 Task: Find connections with filter location Mascara with filter topic #Designwith filter profile language French with filter current company Entropik with filter school Gautam Buddha University with filter industry Utilities with filter service category Relocation with filter keywords title Shareholders
Action: Mouse moved to (670, 82)
Screenshot: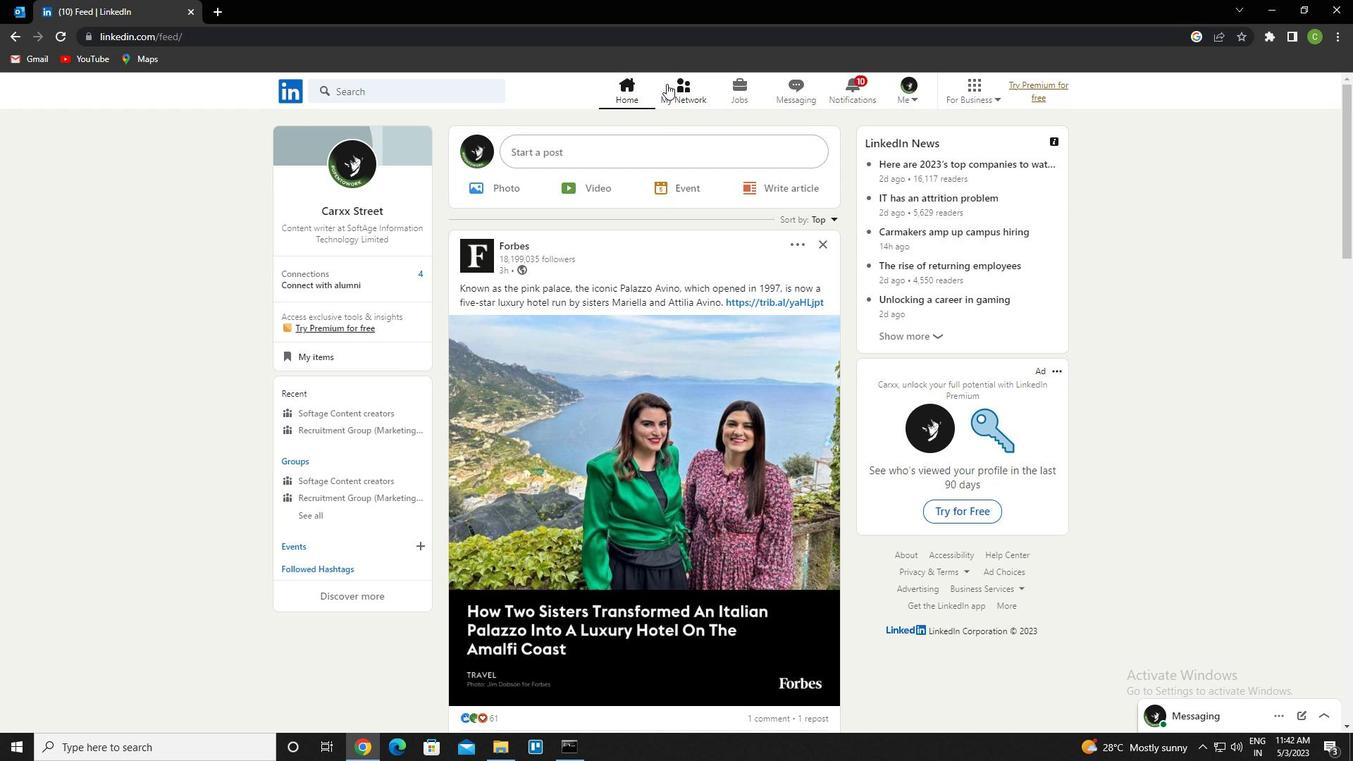 
Action: Mouse pressed left at (670, 82)
Screenshot: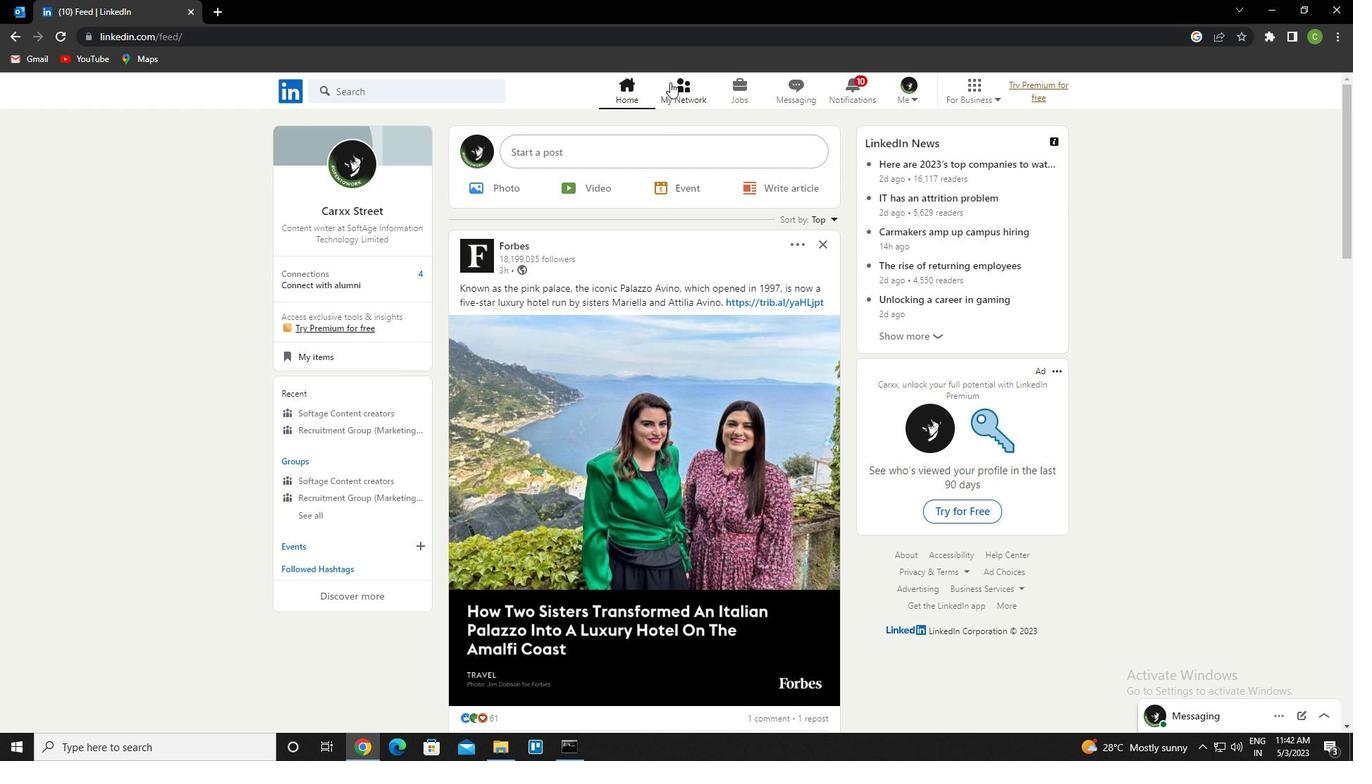 
Action: Mouse moved to (393, 176)
Screenshot: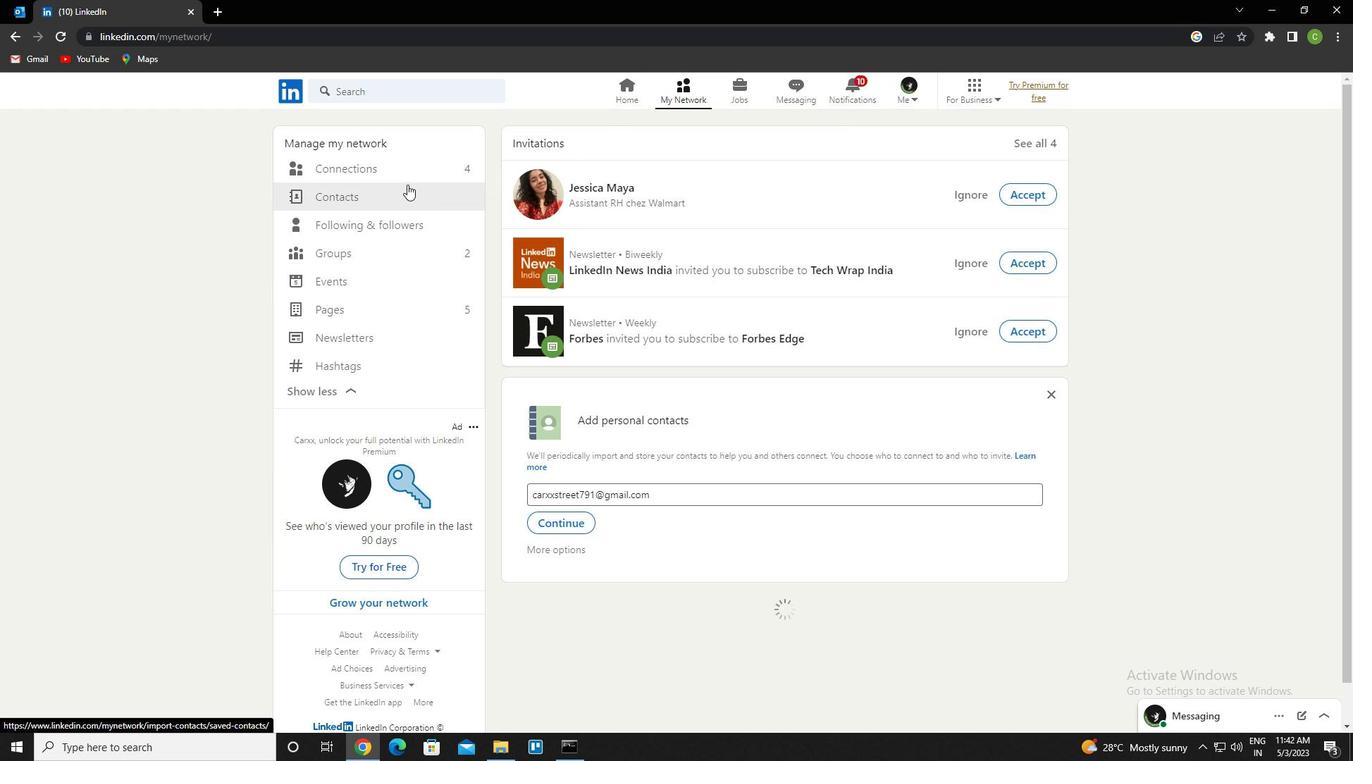 
Action: Mouse pressed left at (393, 176)
Screenshot: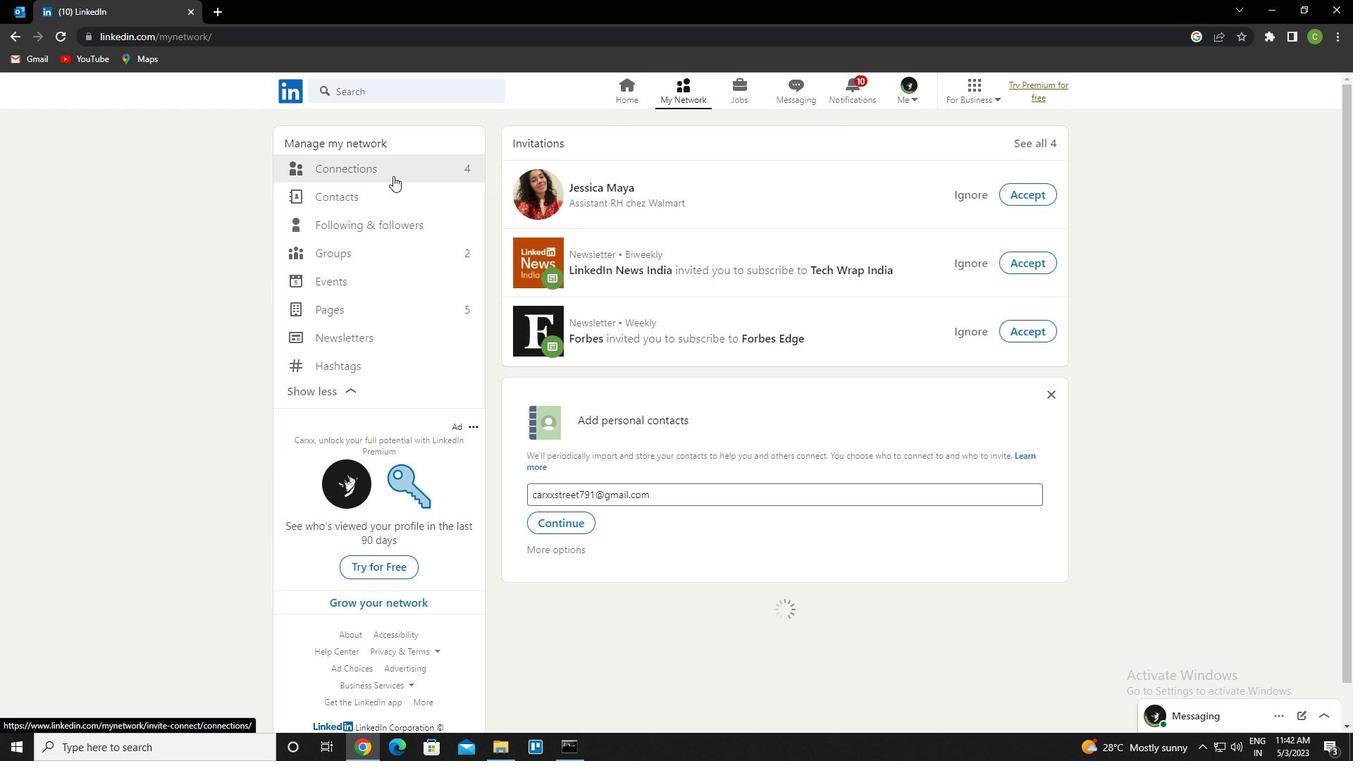 
Action: Mouse moved to (814, 165)
Screenshot: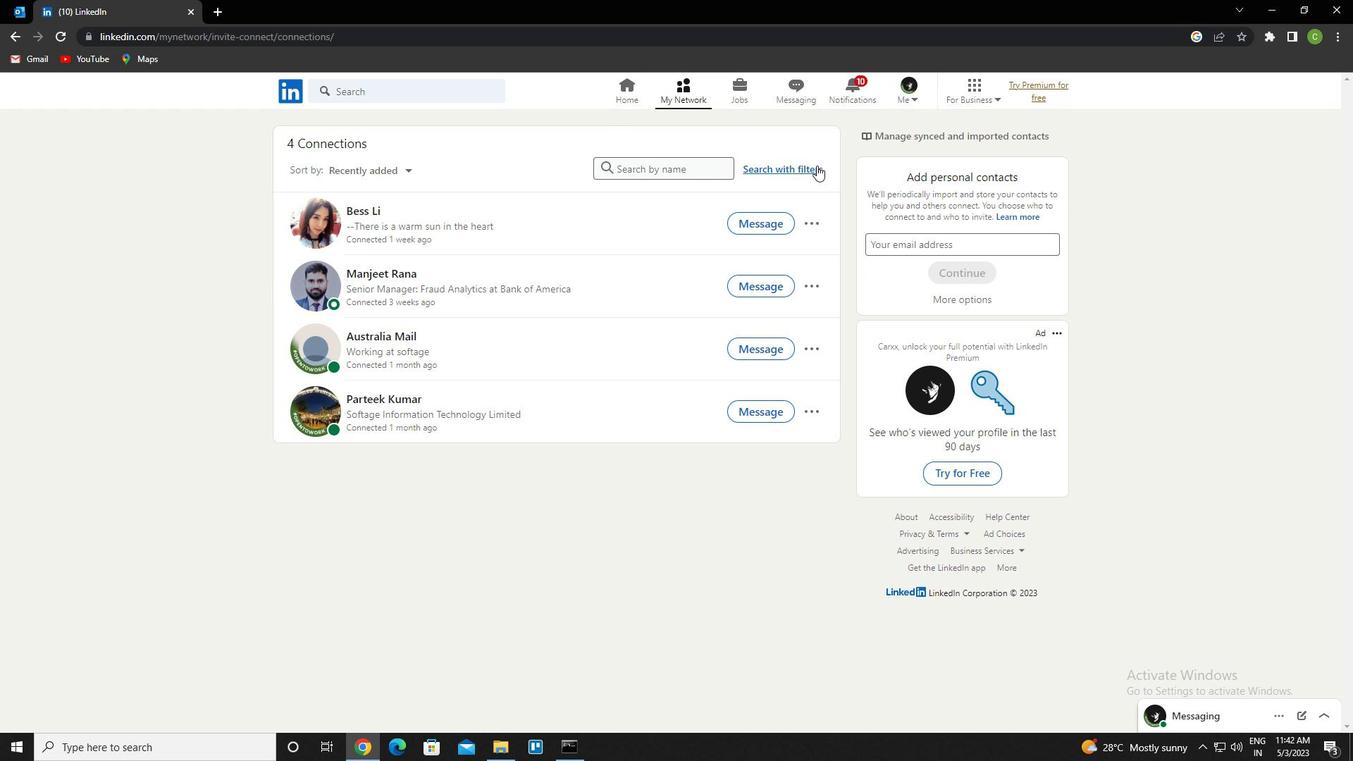 
Action: Mouse pressed left at (814, 165)
Screenshot: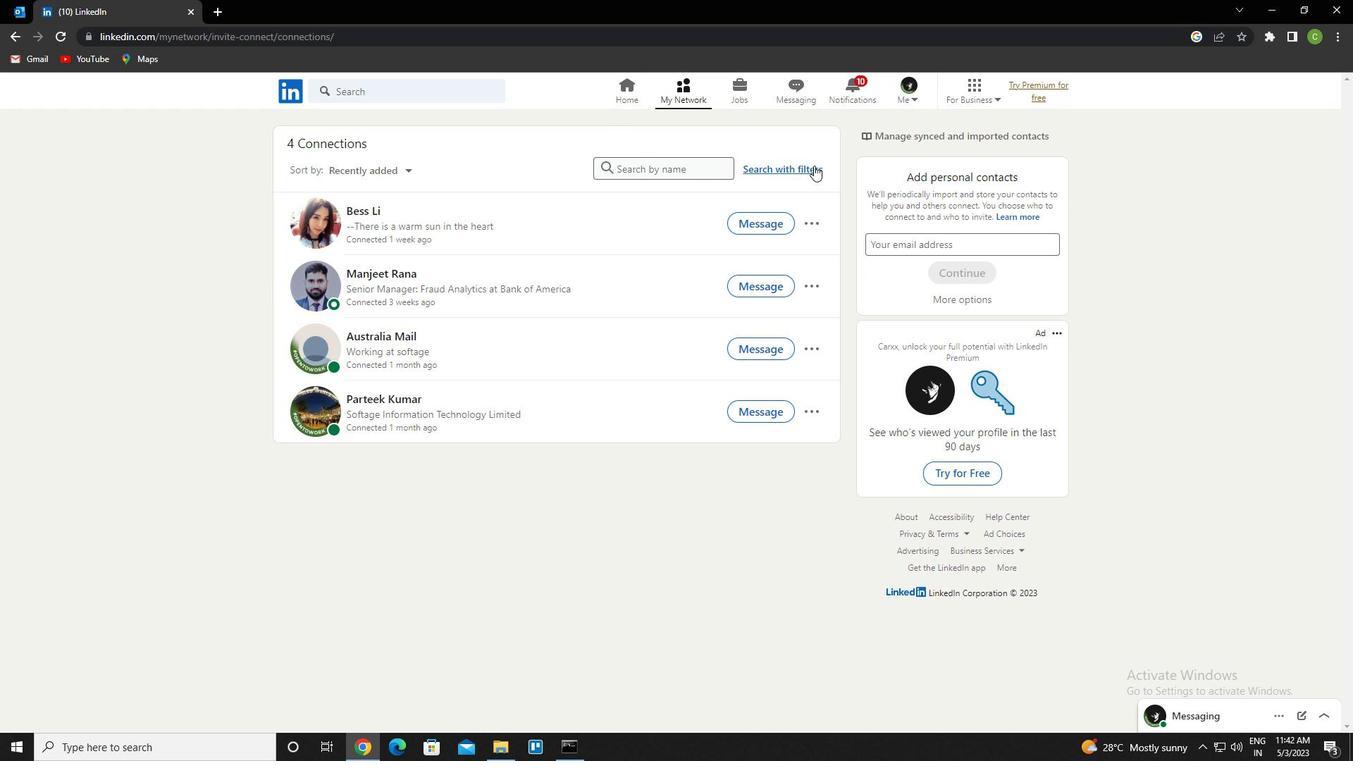 
Action: Mouse moved to (721, 125)
Screenshot: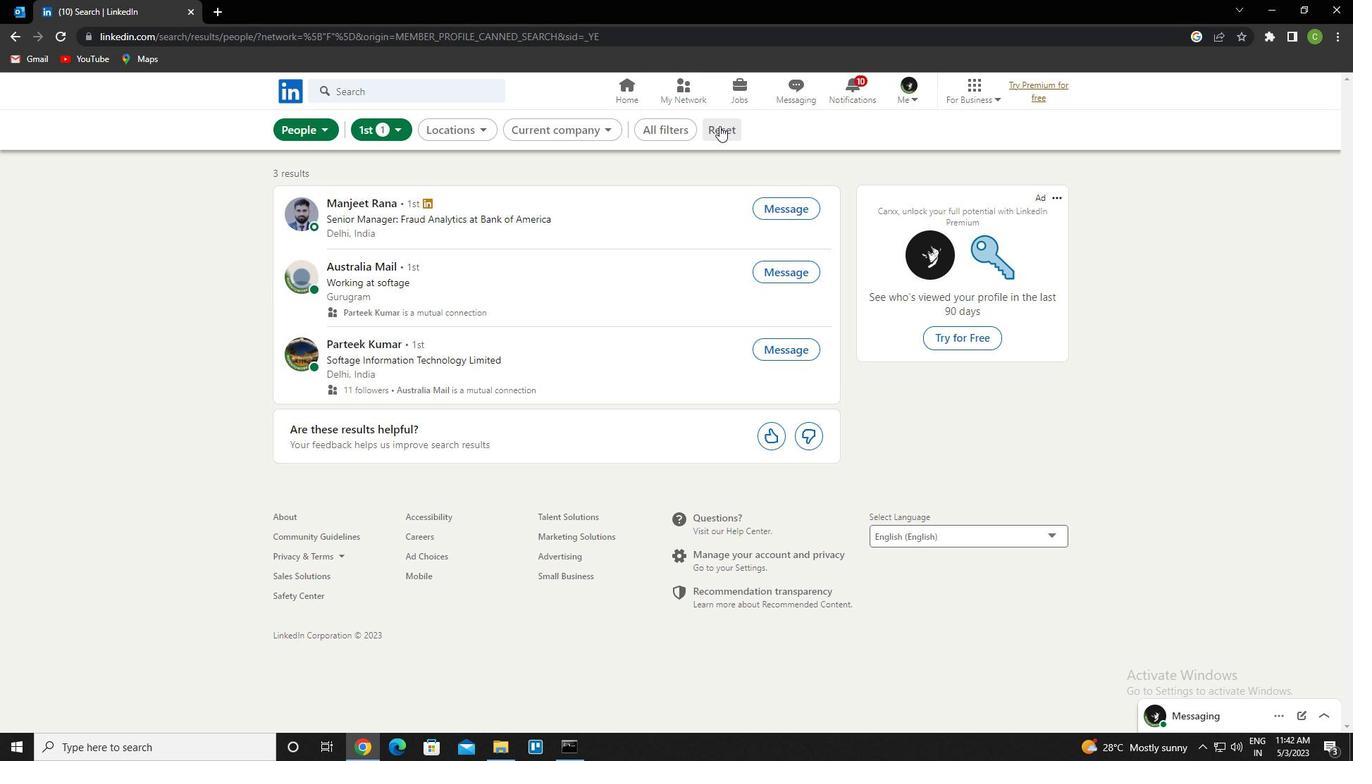 
Action: Mouse pressed left at (721, 125)
Screenshot: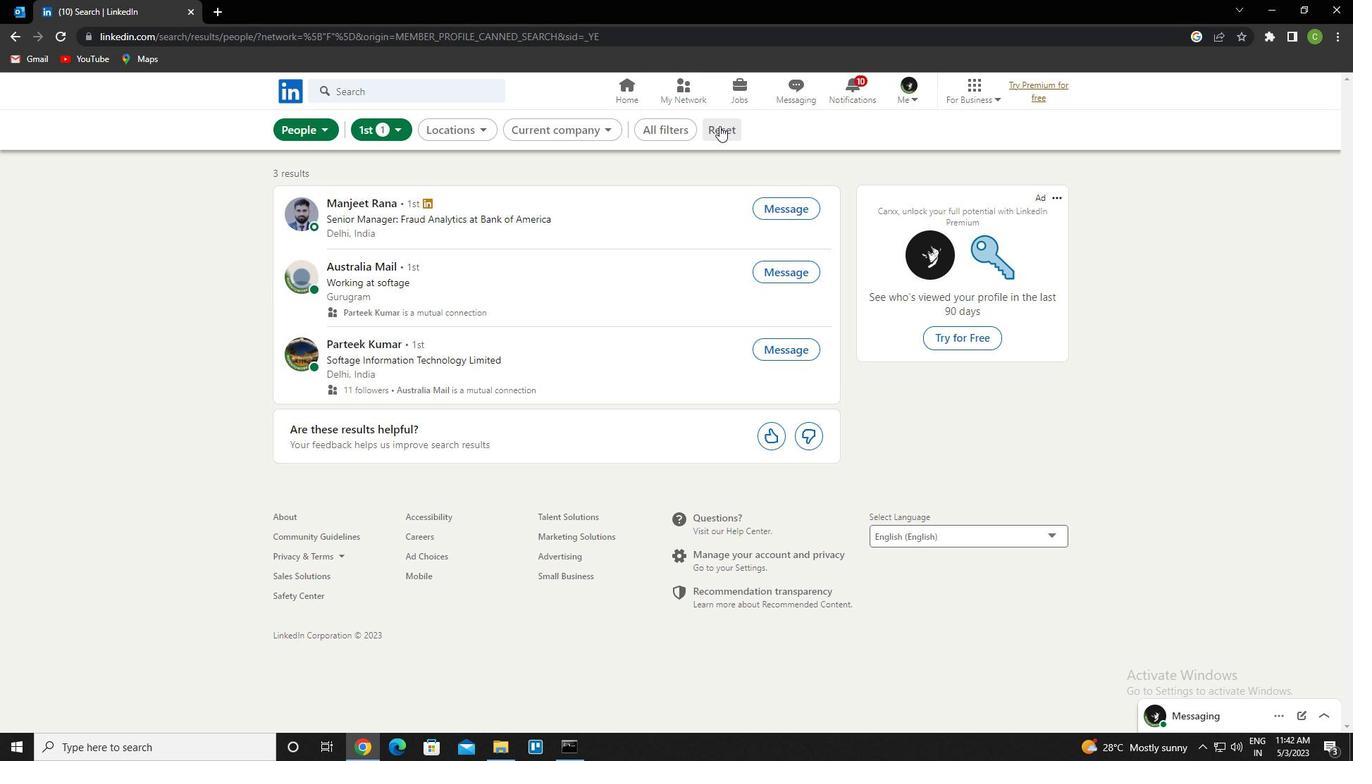 
Action: Mouse moved to (709, 131)
Screenshot: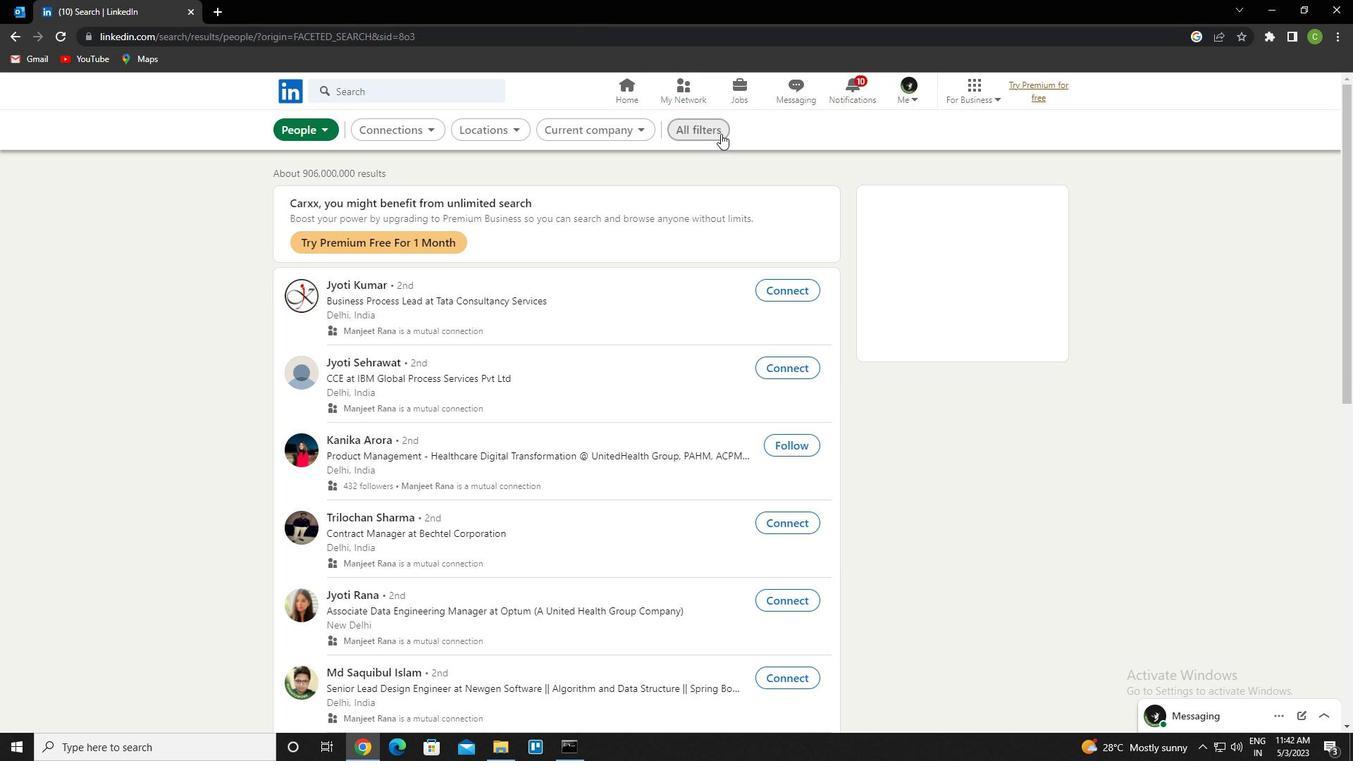 
Action: Mouse pressed left at (709, 131)
Screenshot: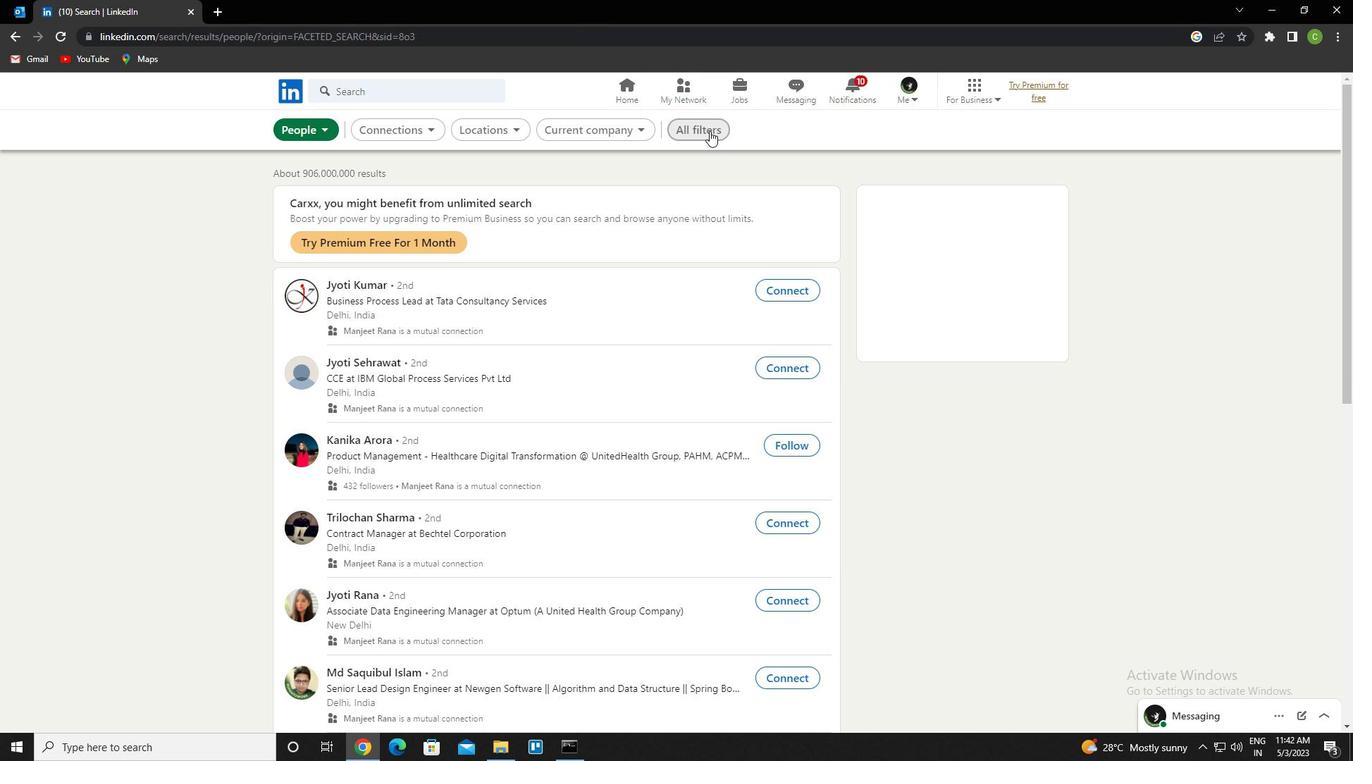 
Action: Mouse moved to (1175, 346)
Screenshot: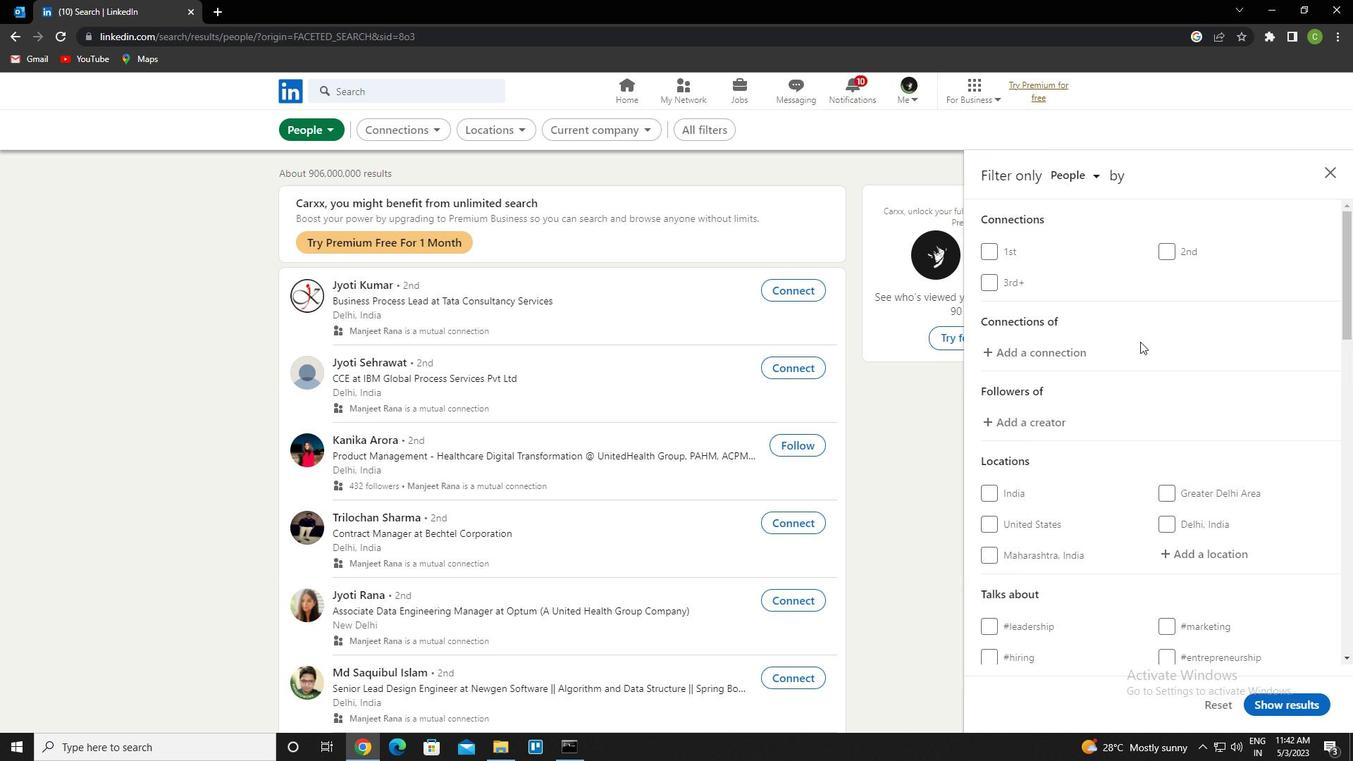 
Action: Mouse scrolled (1175, 345) with delta (0, 0)
Screenshot: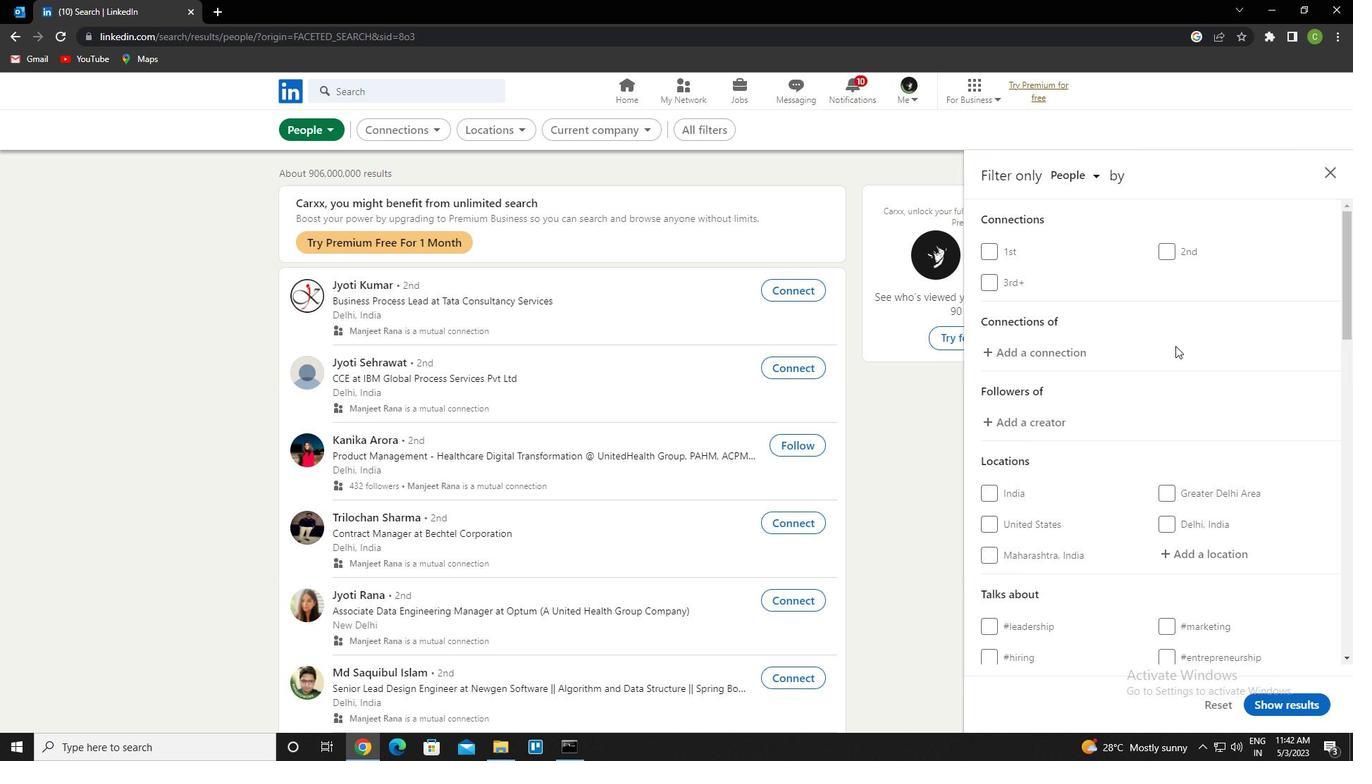
Action: Mouse scrolled (1175, 345) with delta (0, 0)
Screenshot: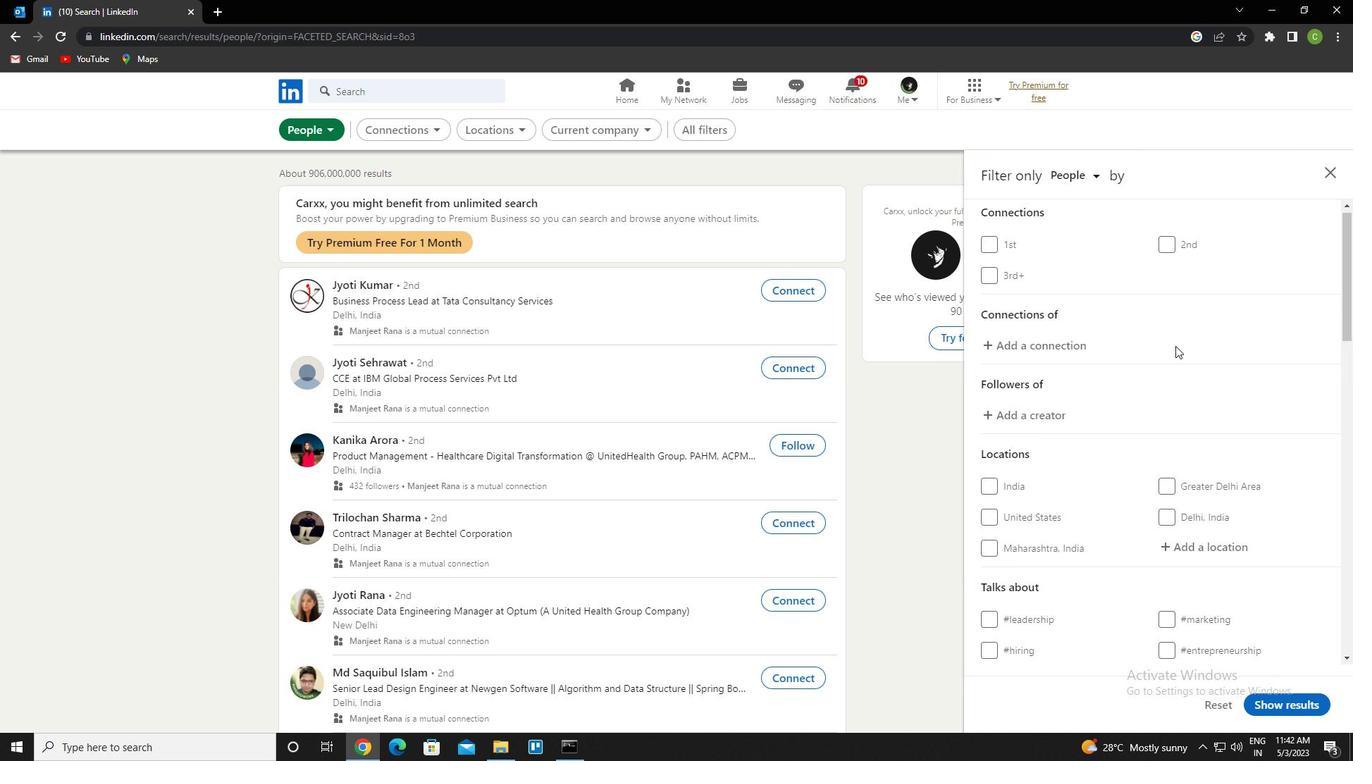 
Action: Mouse moved to (1180, 355)
Screenshot: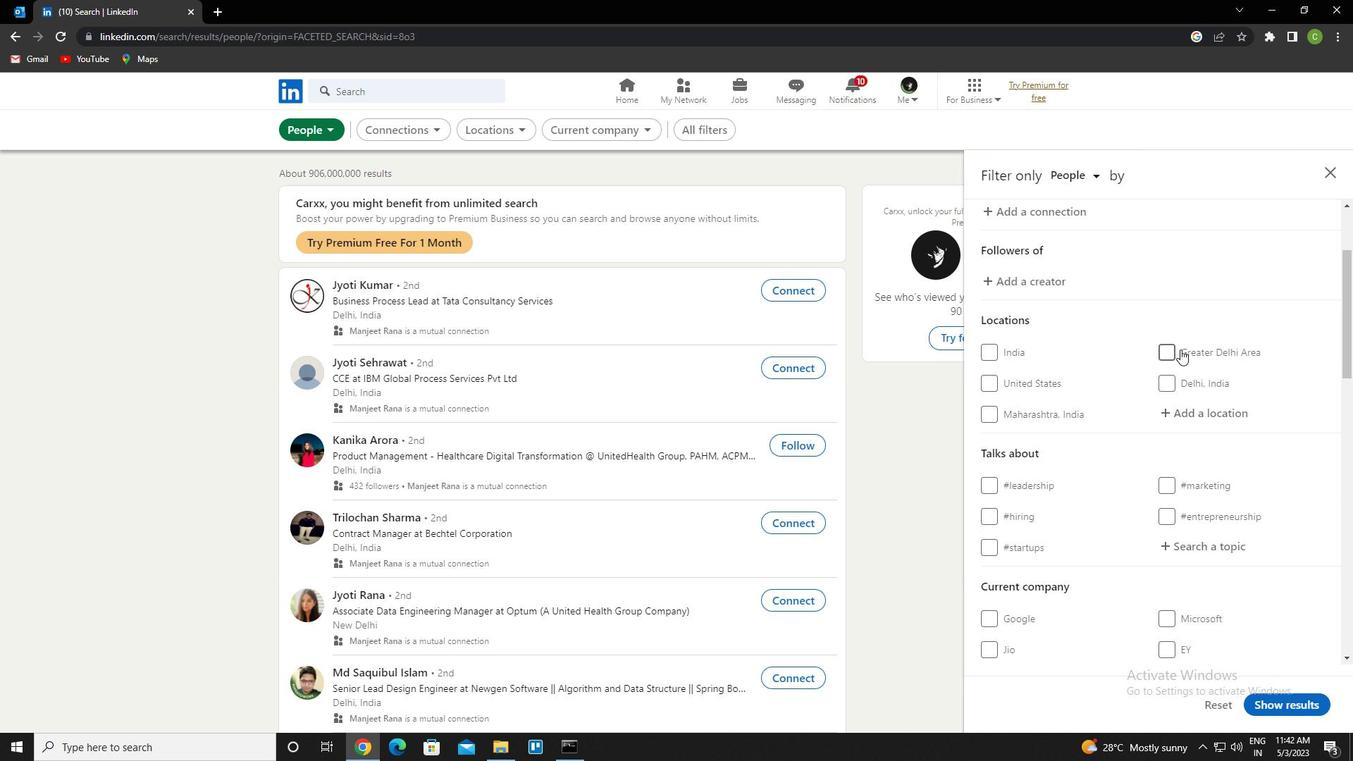 
Action: Mouse scrolled (1180, 354) with delta (0, 0)
Screenshot: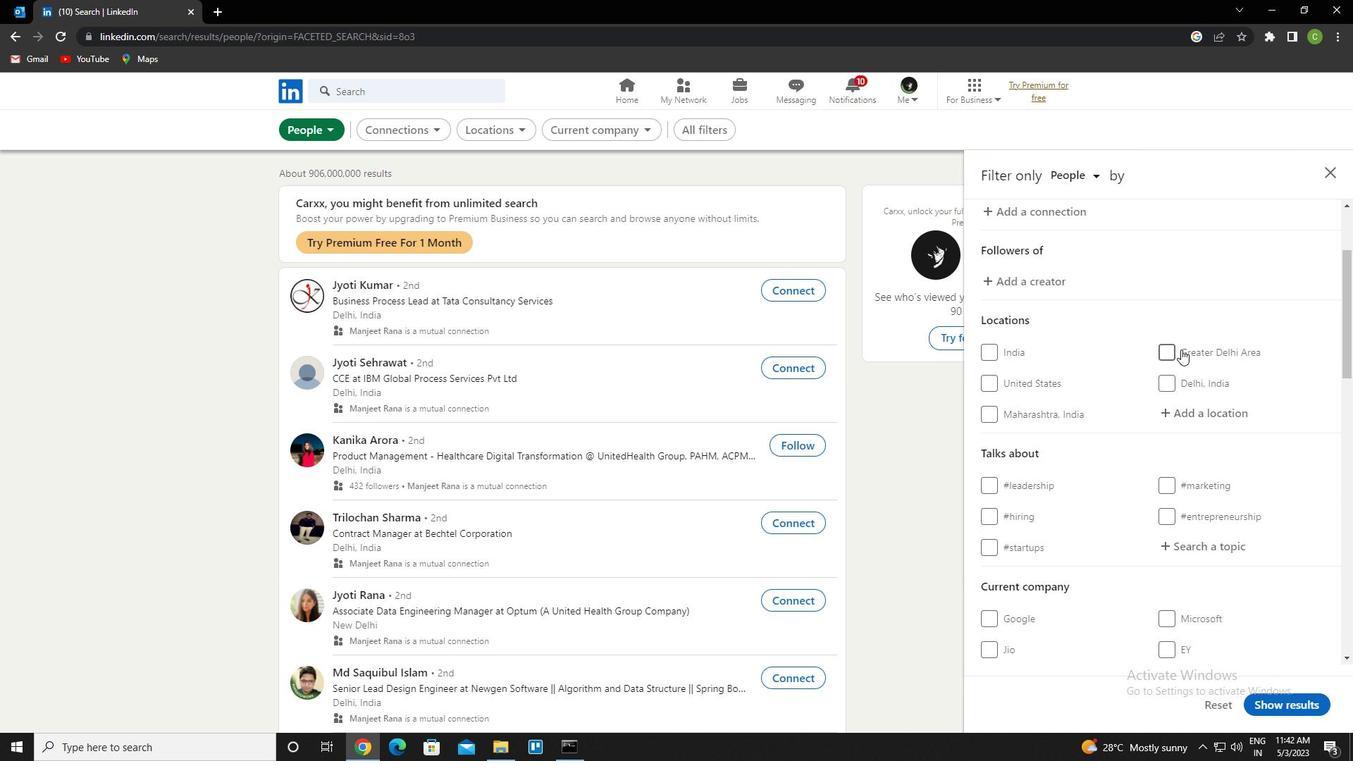 
Action: Mouse moved to (1218, 340)
Screenshot: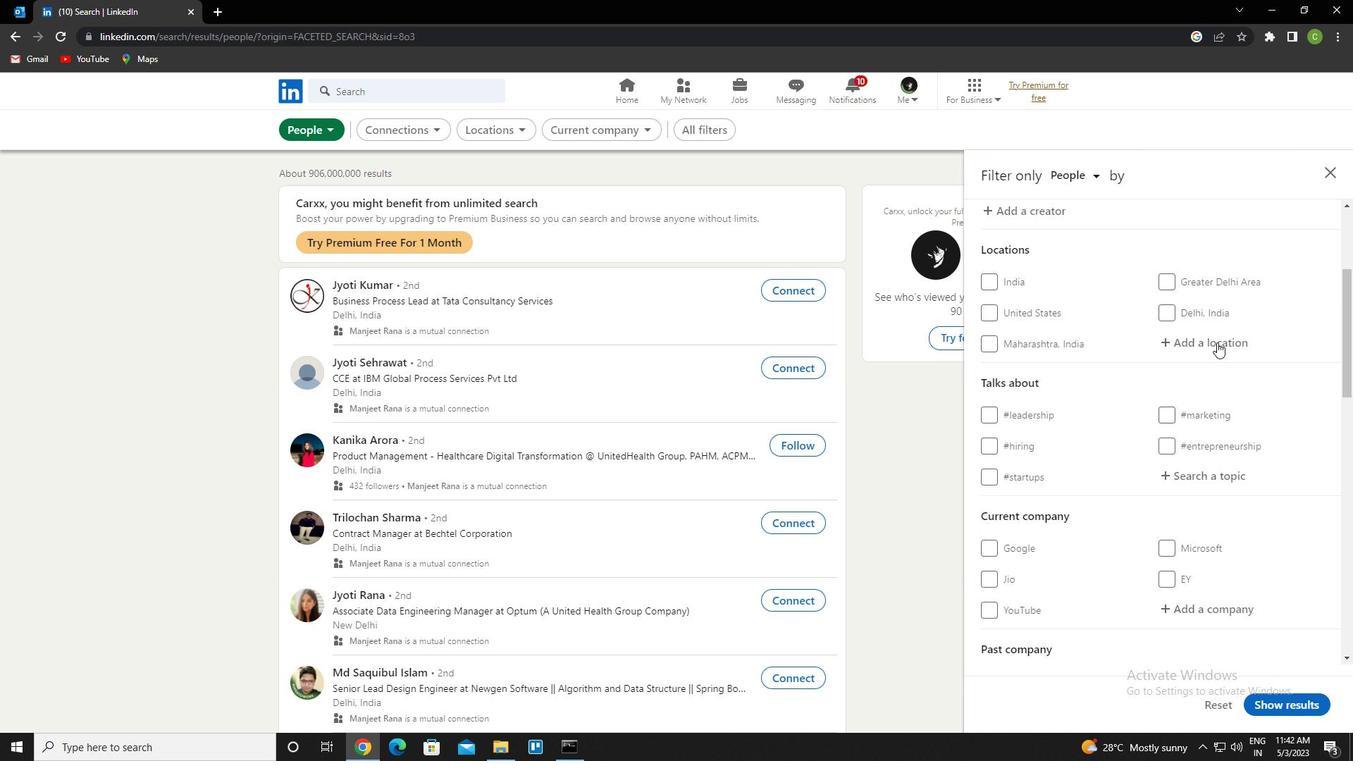 
Action: Mouse pressed left at (1218, 340)
Screenshot: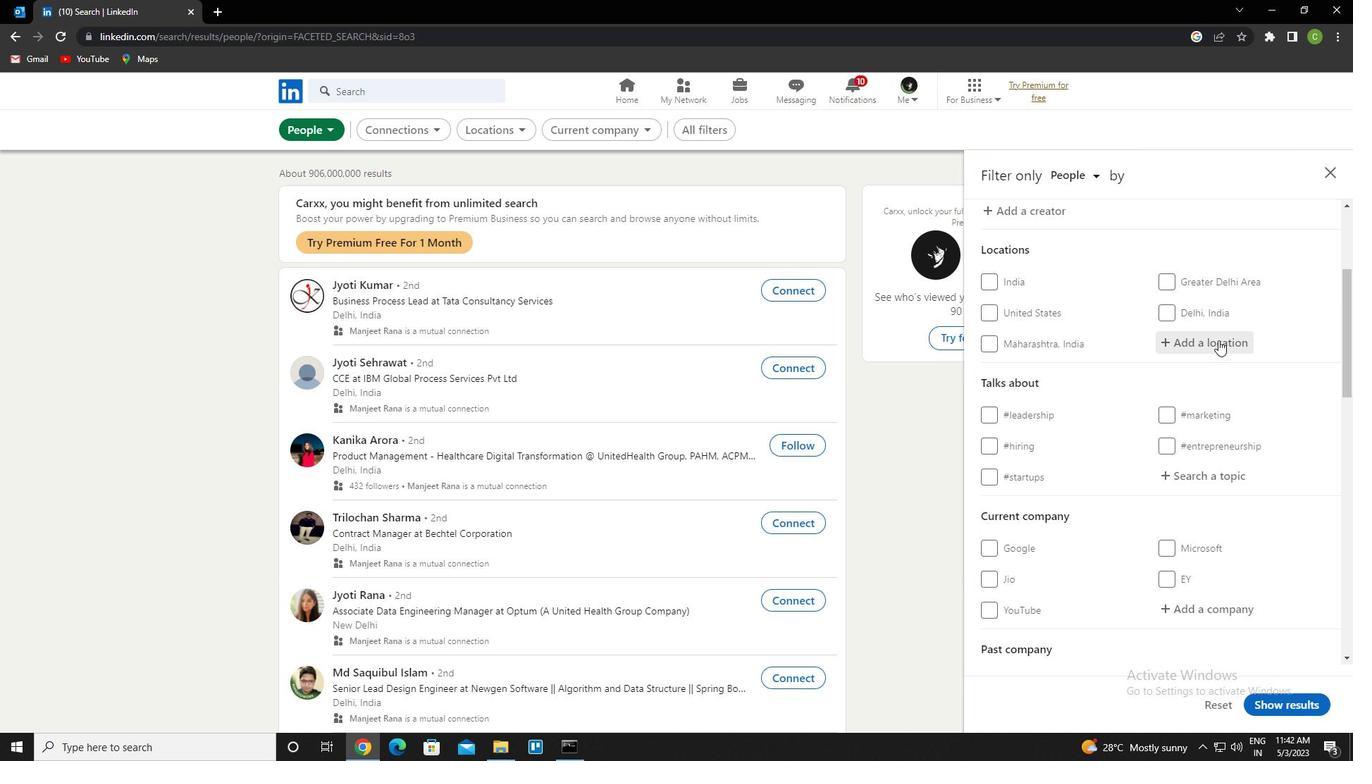 
Action: Key pressed <Key.caps_lock>m<Key.caps_lock>ascara<Key.down><Key.enter>
Screenshot: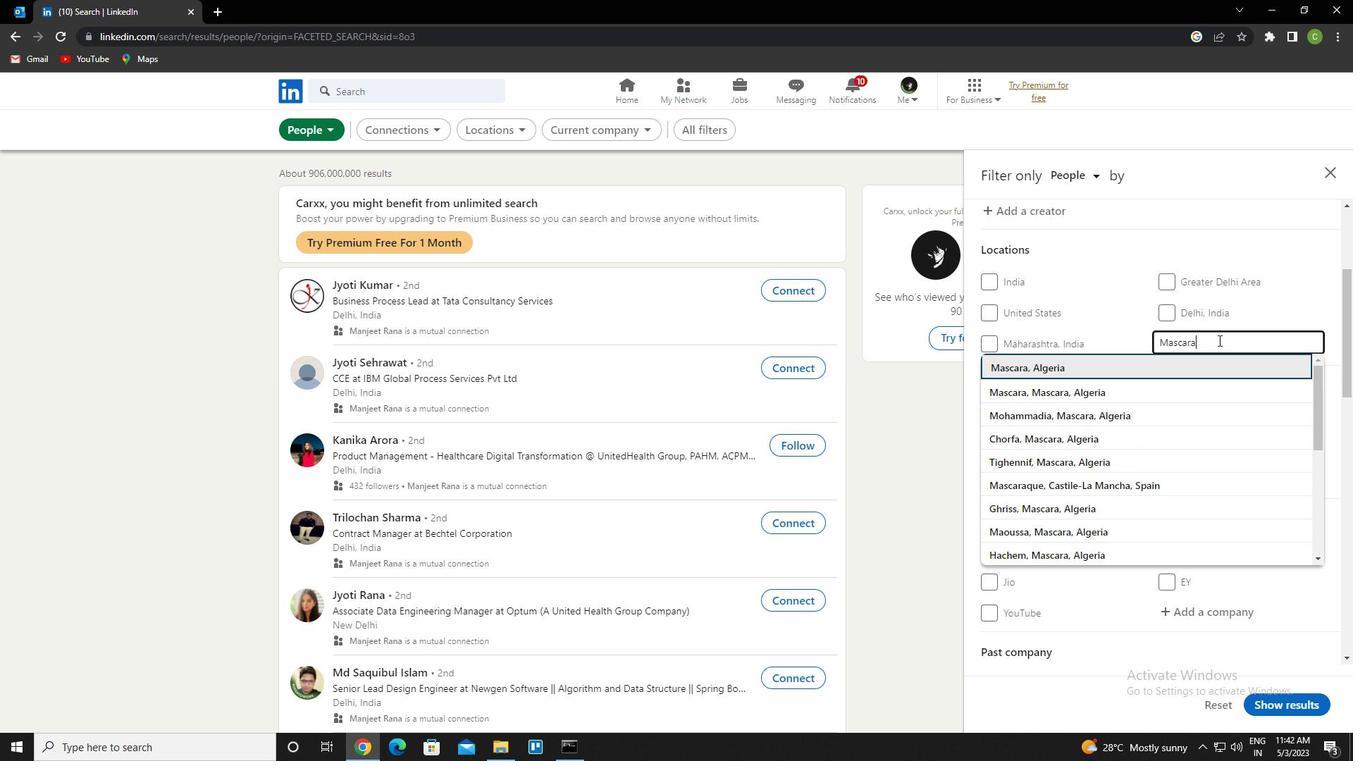 
Action: Mouse moved to (1179, 455)
Screenshot: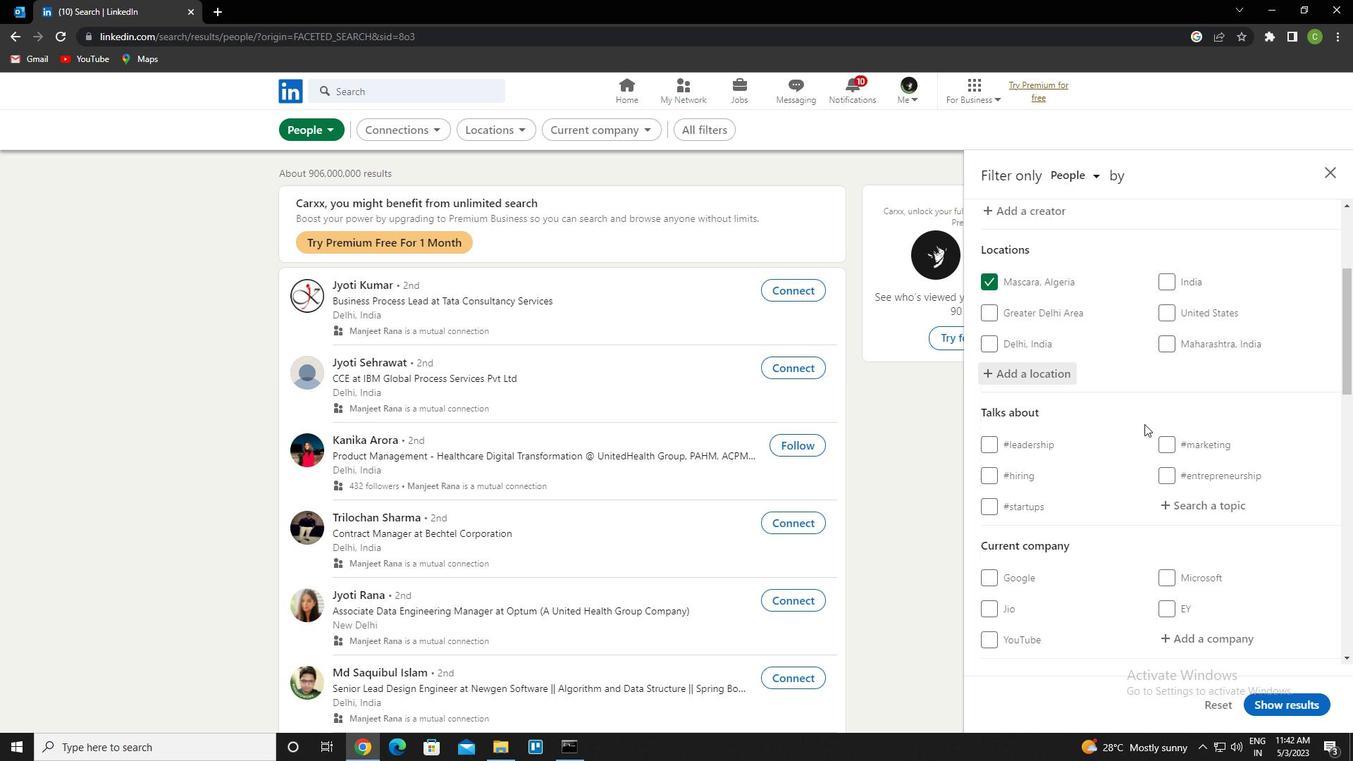 
Action: Mouse scrolled (1179, 454) with delta (0, 0)
Screenshot: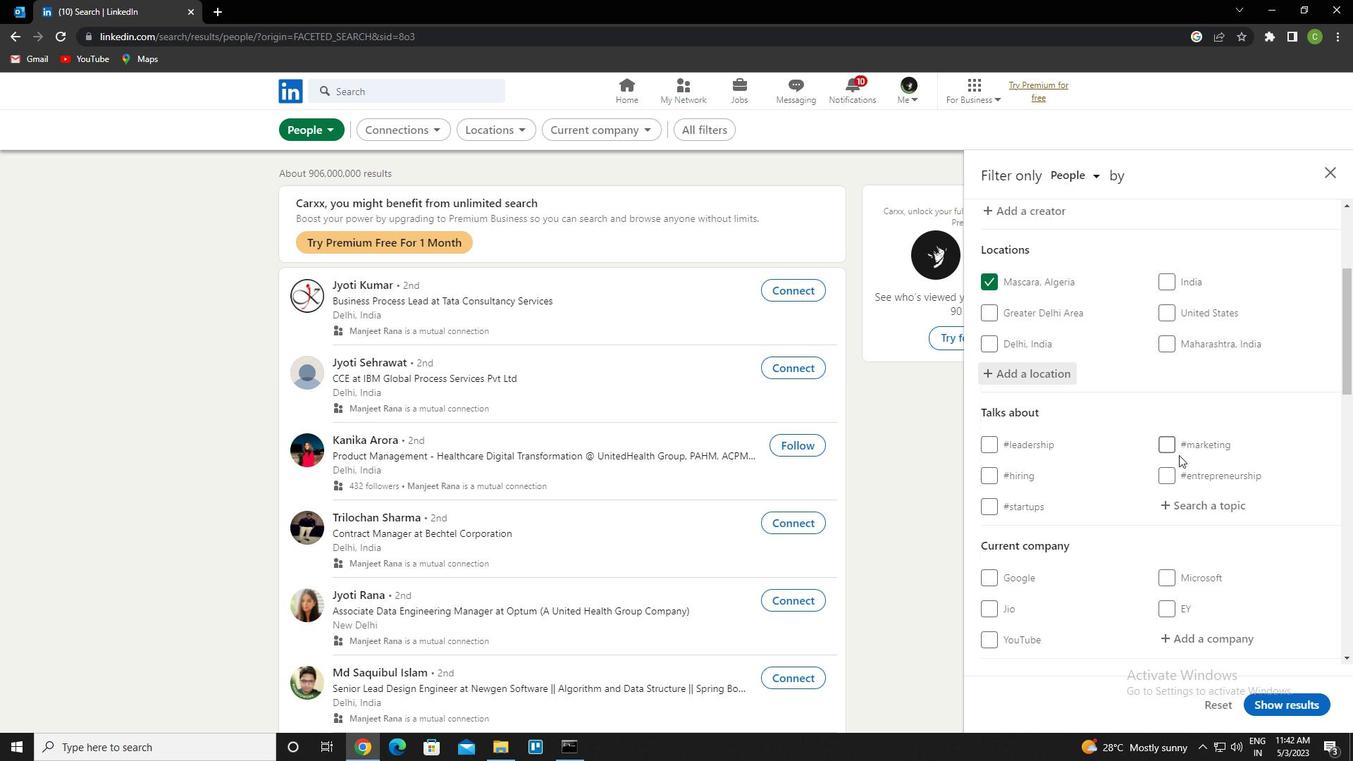 
Action: Mouse moved to (1179, 455)
Screenshot: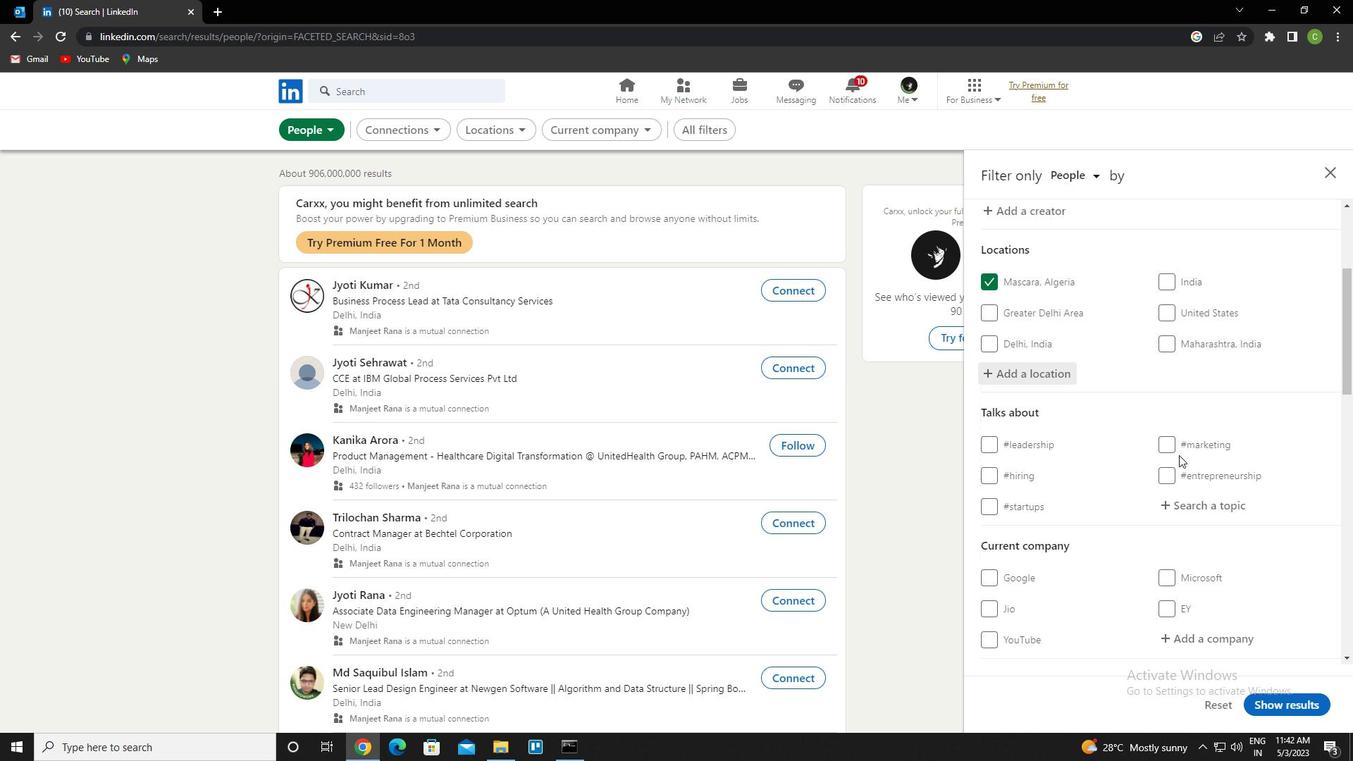 
Action: Mouse scrolled (1179, 454) with delta (0, 0)
Screenshot: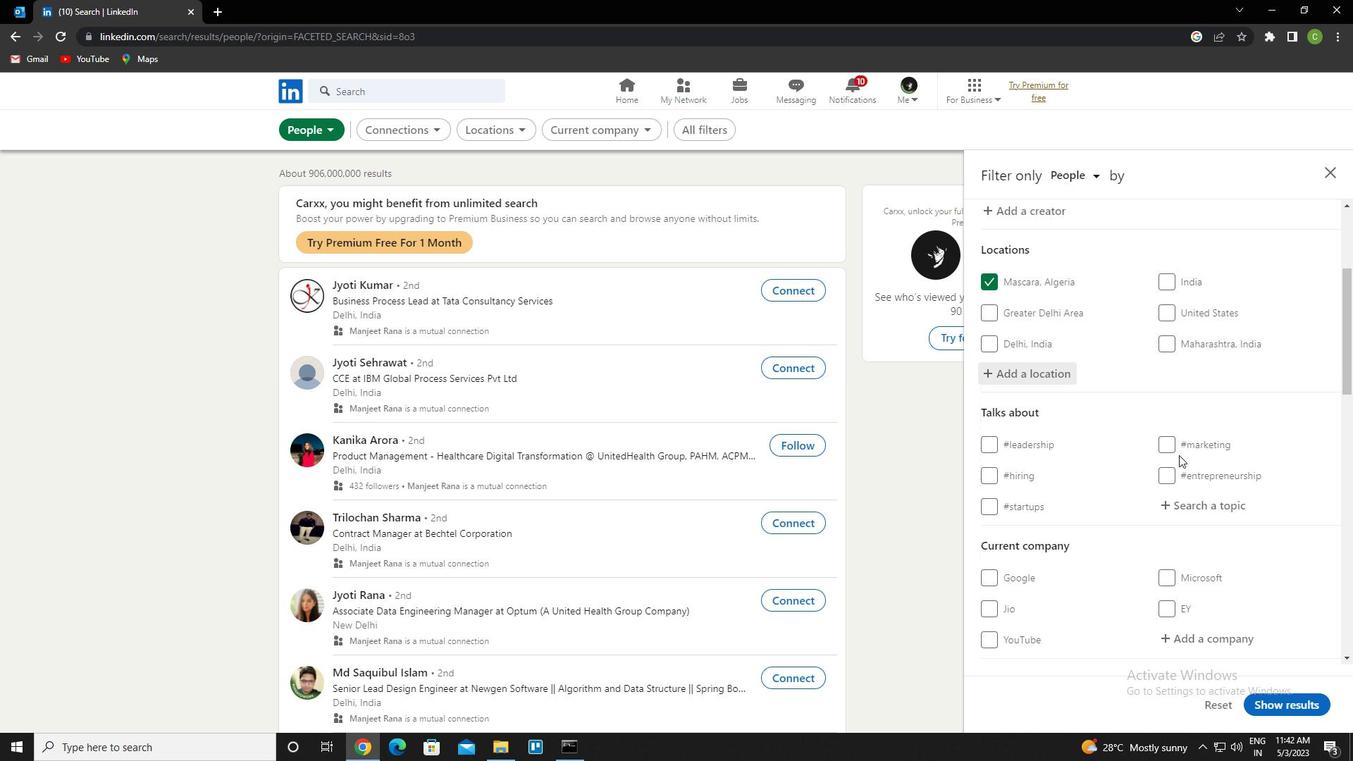 
Action: Mouse moved to (1206, 364)
Screenshot: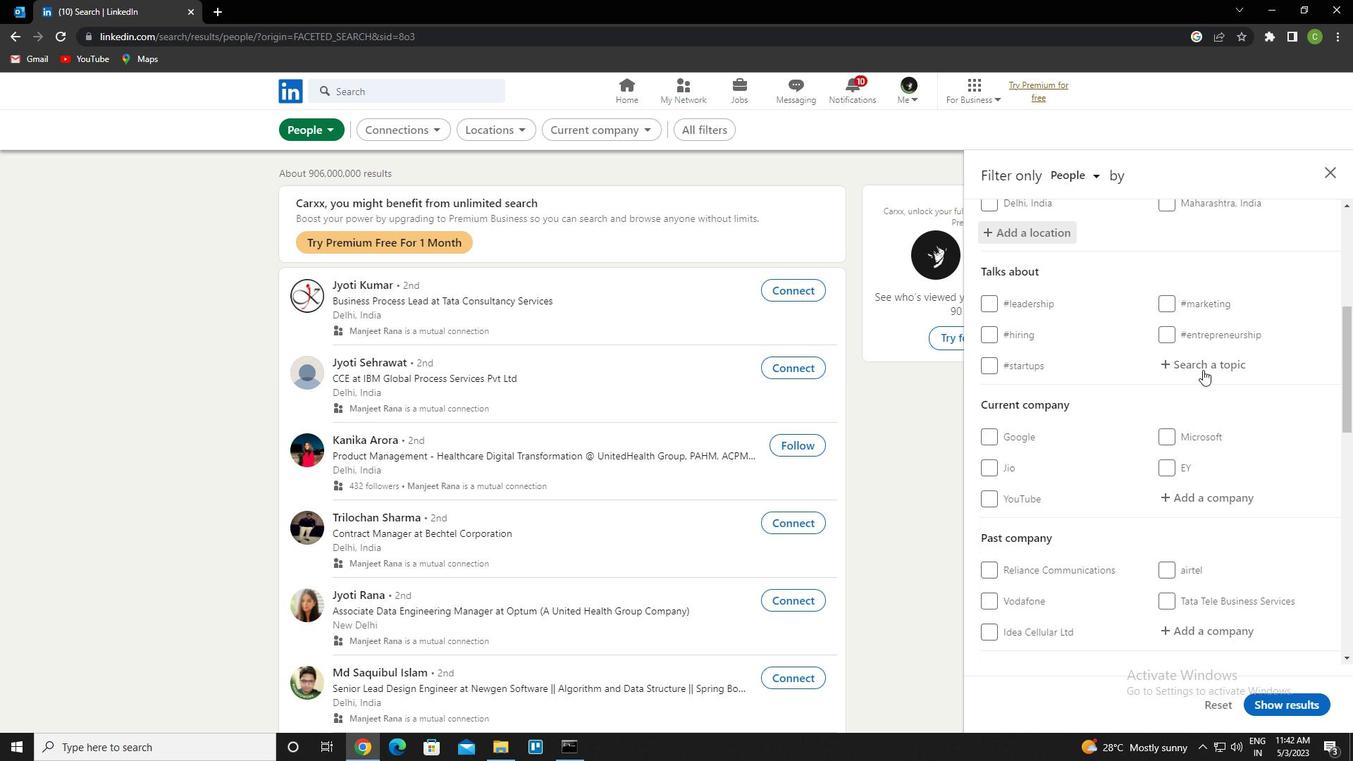 
Action: Mouse pressed left at (1206, 364)
Screenshot: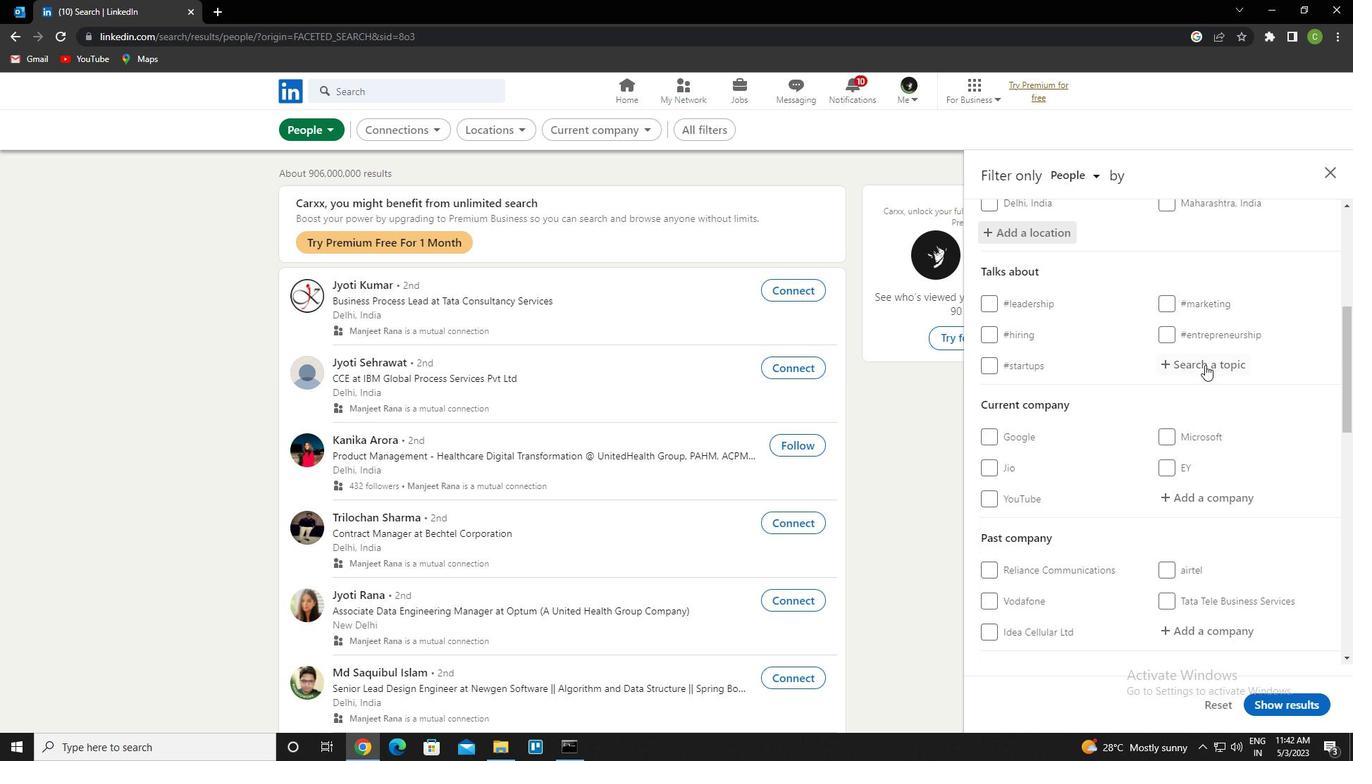 
Action: Key pressed design<Key.down><Key.enter>
Screenshot: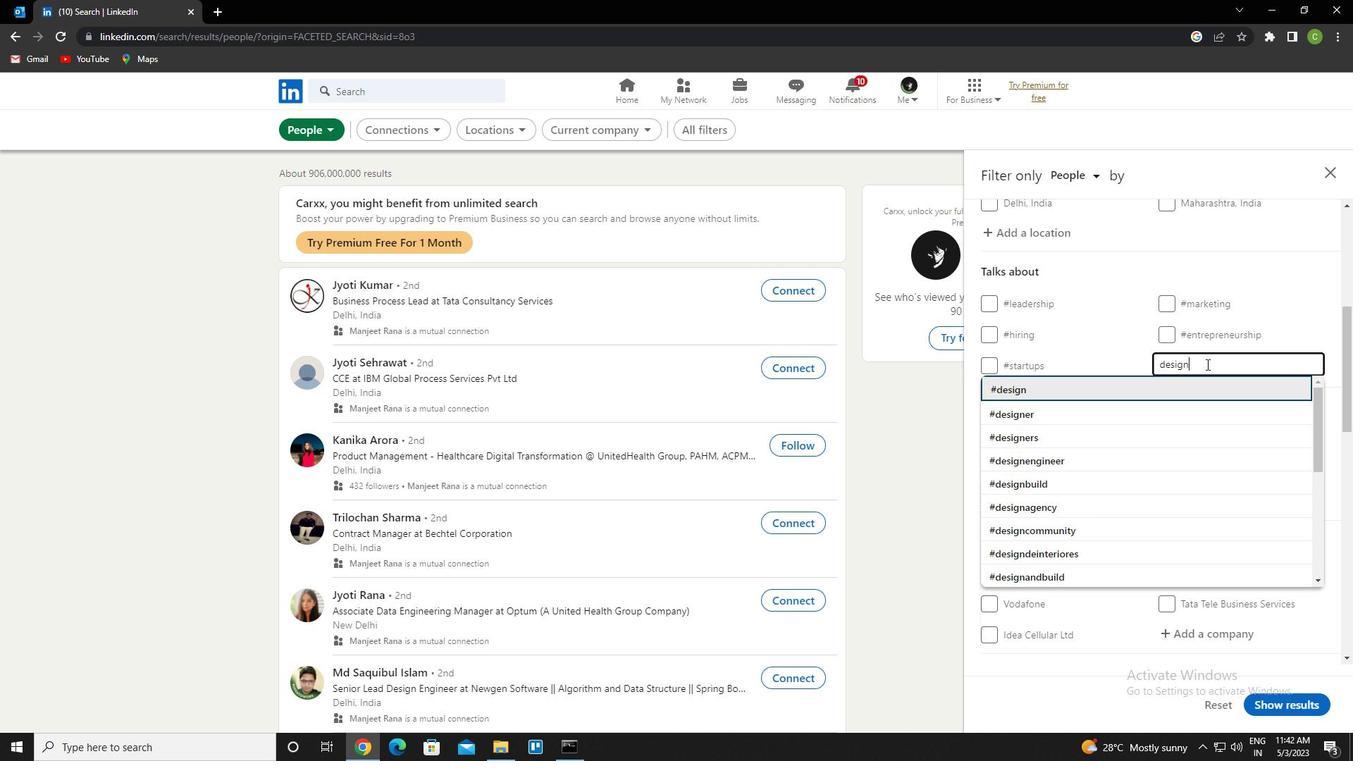 
Action: Mouse scrolled (1206, 363) with delta (0, 0)
Screenshot: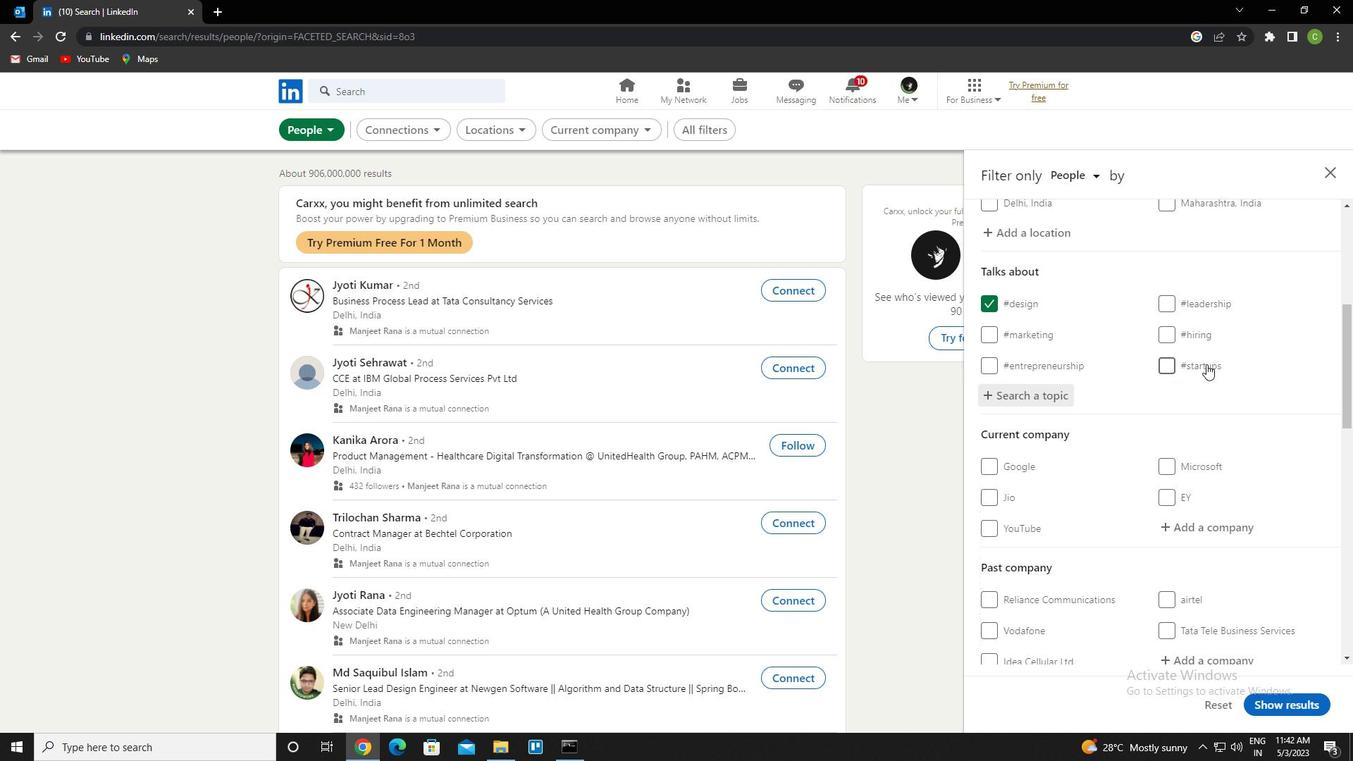 
Action: Mouse scrolled (1206, 363) with delta (0, 0)
Screenshot: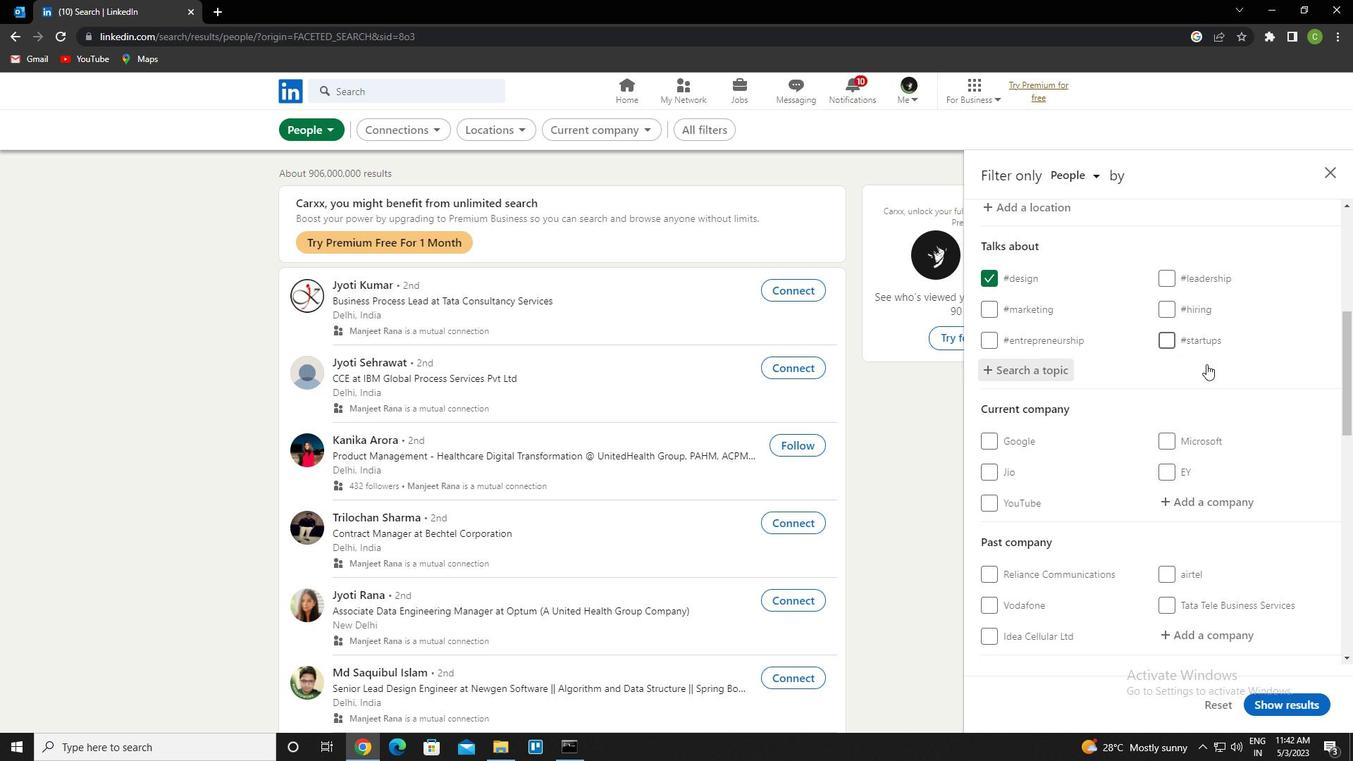 
Action: Mouse scrolled (1206, 363) with delta (0, 0)
Screenshot: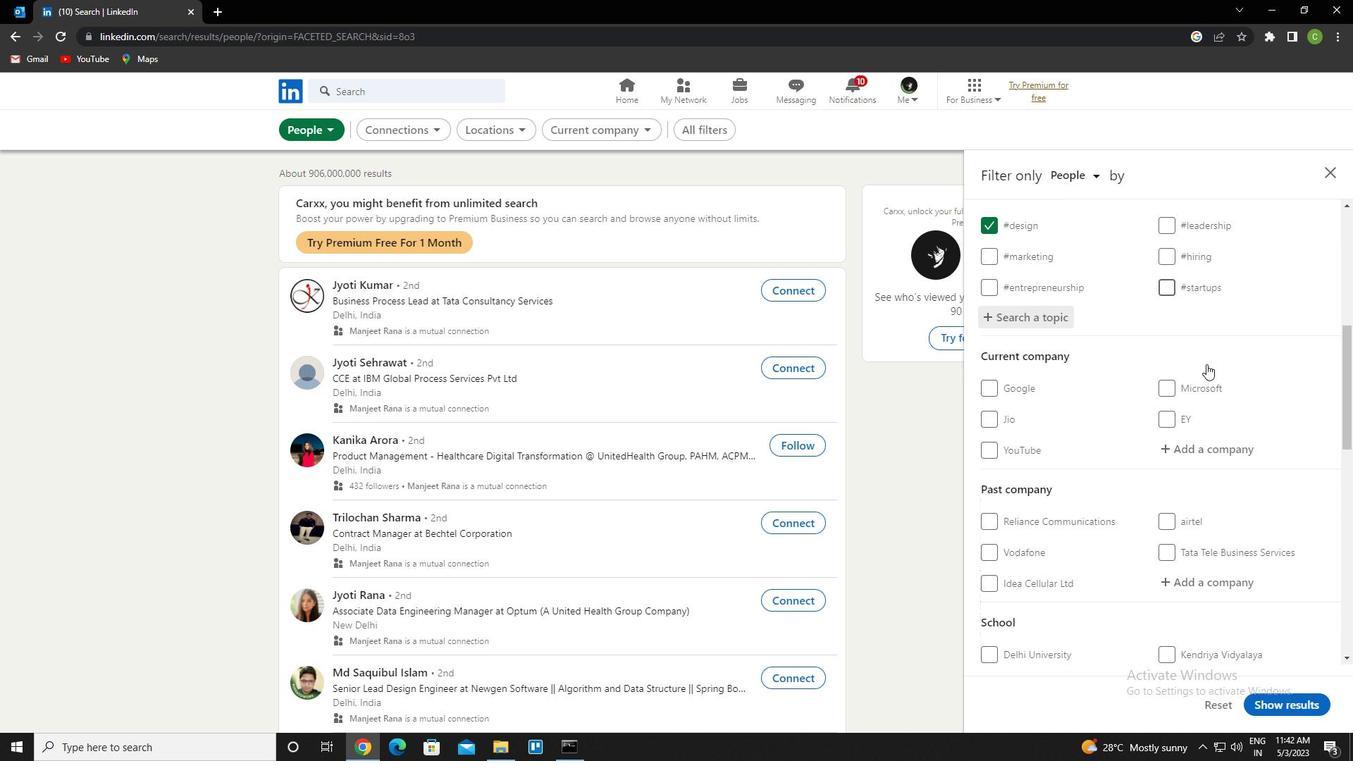 
Action: Mouse scrolled (1206, 363) with delta (0, 0)
Screenshot: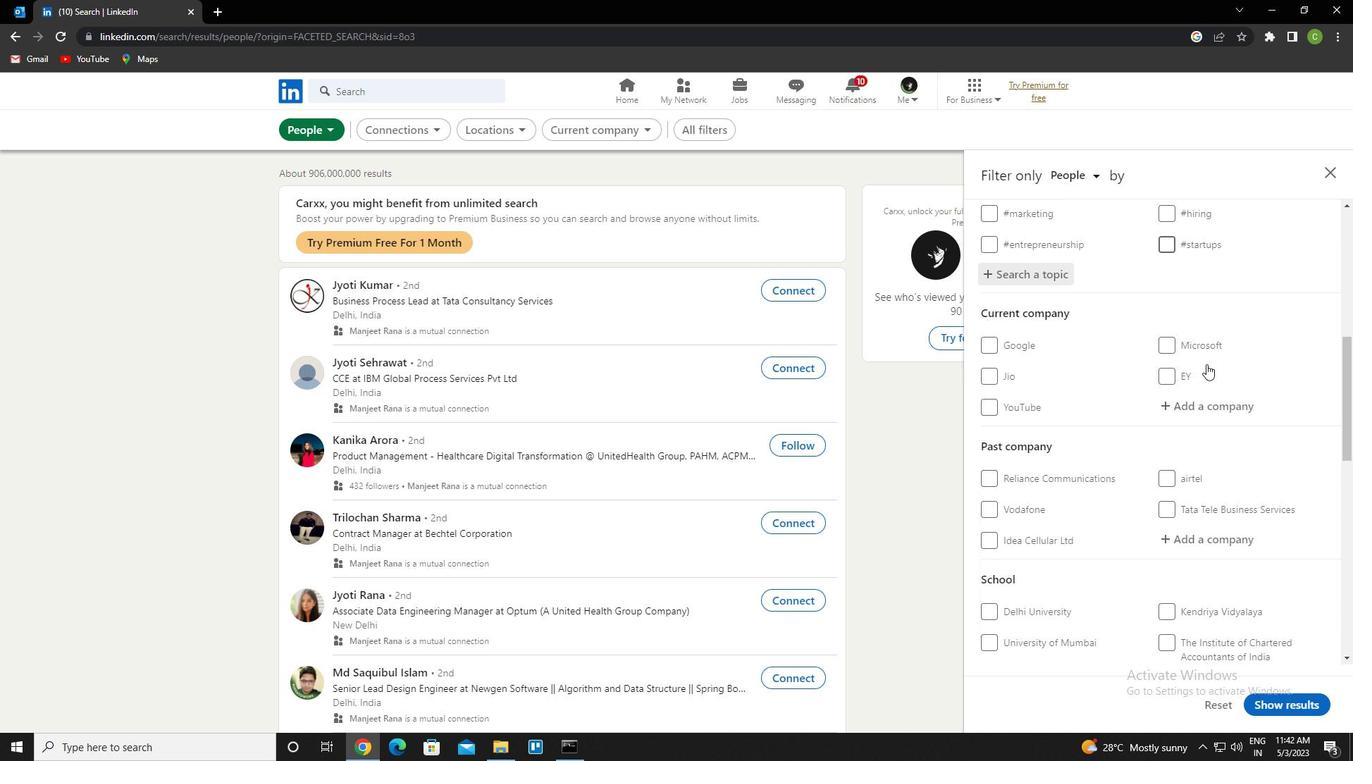 
Action: Mouse moved to (1199, 376)
Screenshot: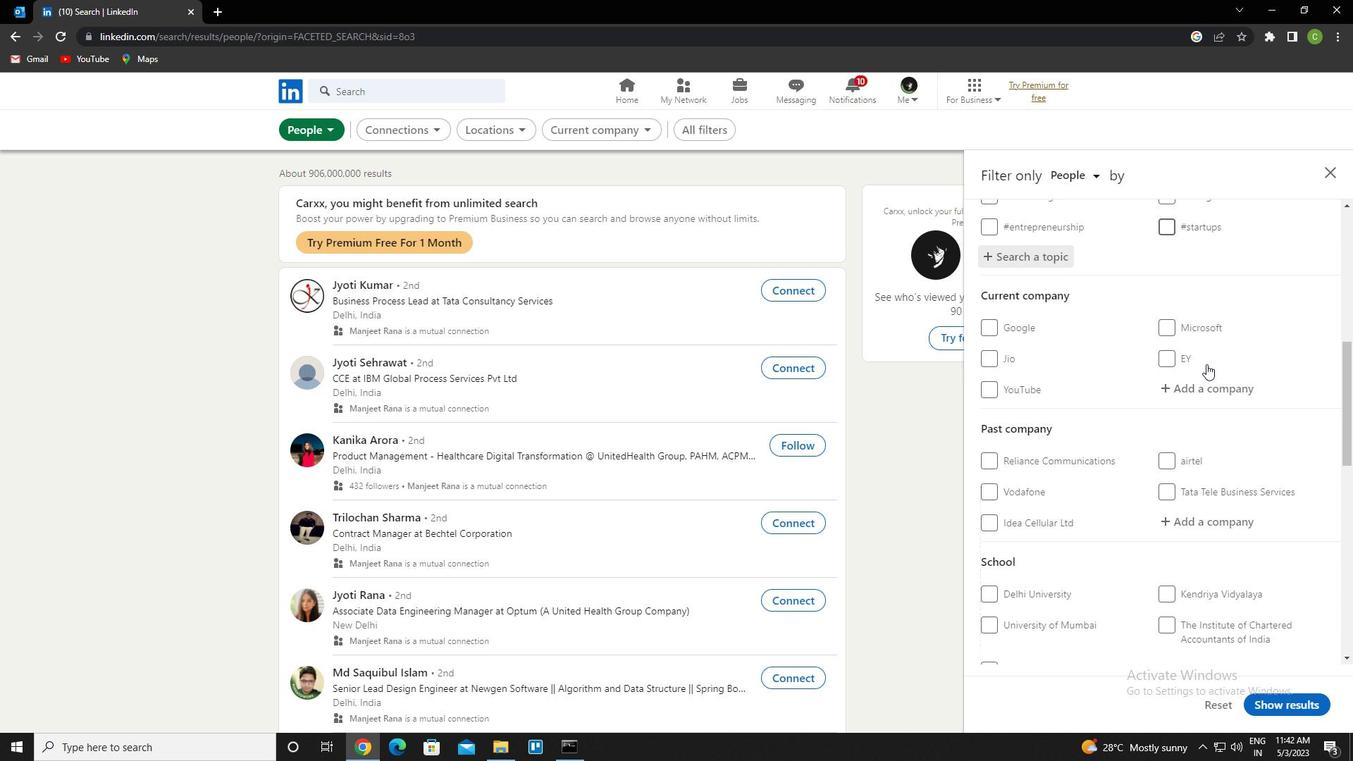
Action: Mouse scrolled (1199, 375) with delta (0, 0)
Screenshot: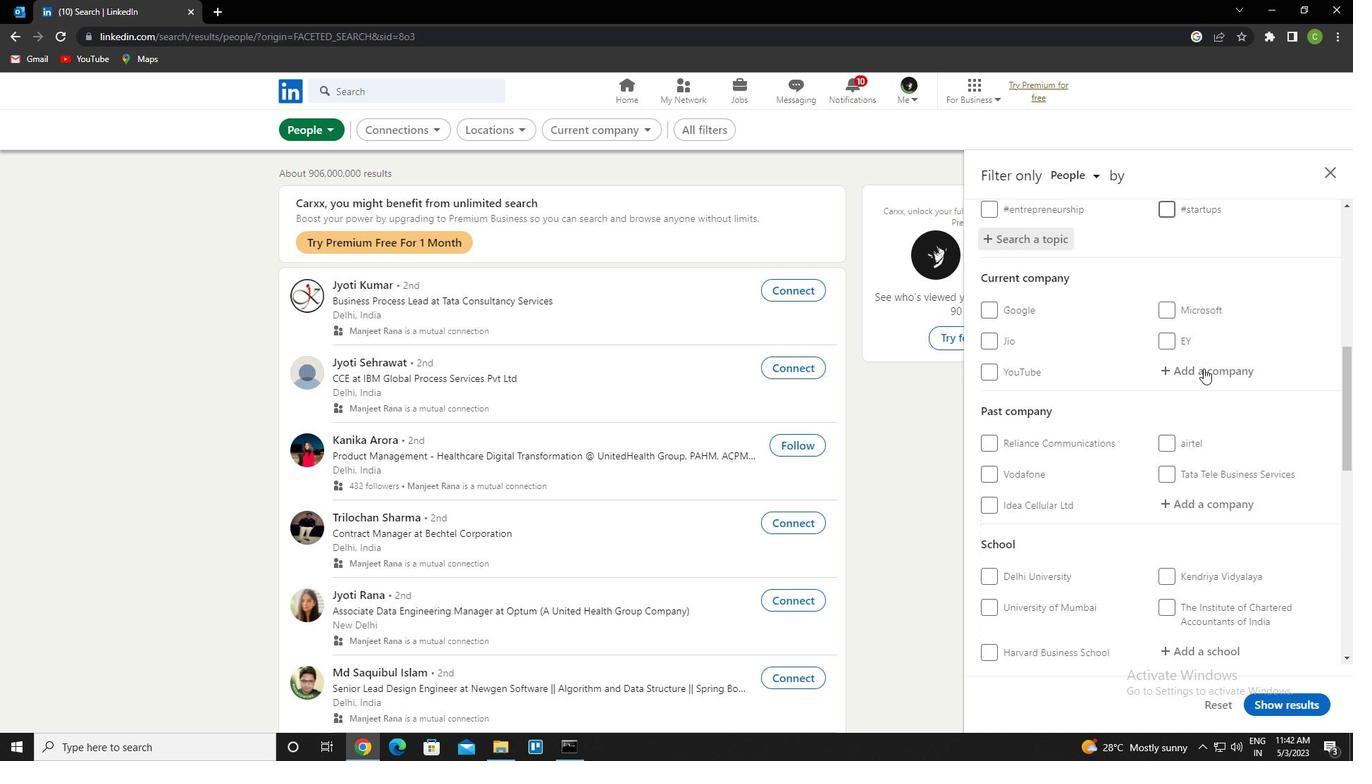 
Action: Mouse moved to (1195, 379)
Screenshot: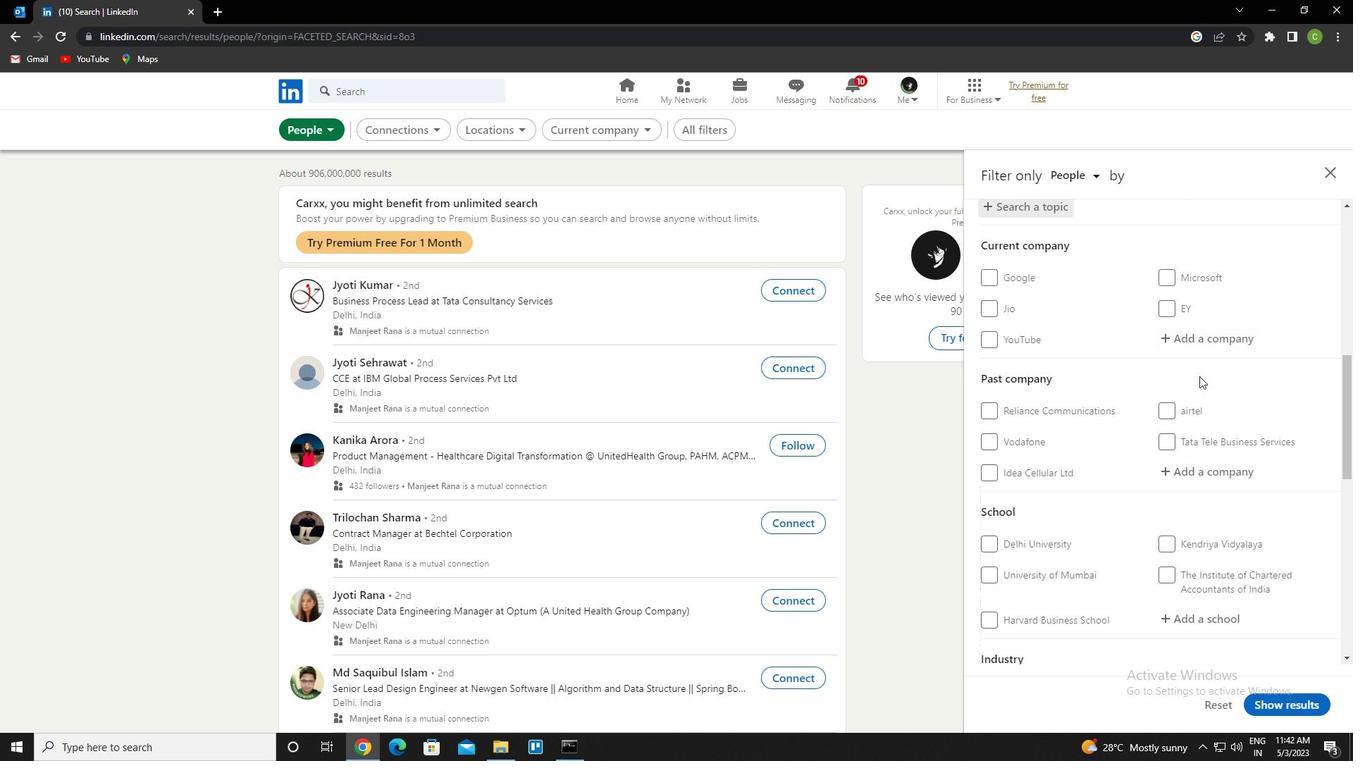 
Action: Mouse scrolled (1195, 378) with delta (0, 0)
Screenshot: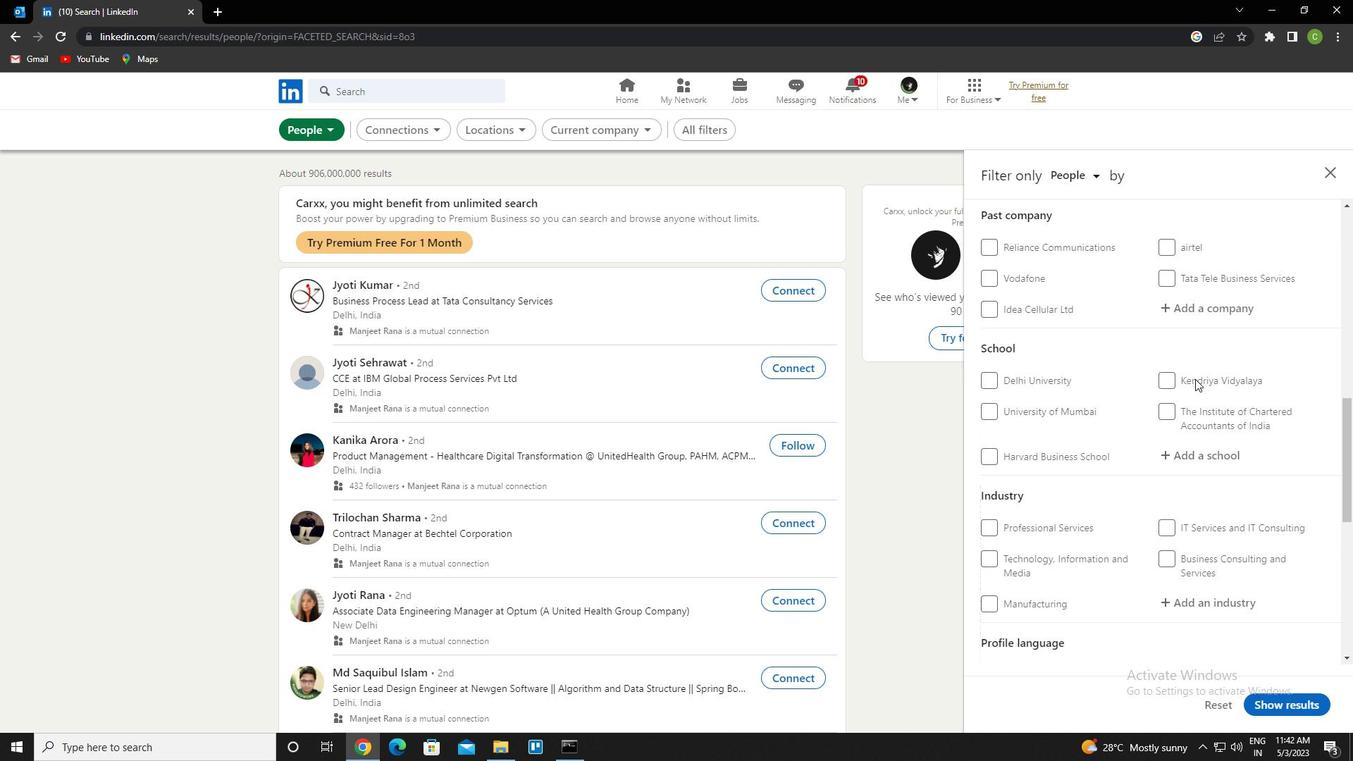 
Action: Mouse scrolled (1195, 378) with delta (0, 0)
Screenshot: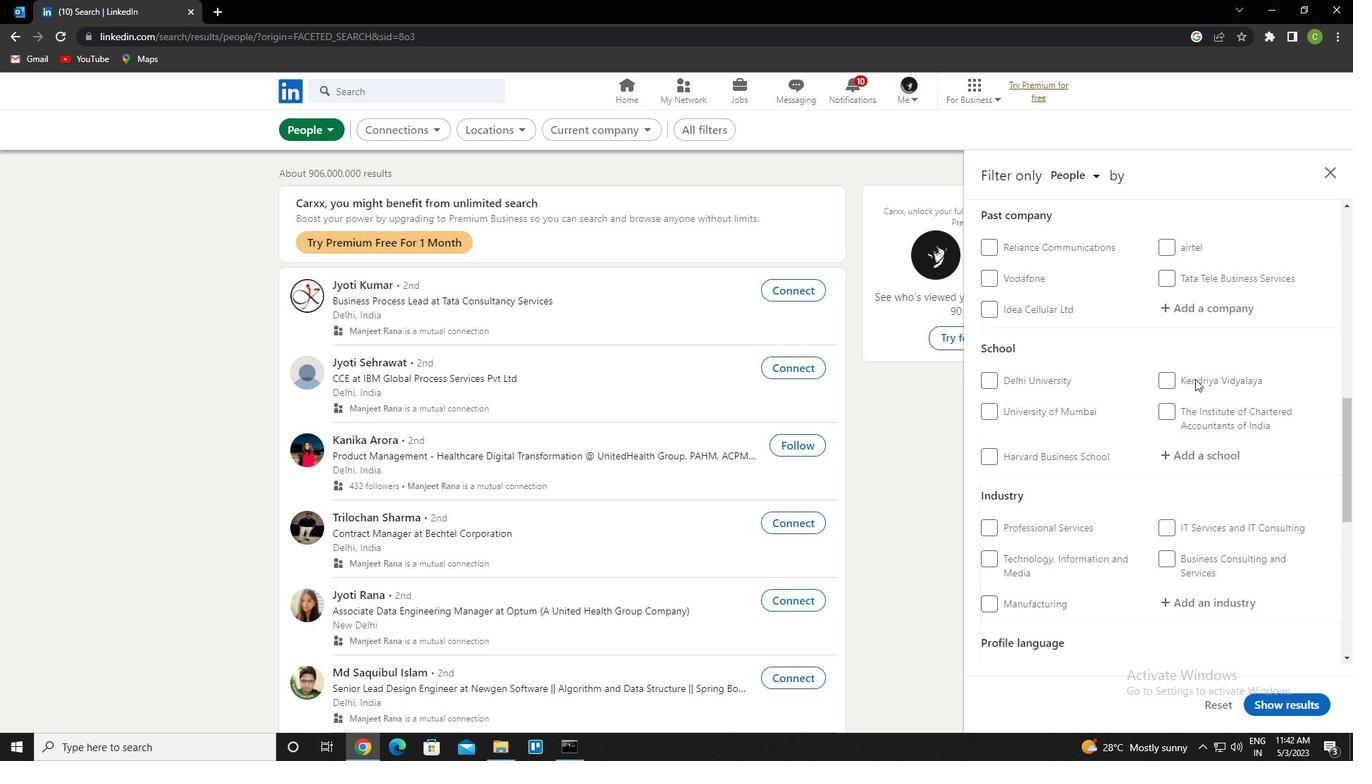 
Action: Mouse scrolled (1195, 378) with delta (0, 0)
Screenshot: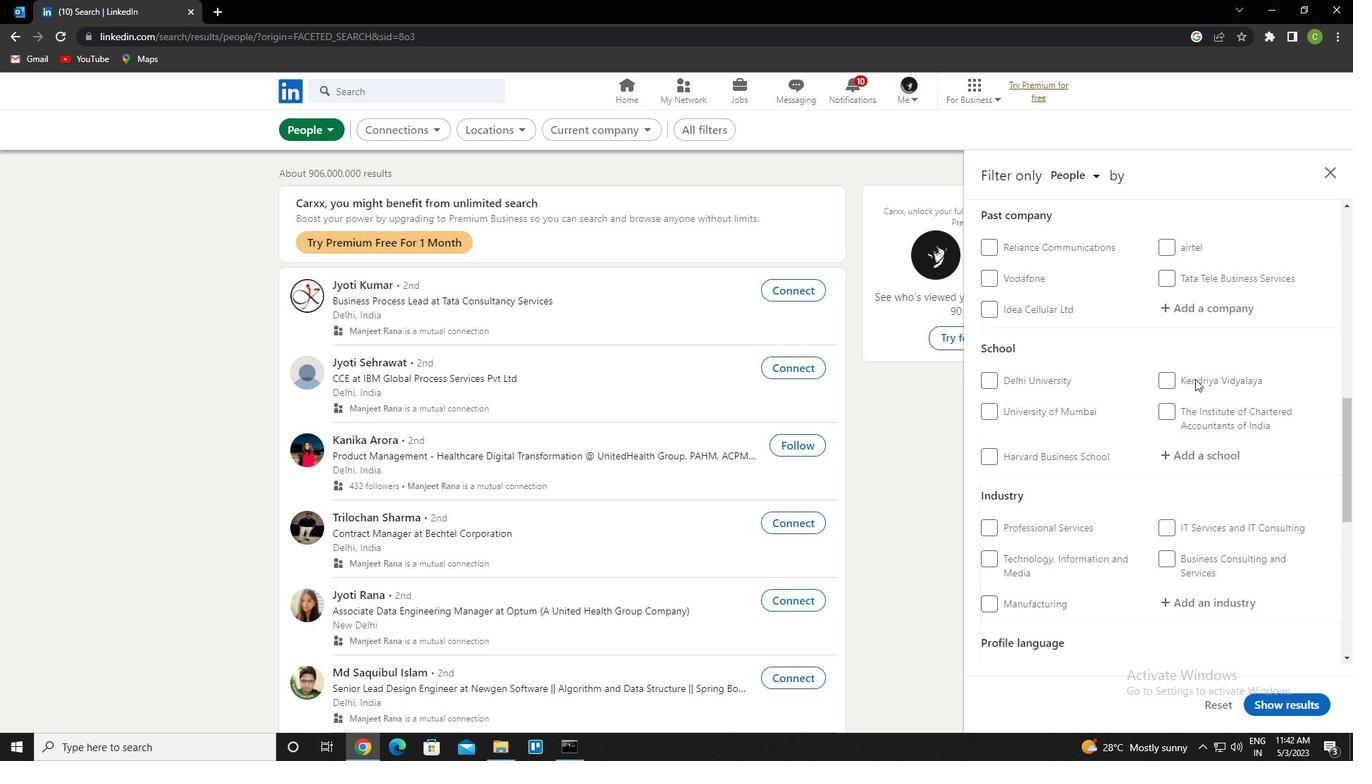 
Action: Mouse scrolled (1195, 378) with delta (0, 0)
Screenshot: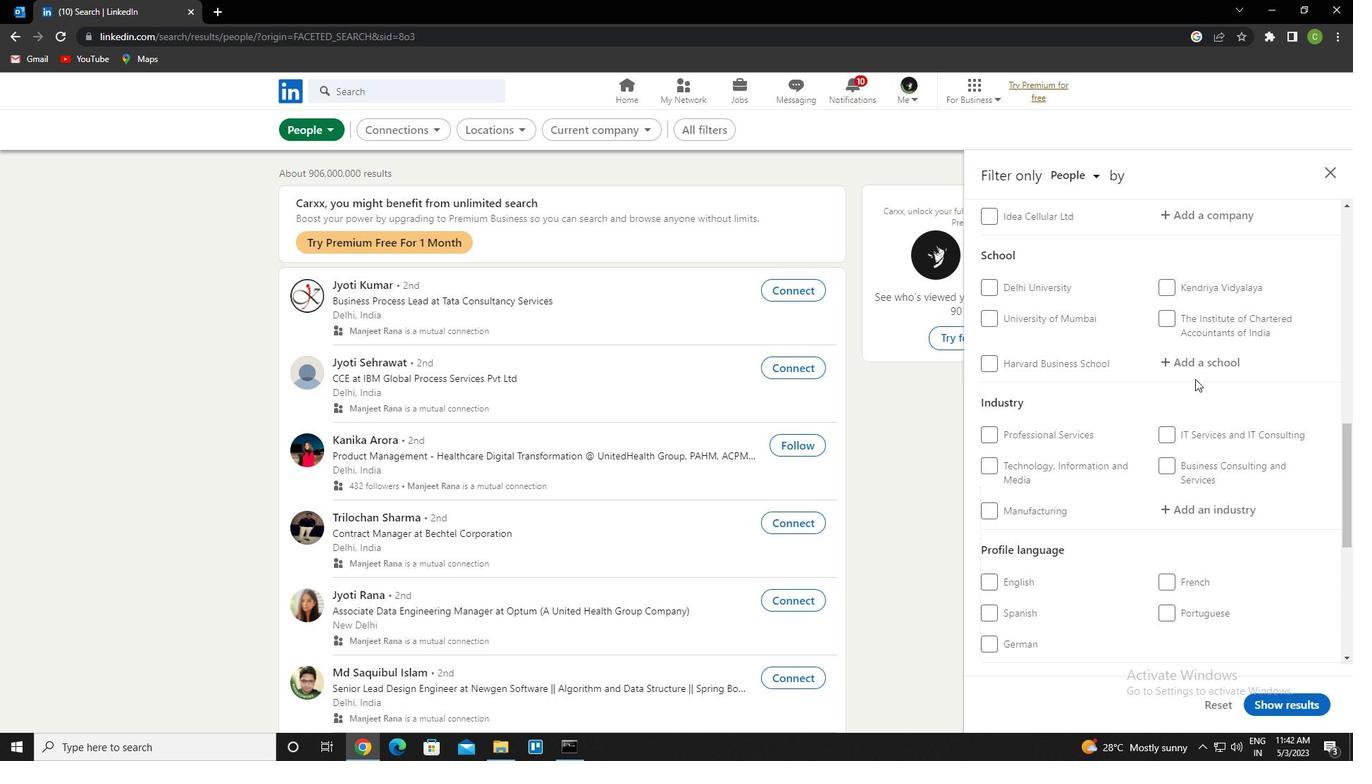 
Action: Mouse scrolled (1195, 378) with delta (0, 0)
Screenshot: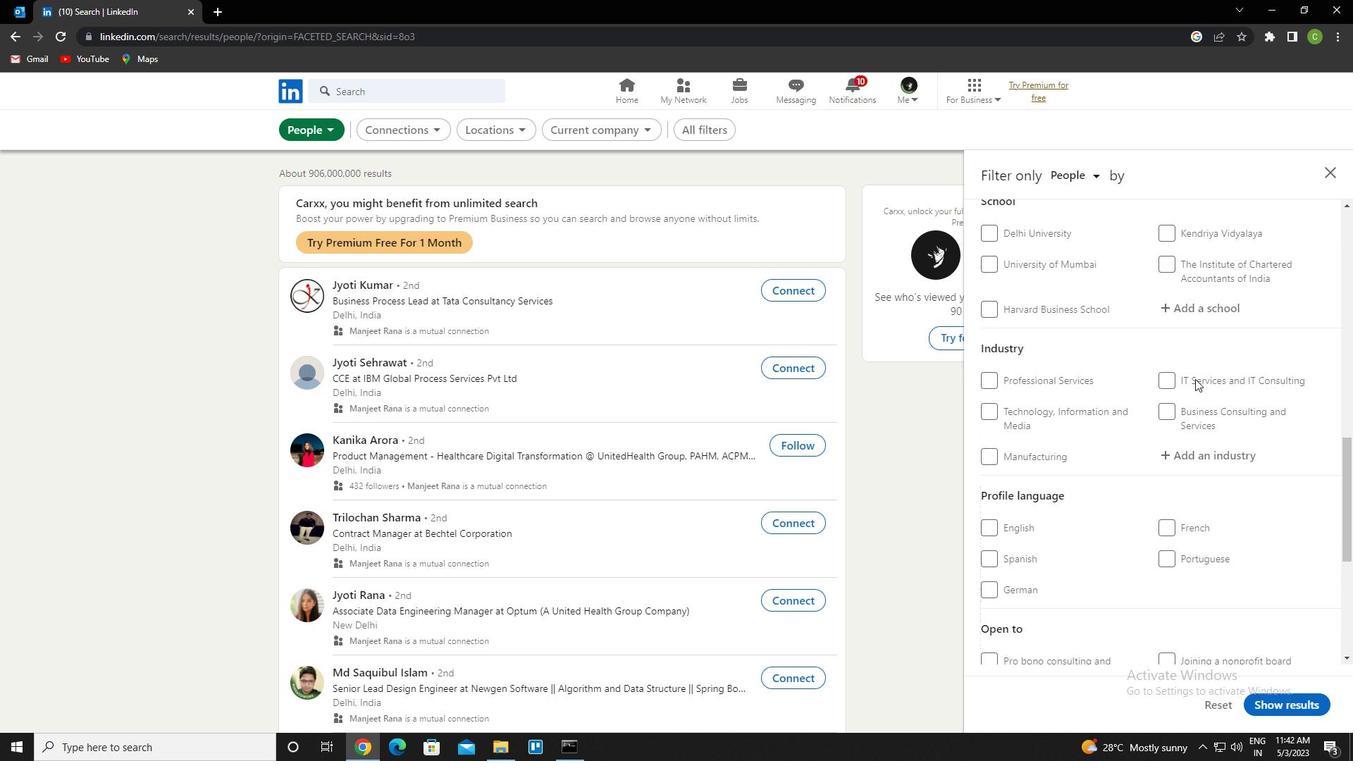 
Action: Mouse moved to (1165, 322)
Screenshot: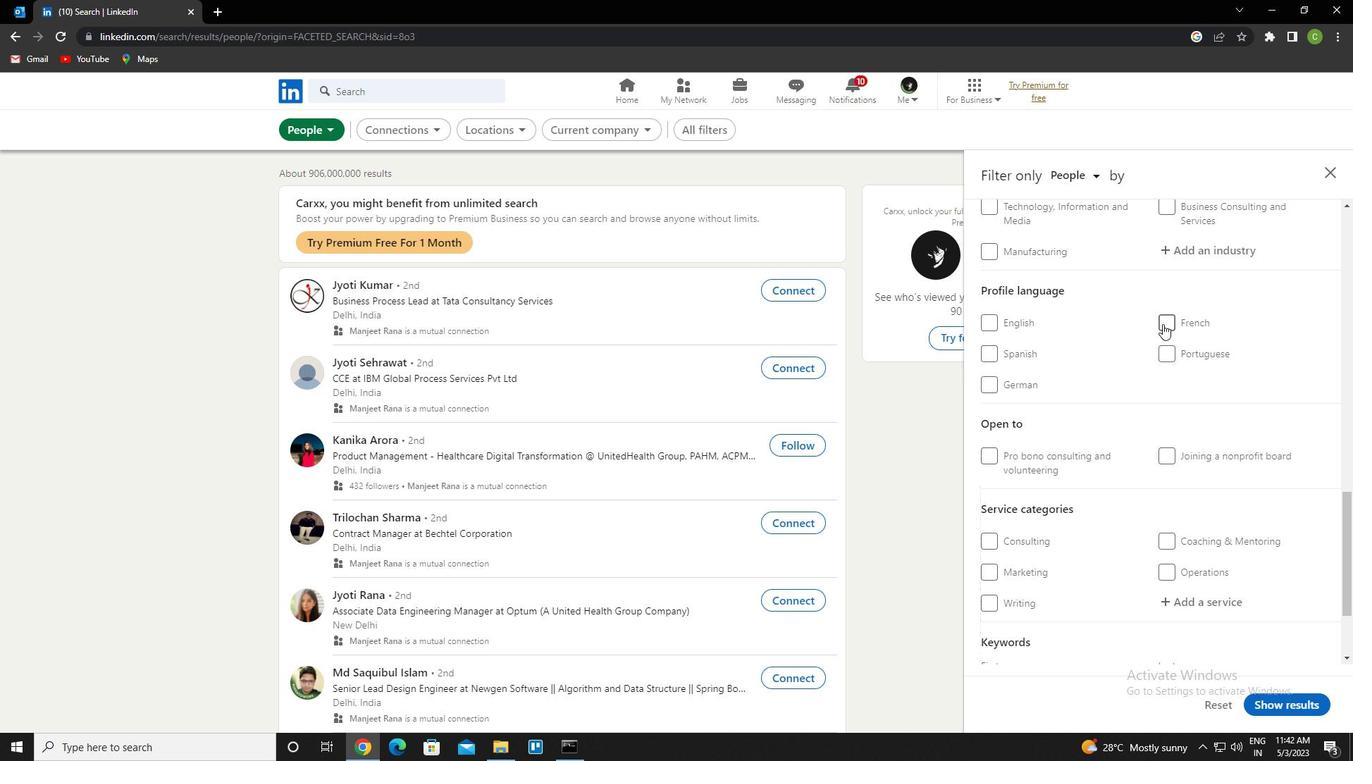 
Action: Mouse pressed left at (1165, 322)
Screenshot: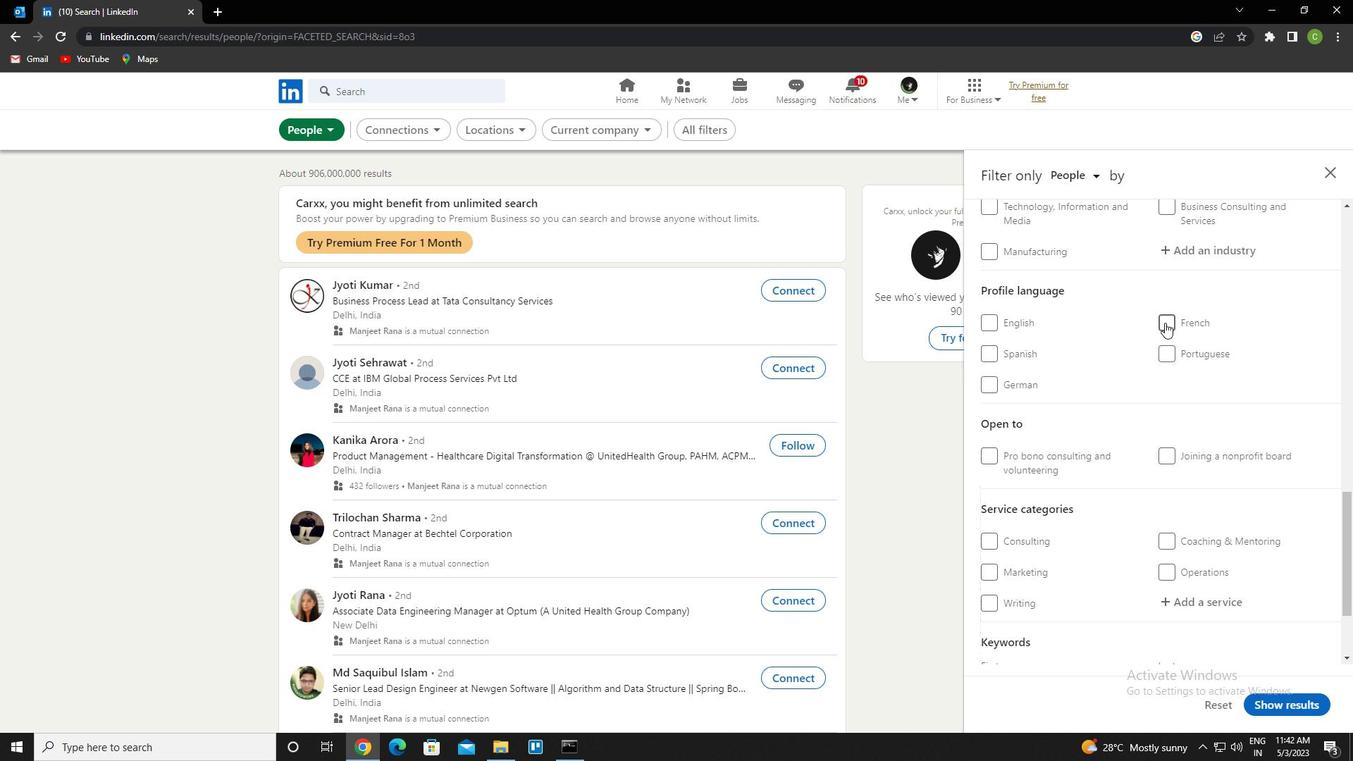 
Action: Mouse moved to (1145, 413)
Screenshot: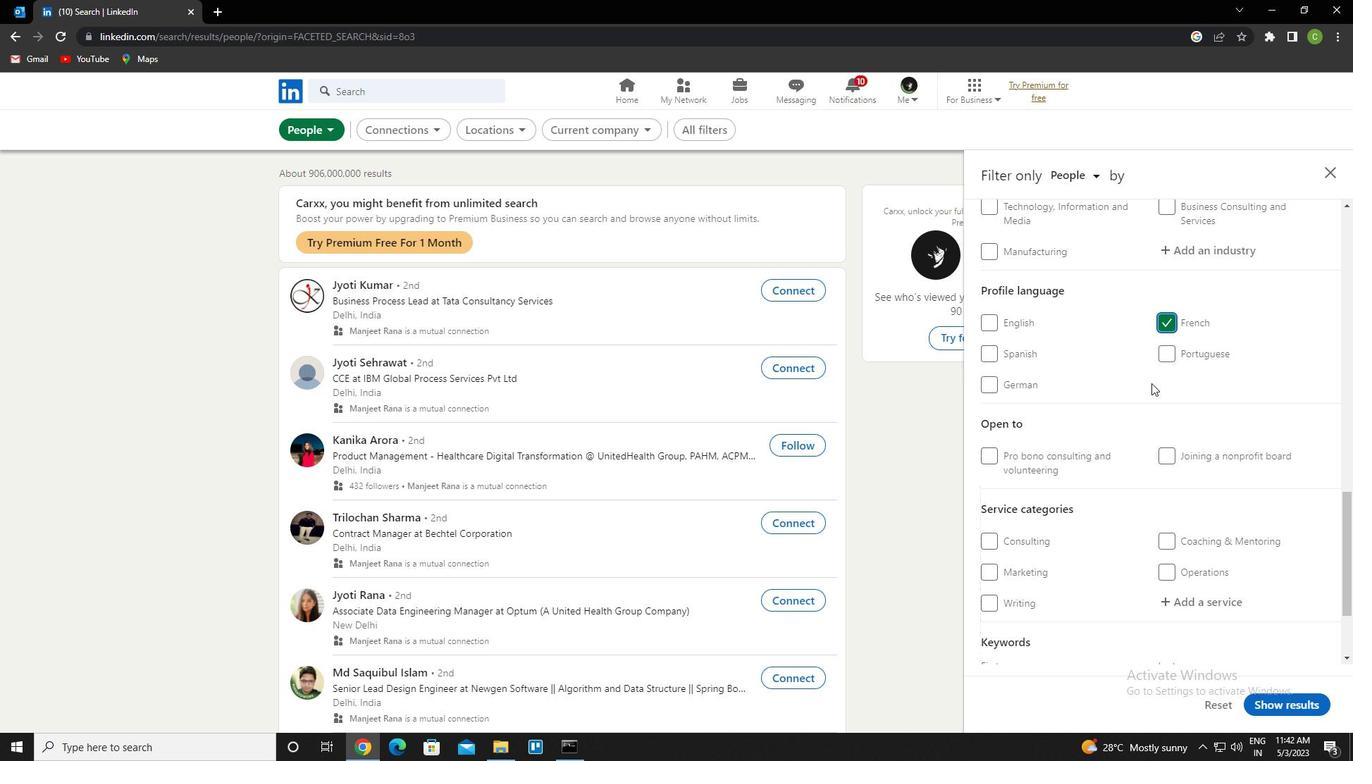 
Action: Mouse scrolled (1145, 414) with delta (0, 0)
Screenshot: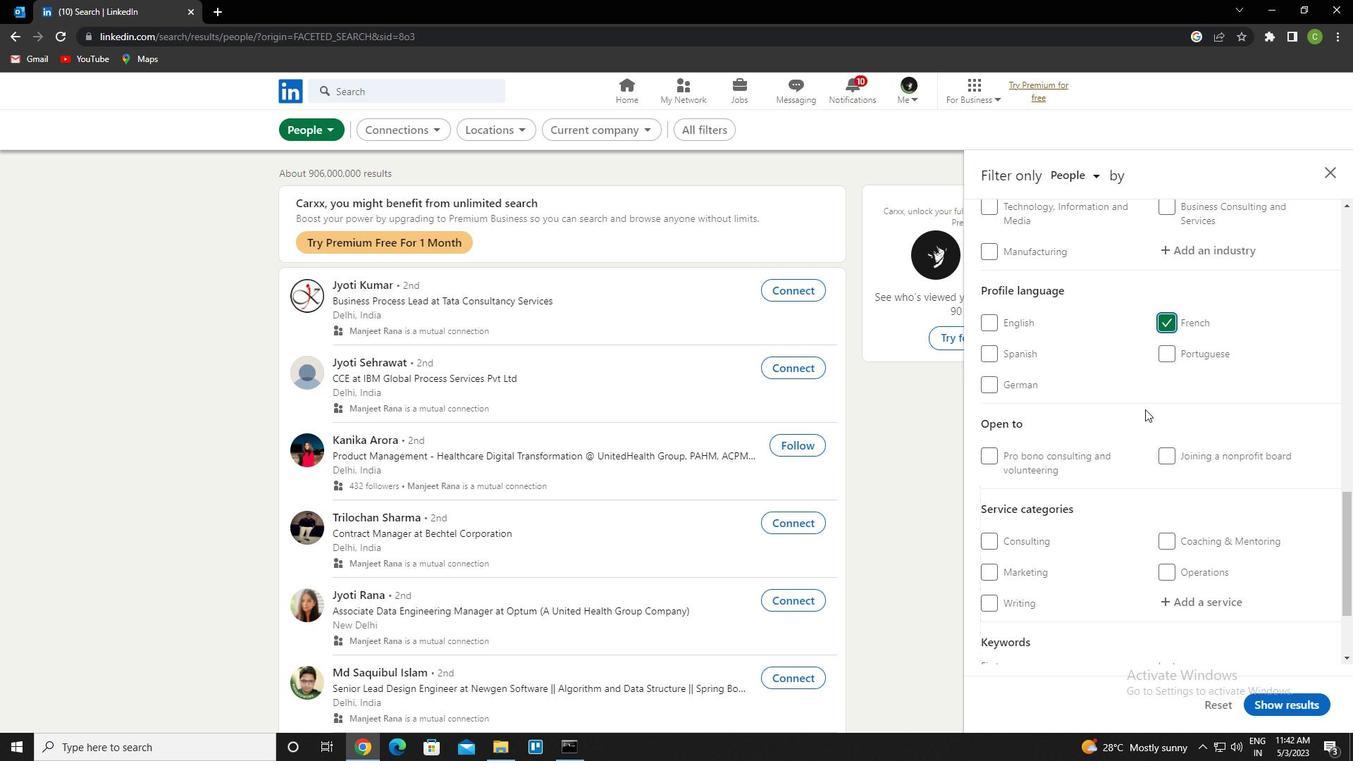 
Action: Mouse scrolled (1145, 414) with delta (0, 0)
Screenshot: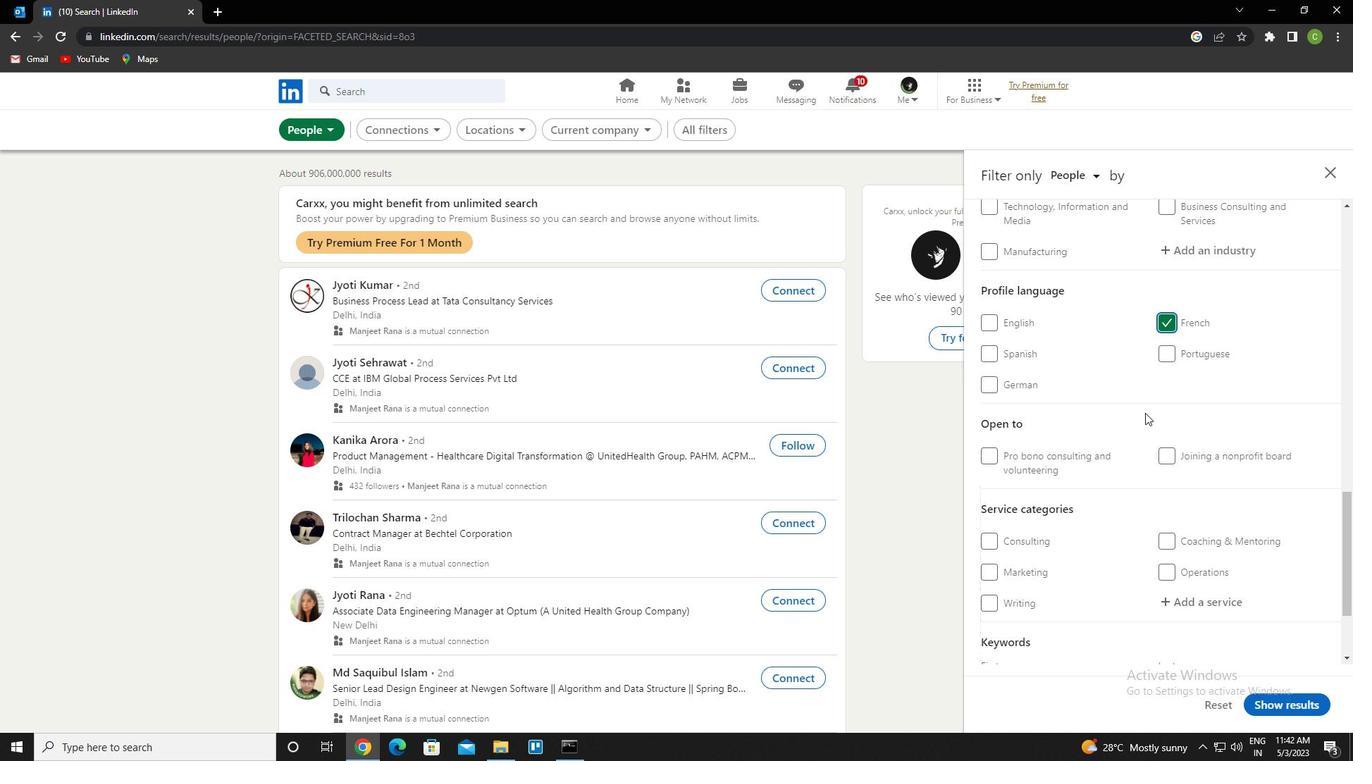 
Action: Mouse scrolled (1145, 414) with delta (0, 0)
Screenshot: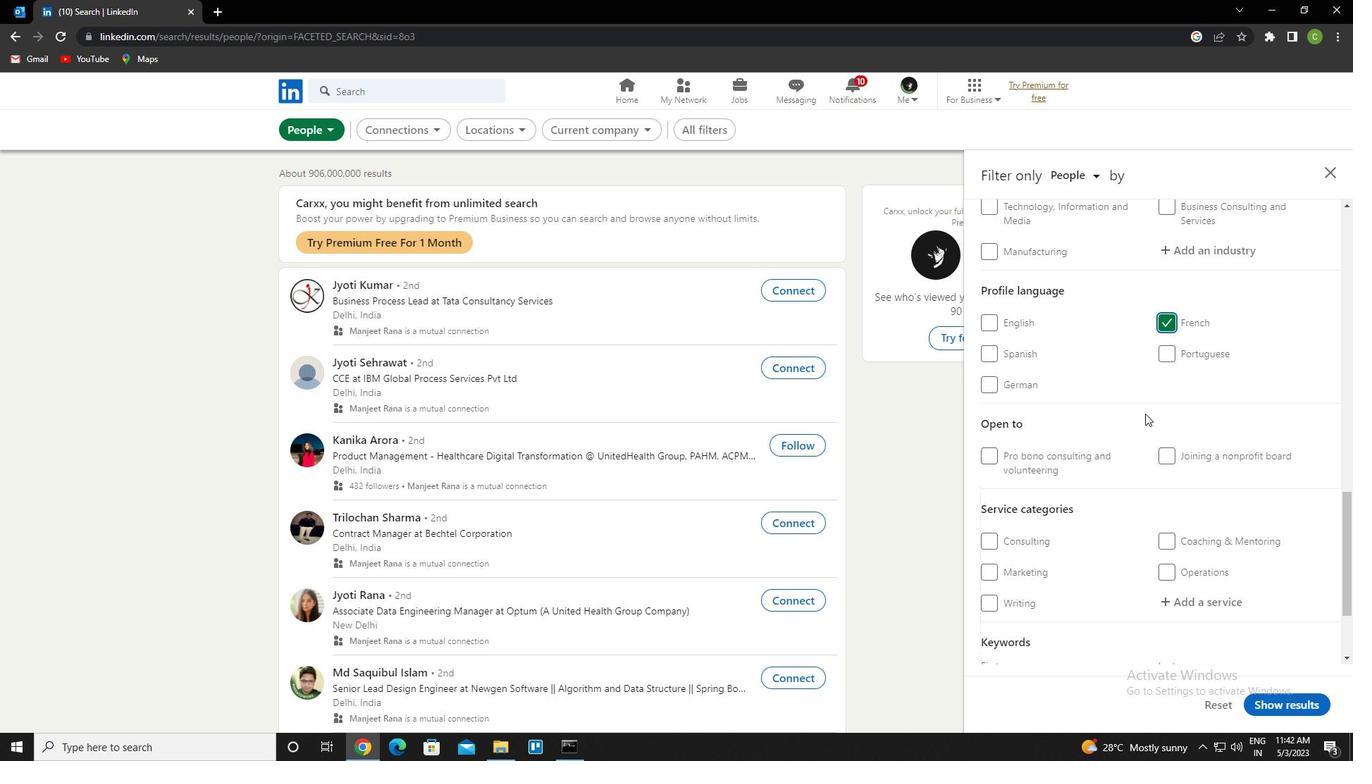 
Action: Mouse scrolled (1145, 414) with delta (0, 0)
Screenshot: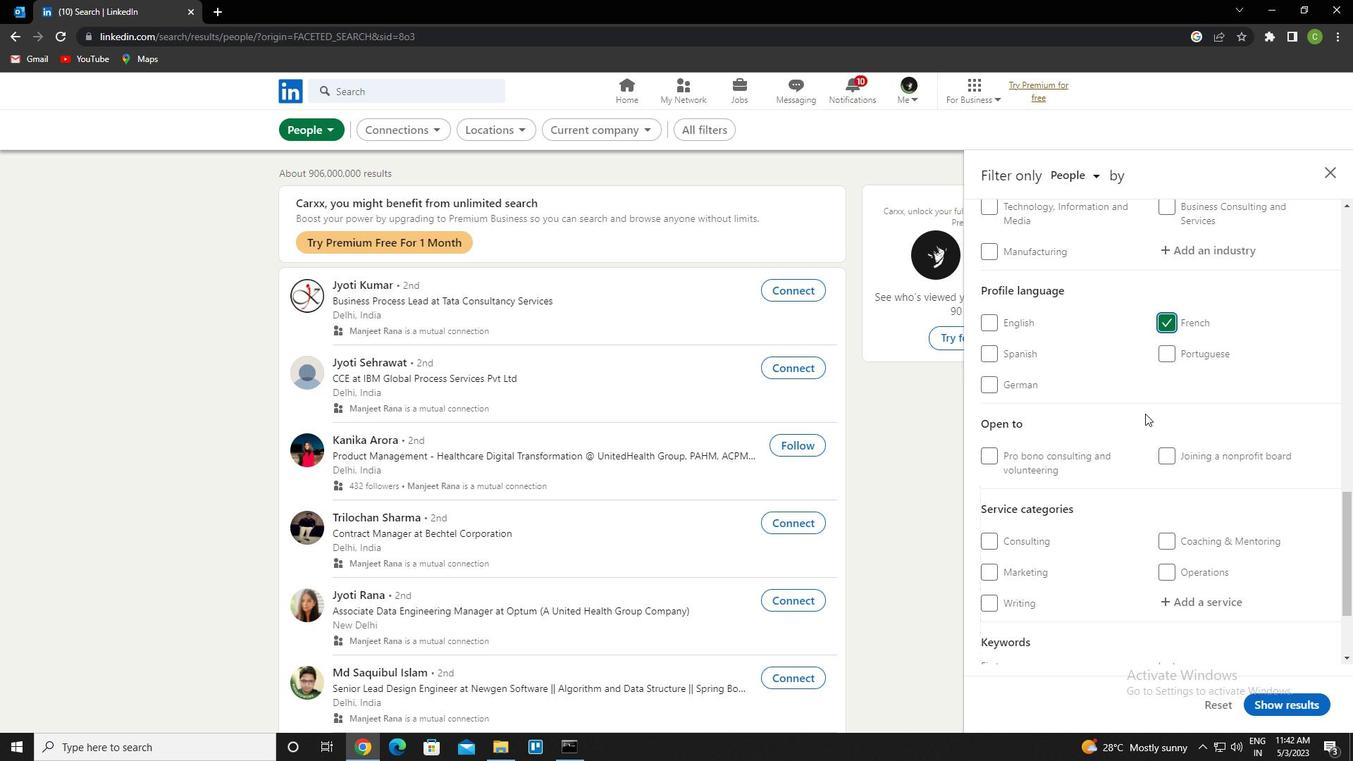 
Action: Mouse scrolled (1145, 414) with delta (0, 0)
Screenshot: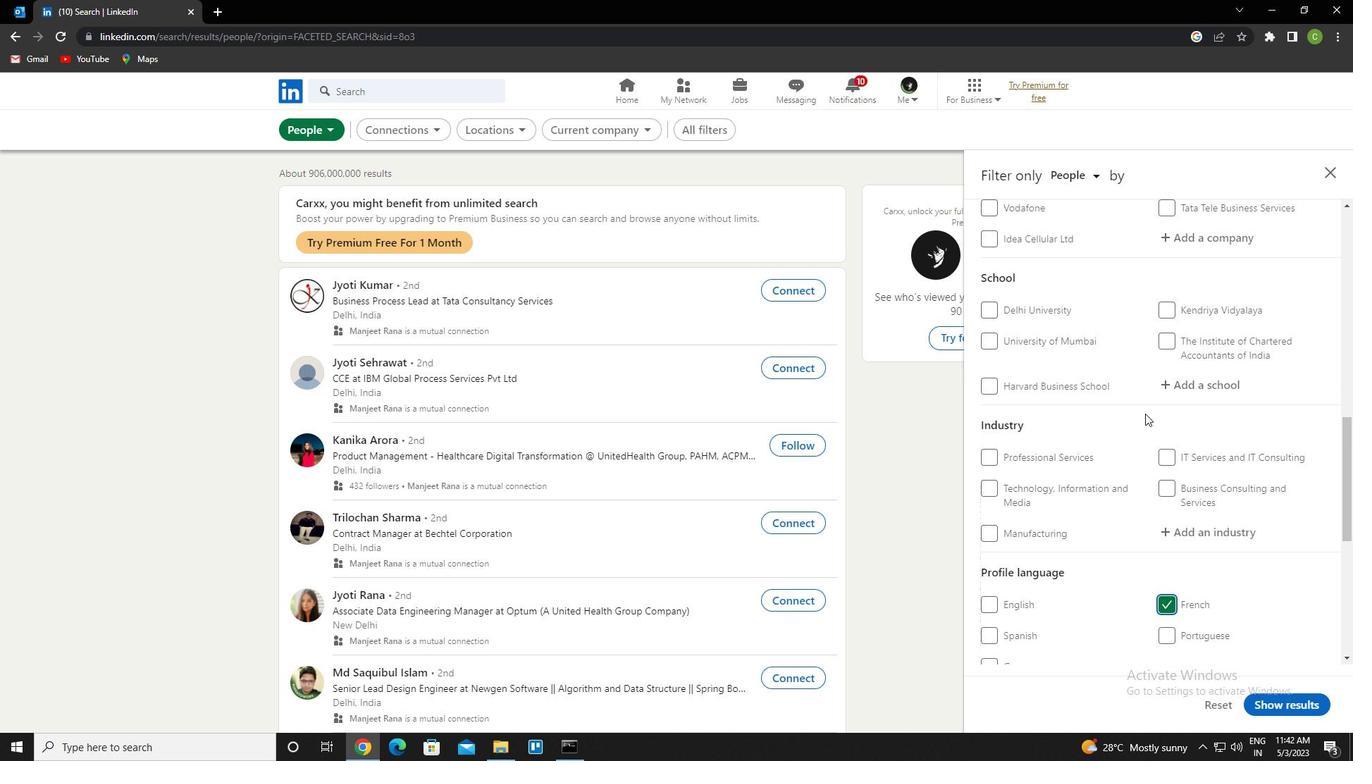 
Action: Mouse scrolled (1145, 414) with delta (0, 0)
Screenshot: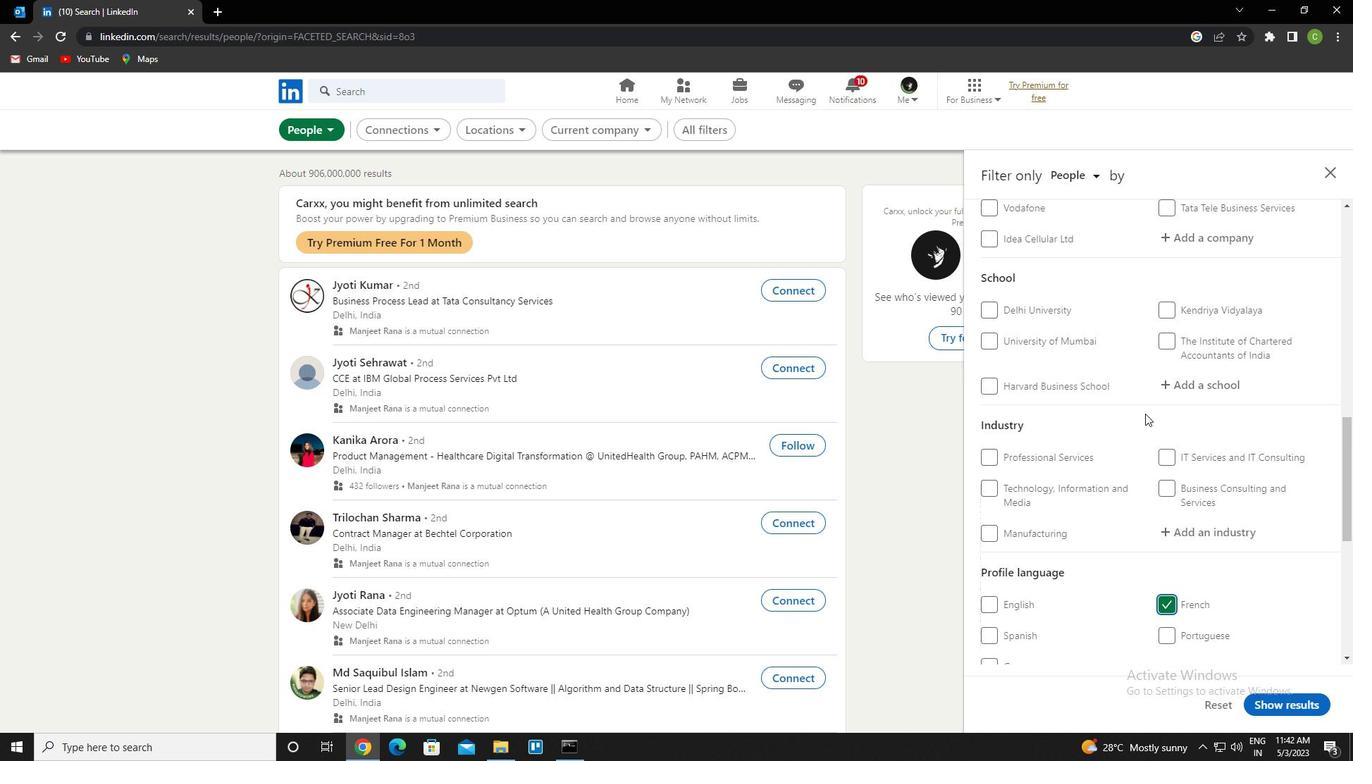 
Action: Mouse moved to (1144, 414)
Screenshot: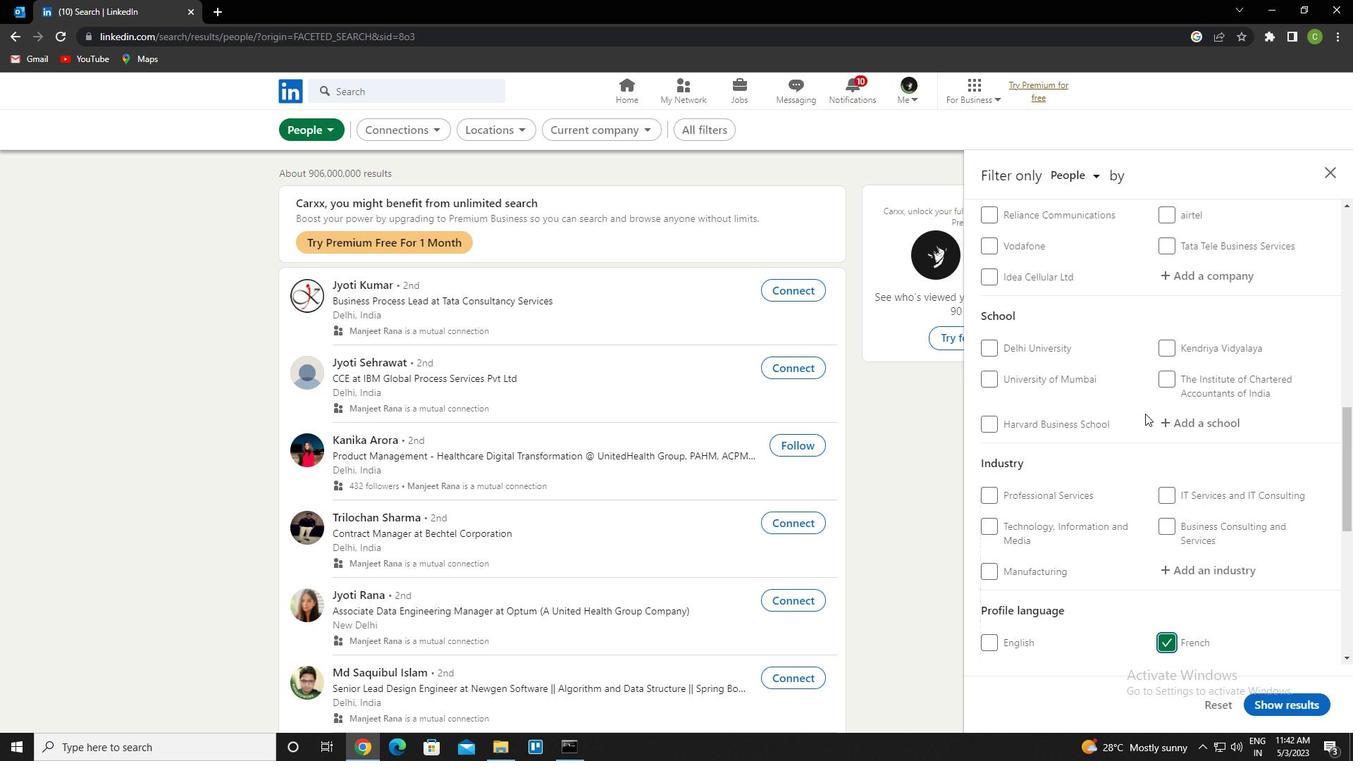 
Action: Mouse scrolled (1144, 415) with delta (0, 0)
Screenshot: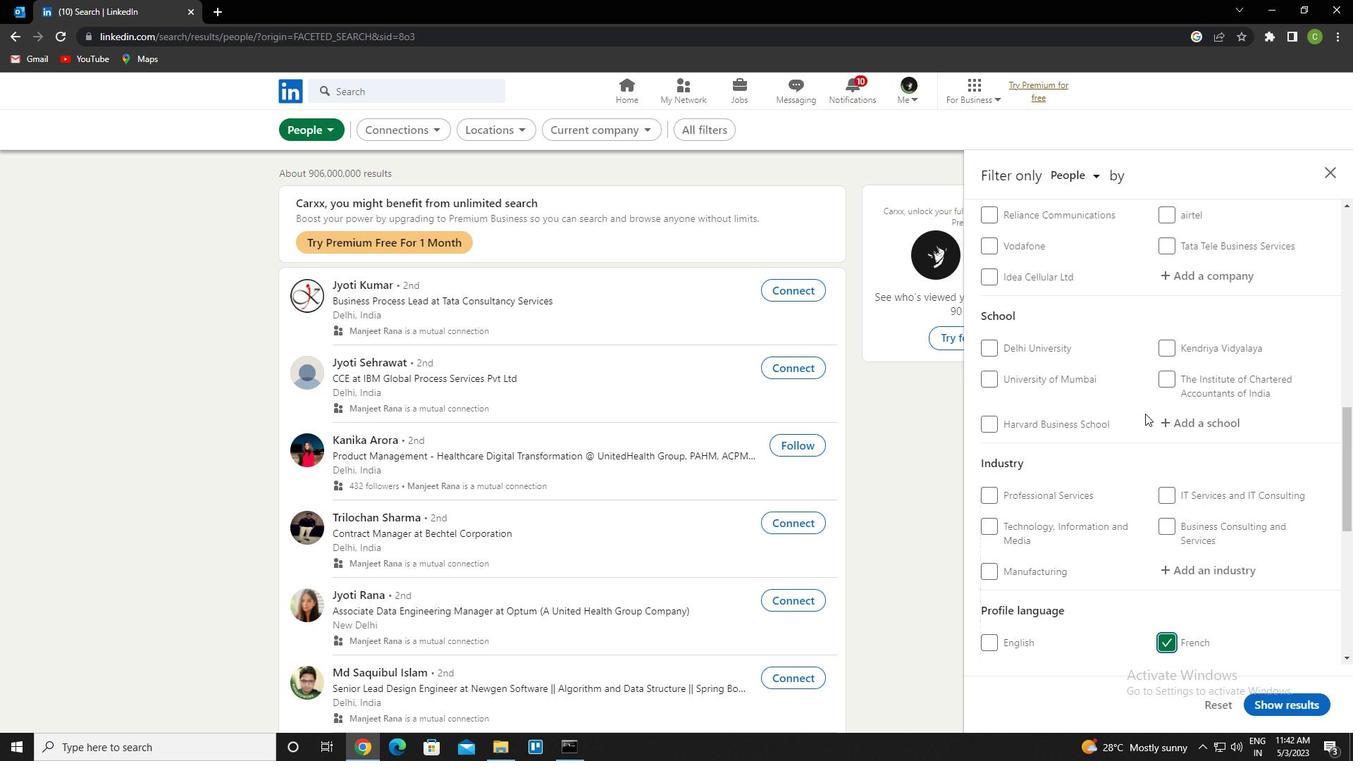 
Action: Mouse moved to (1181, 309)
Screenshot: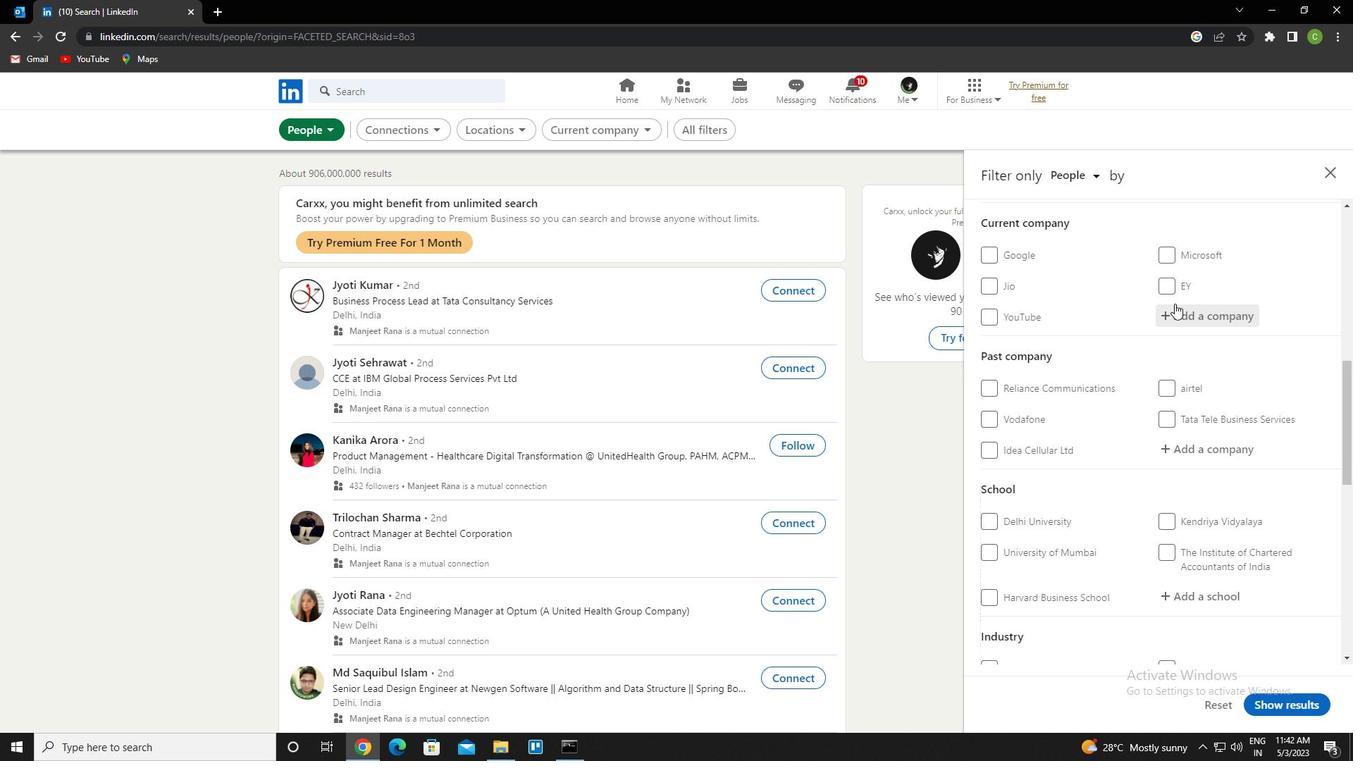 
Action: Mouse pressed left at (1181, 309)
Screenshot: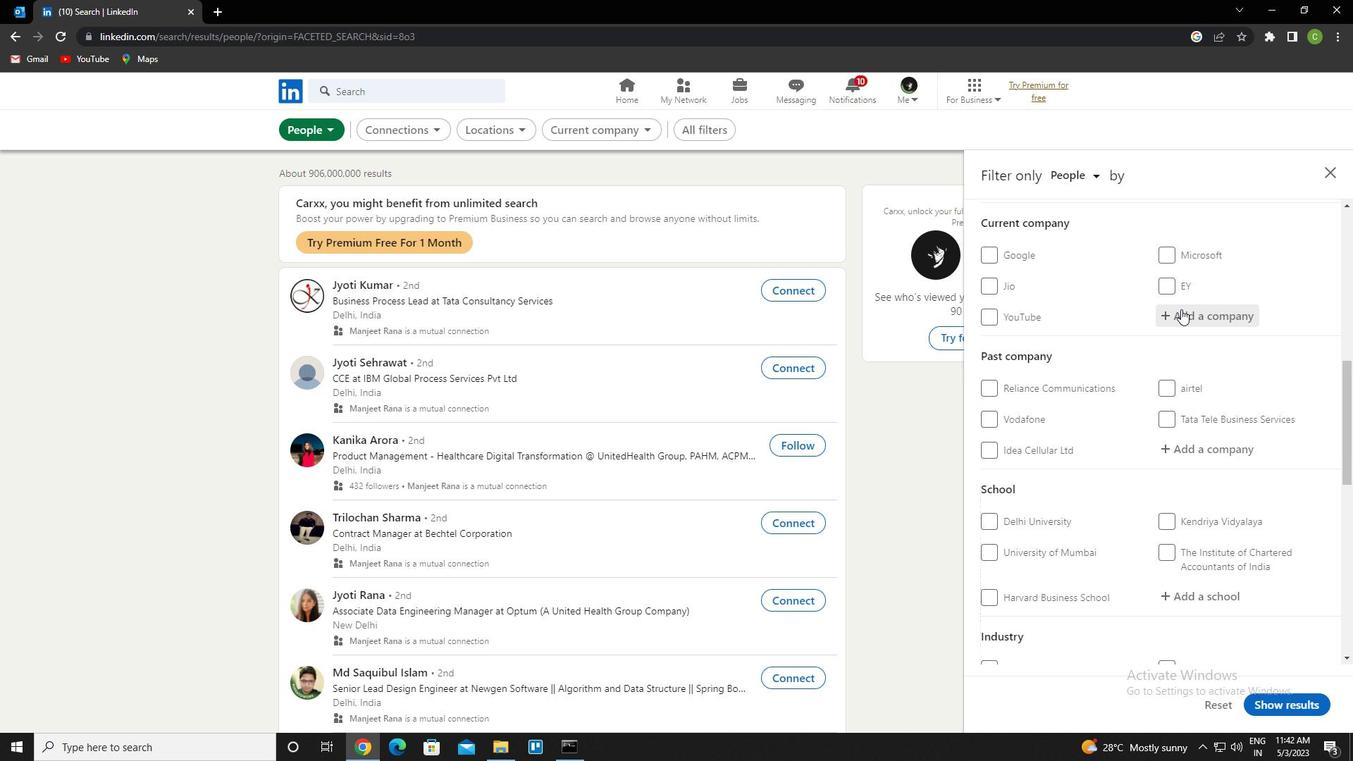 
Action: Key pressed <Key.caps_lock>e<Key.caps_lock>ntropik<Key.down><Key.enter>
Screenshot: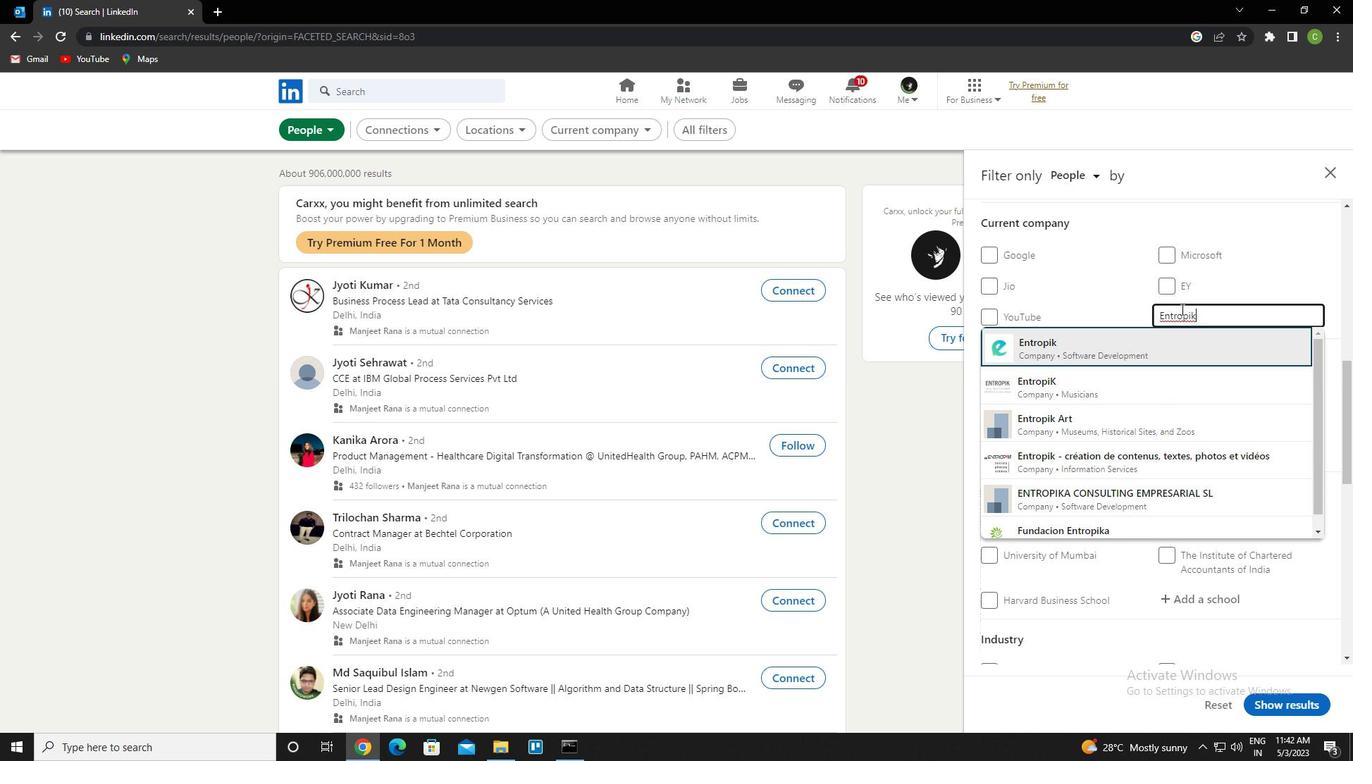 
Action: Mouse scrolled (1181, 308) with delta (0, 0)
Screenshot: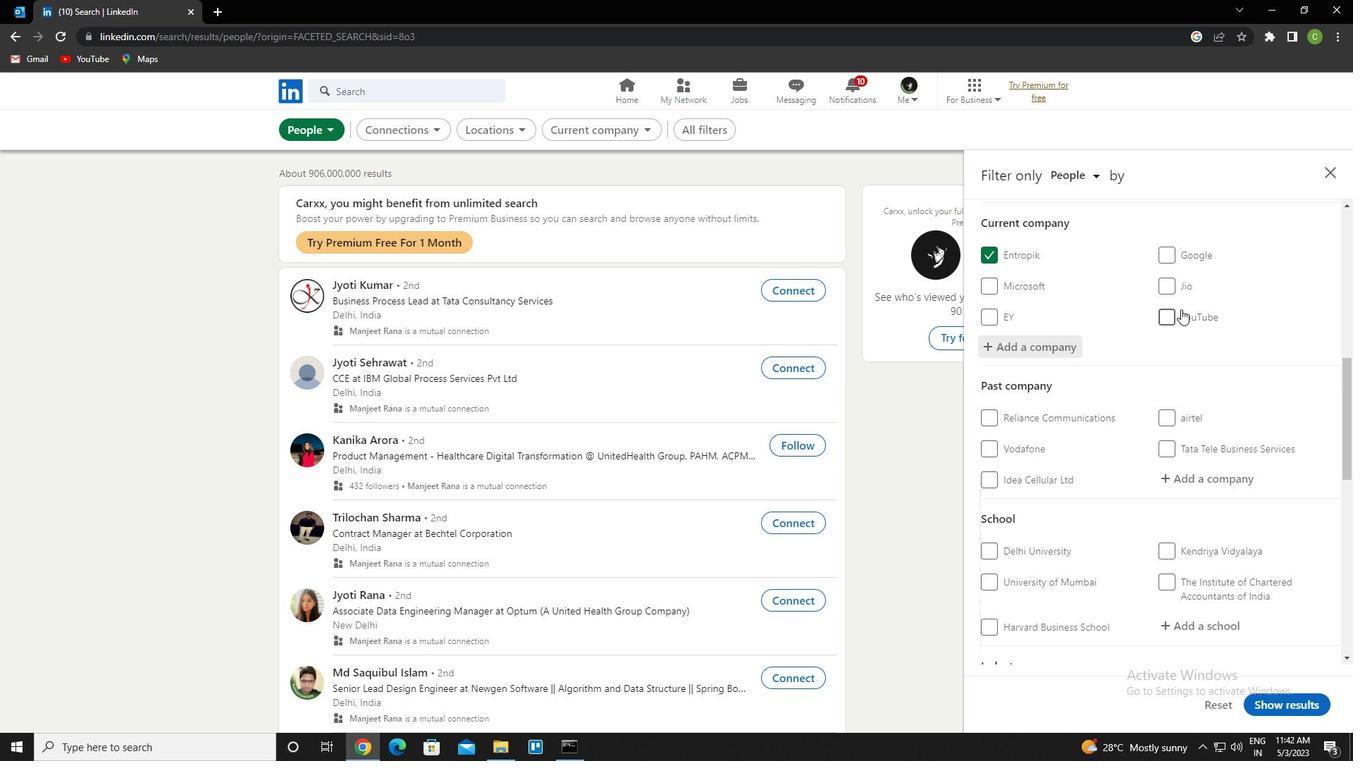 
Action: Mouse scrolled (1181, 308) with delta (0, 0)
Screenshot: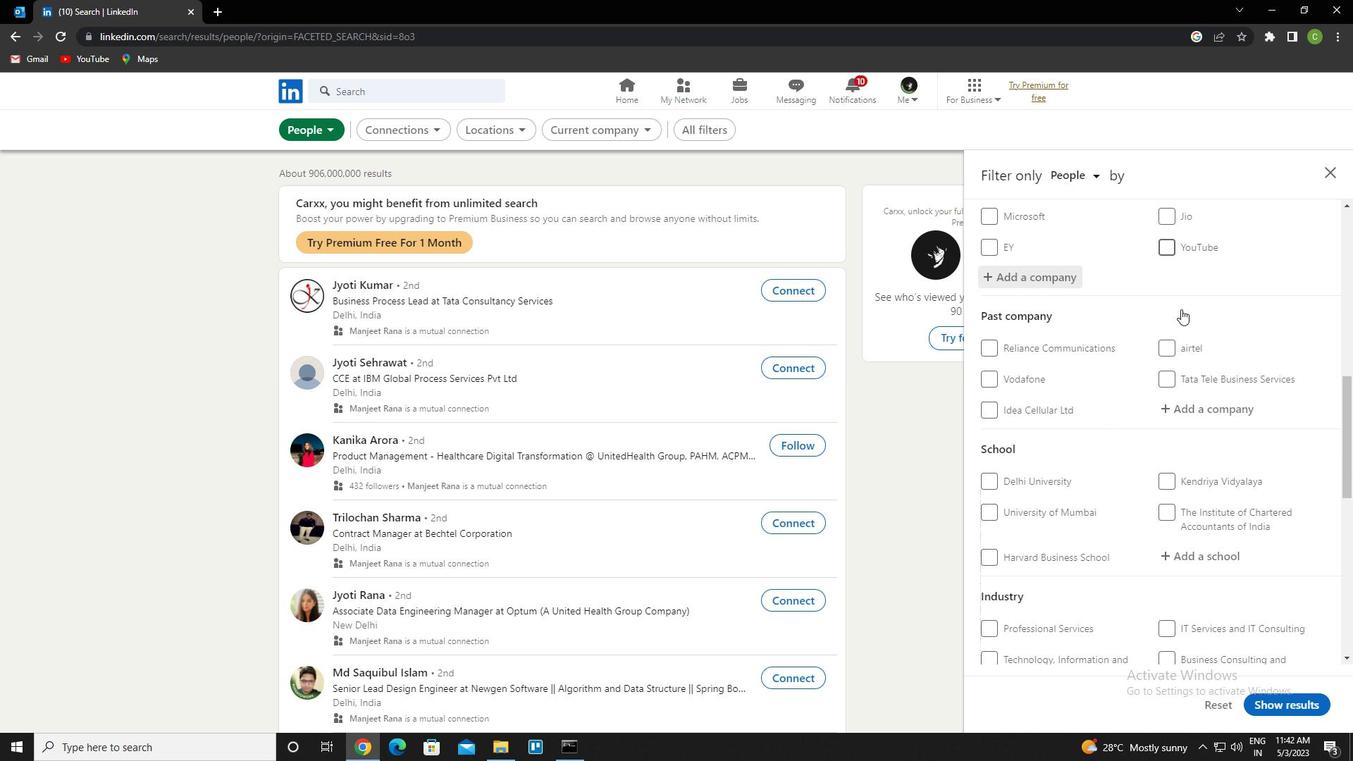 
Action: Mouse moved to (1184, 322)
Screenshot: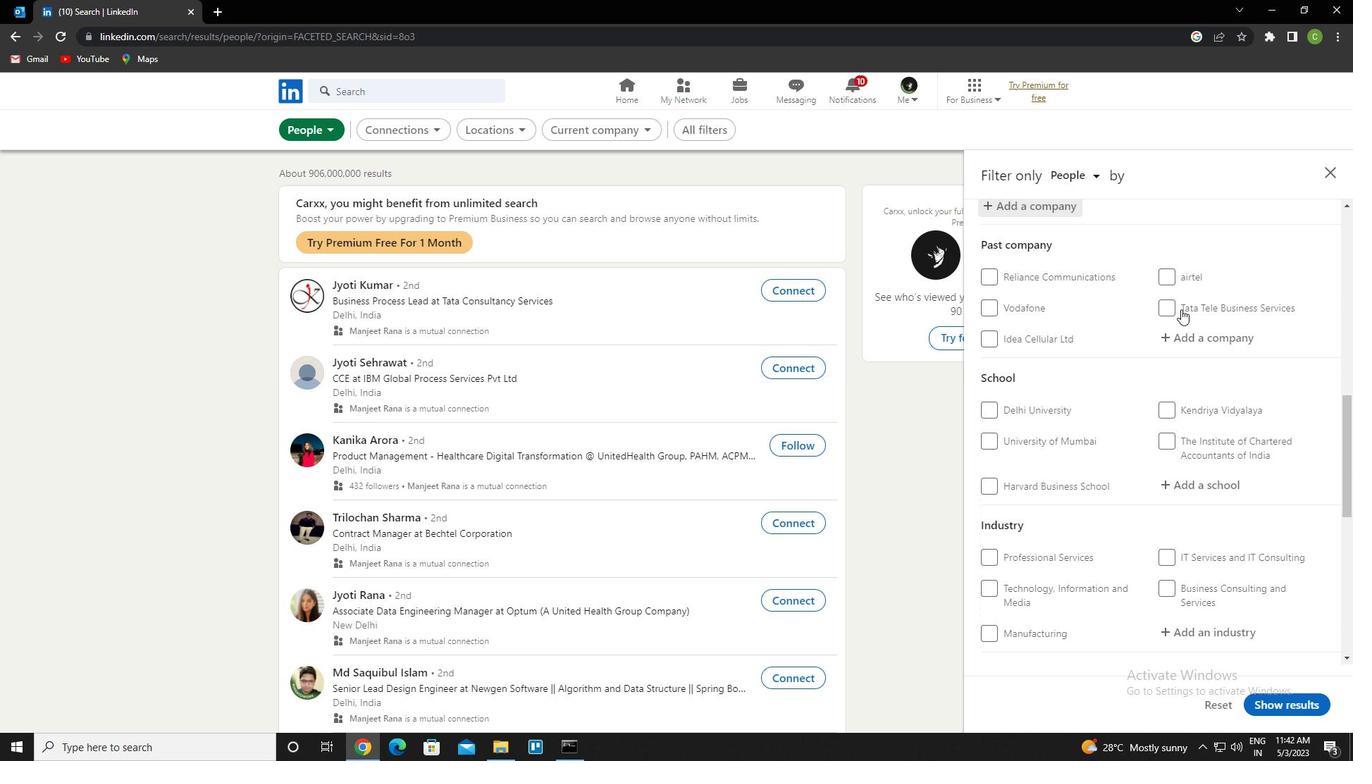 
Action: Mouse scrolled (1184, 322) with delta (0, 0)
Screenshot: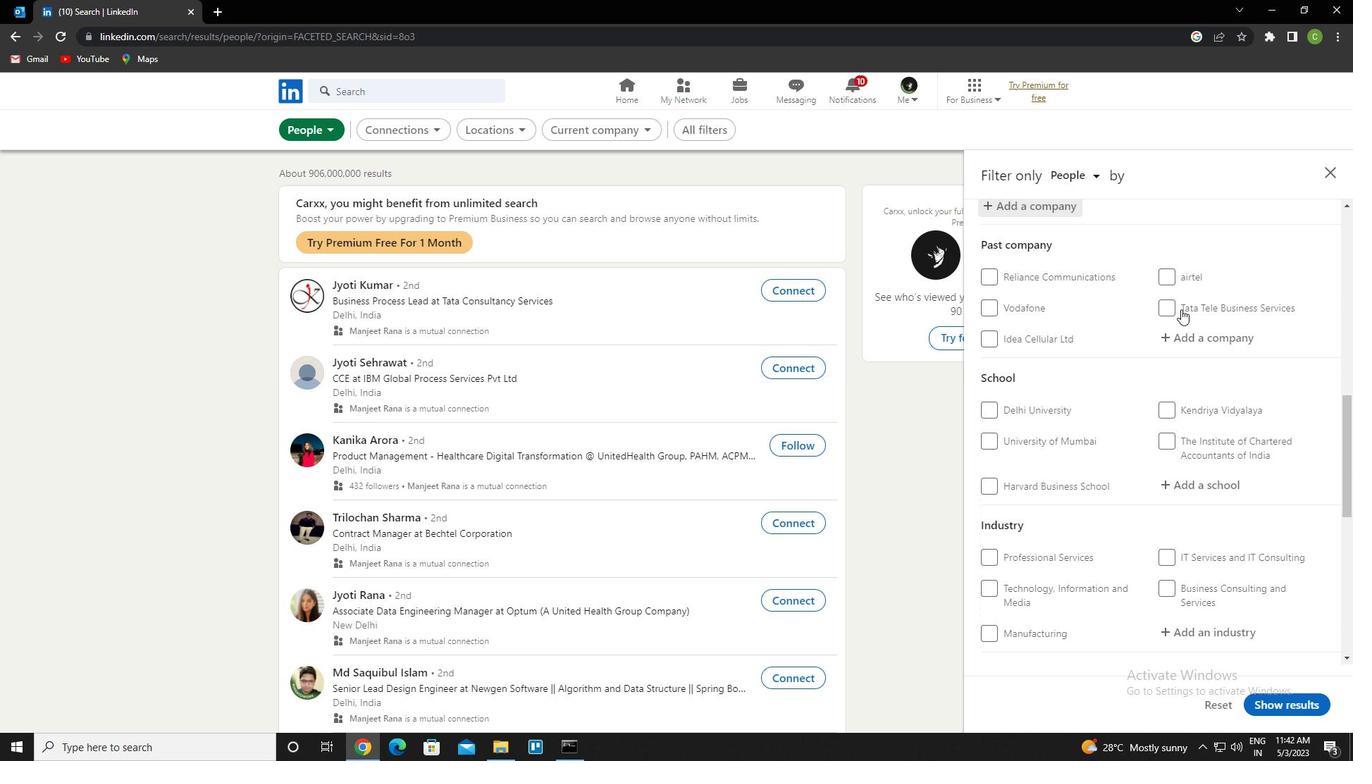 
Action: Mouse moved to (1194, 412)
Screenshot: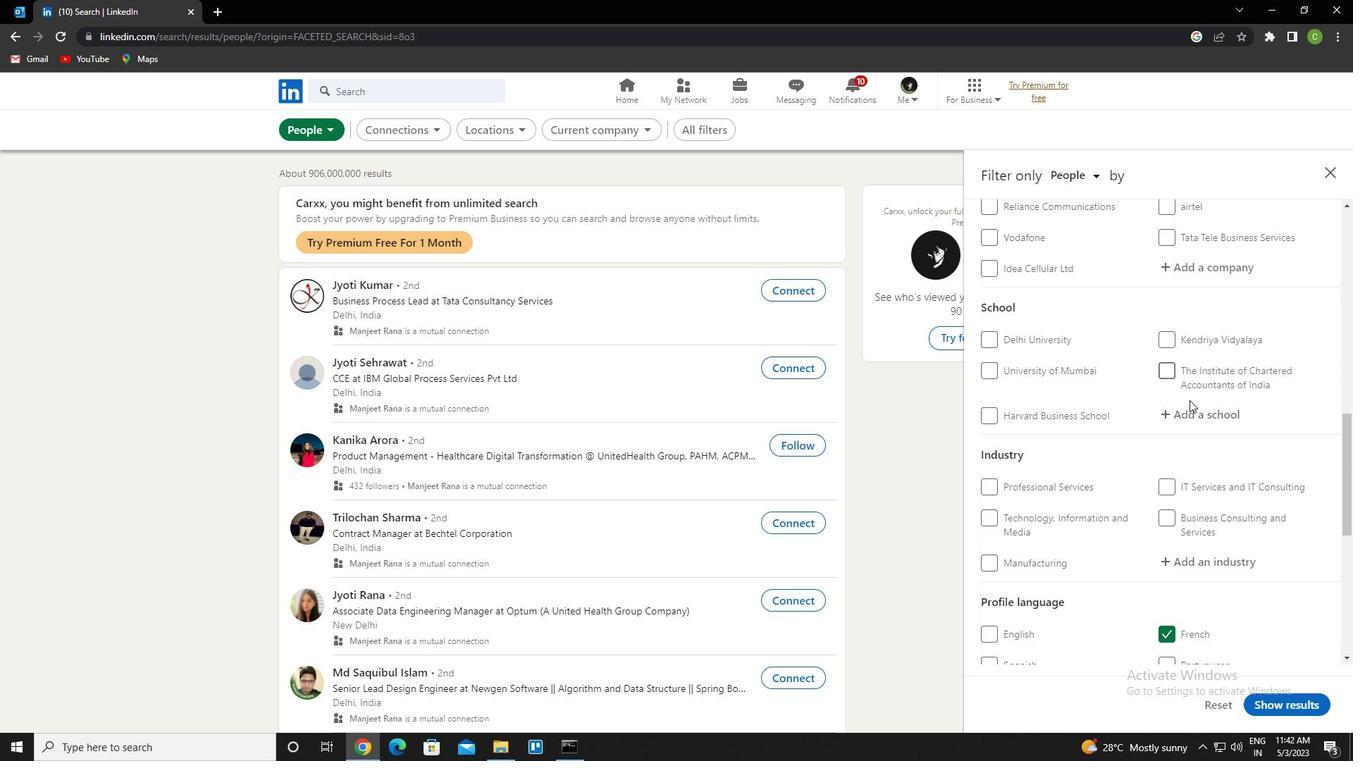 
Action: Mouse pressed left at (1194, 412)
Screenshot: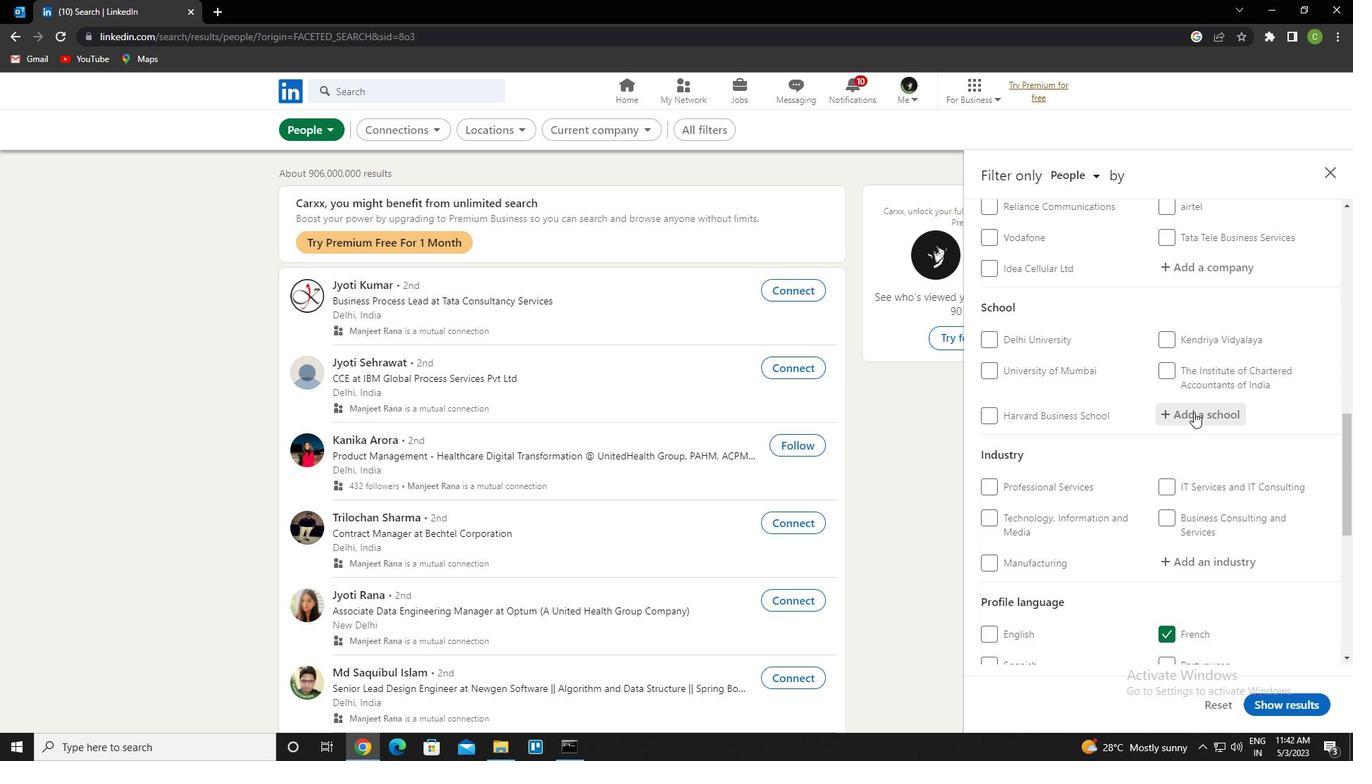 
Action: Key pressed <Key.caps_lock>g<Key.caps_lock>autam<Key.space>budha<Key.space><Key.down><Key.enter>
Screenshot: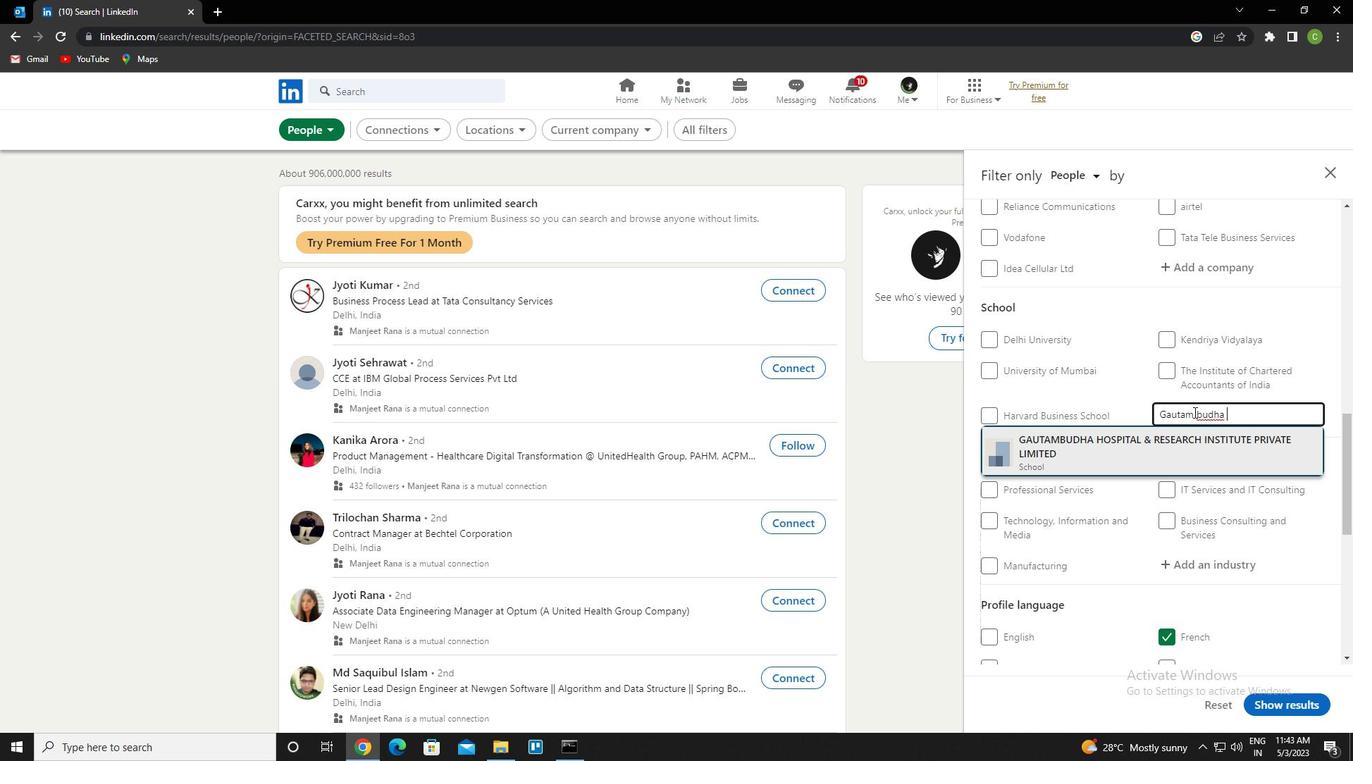 
Action: Mouse scrolled (1194, 411) with delta (0, 0)
Screenshot: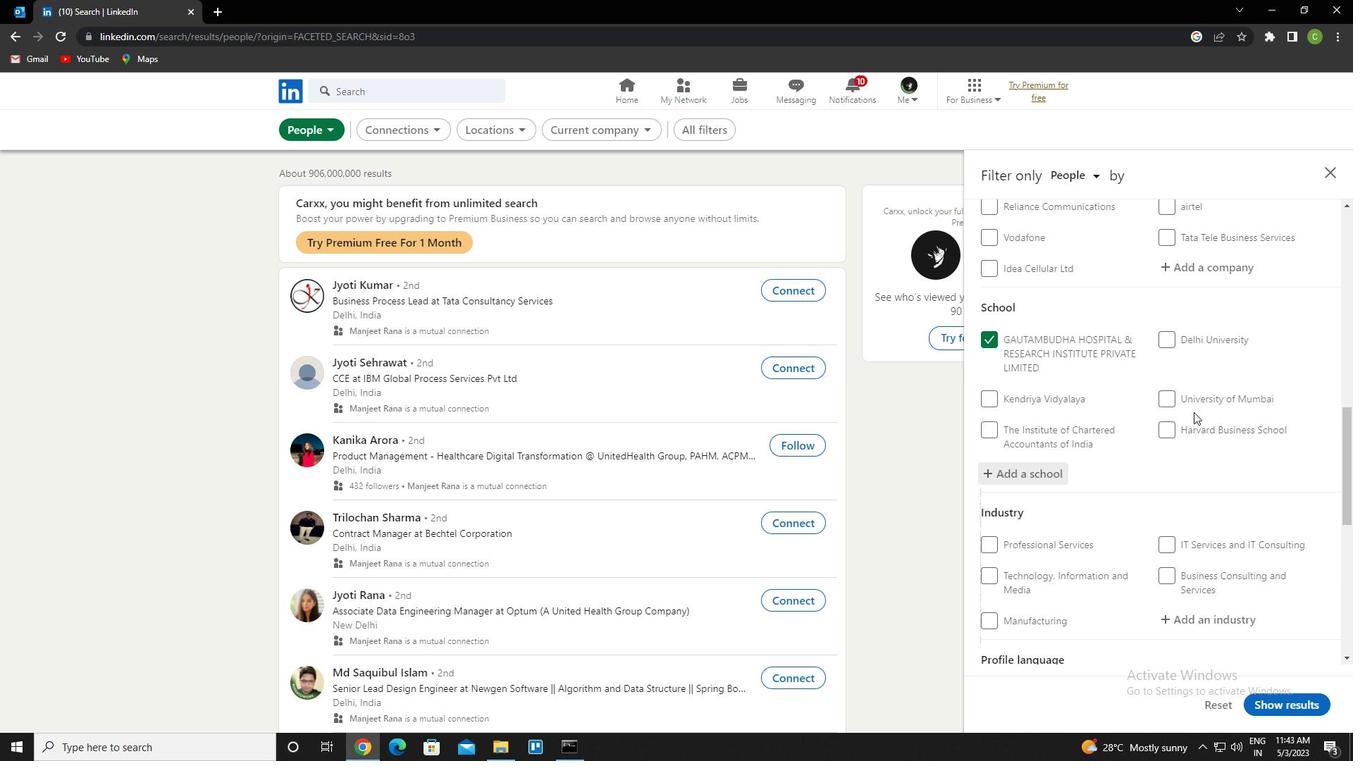 
Action: Mouse scrolled (1194, 411) with delta (0, 0)
Screenshot: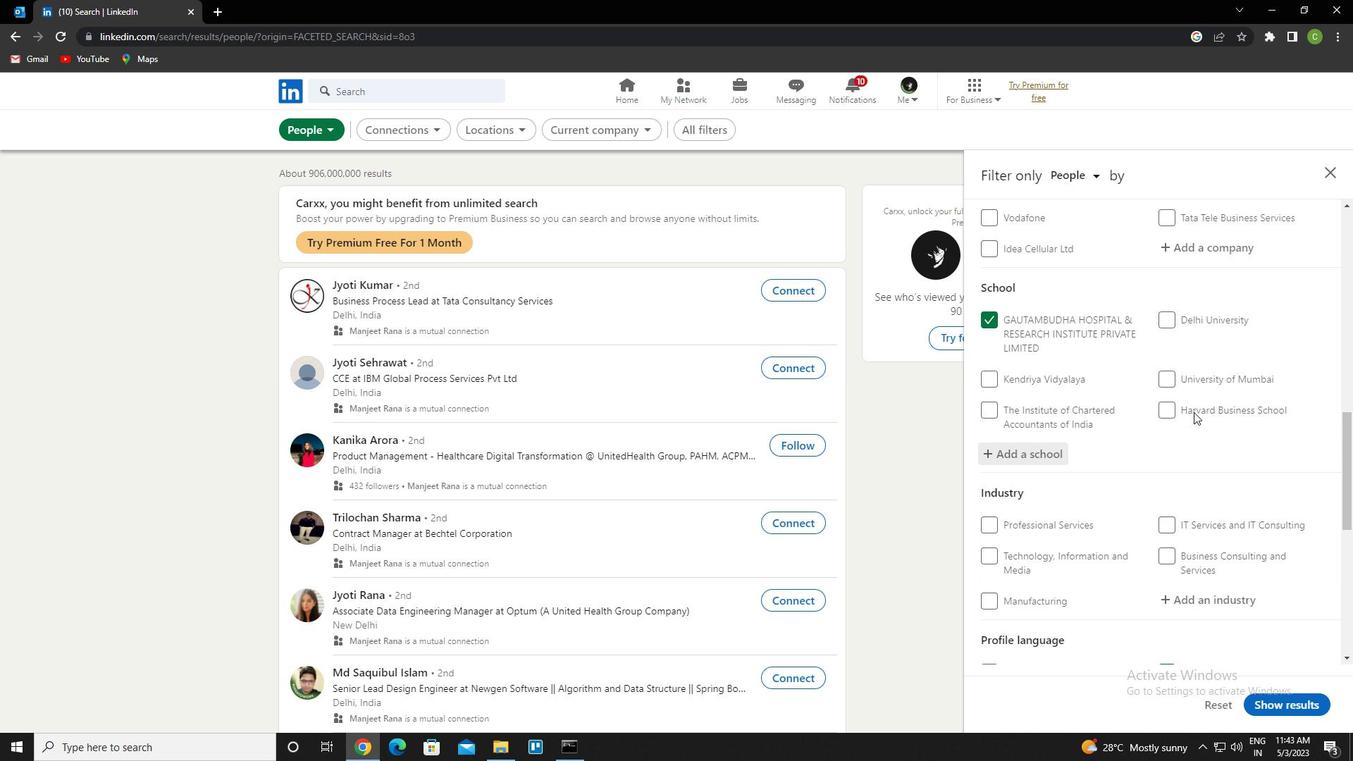 
Action: Mouse moved to (1210, 421)
Screenshot: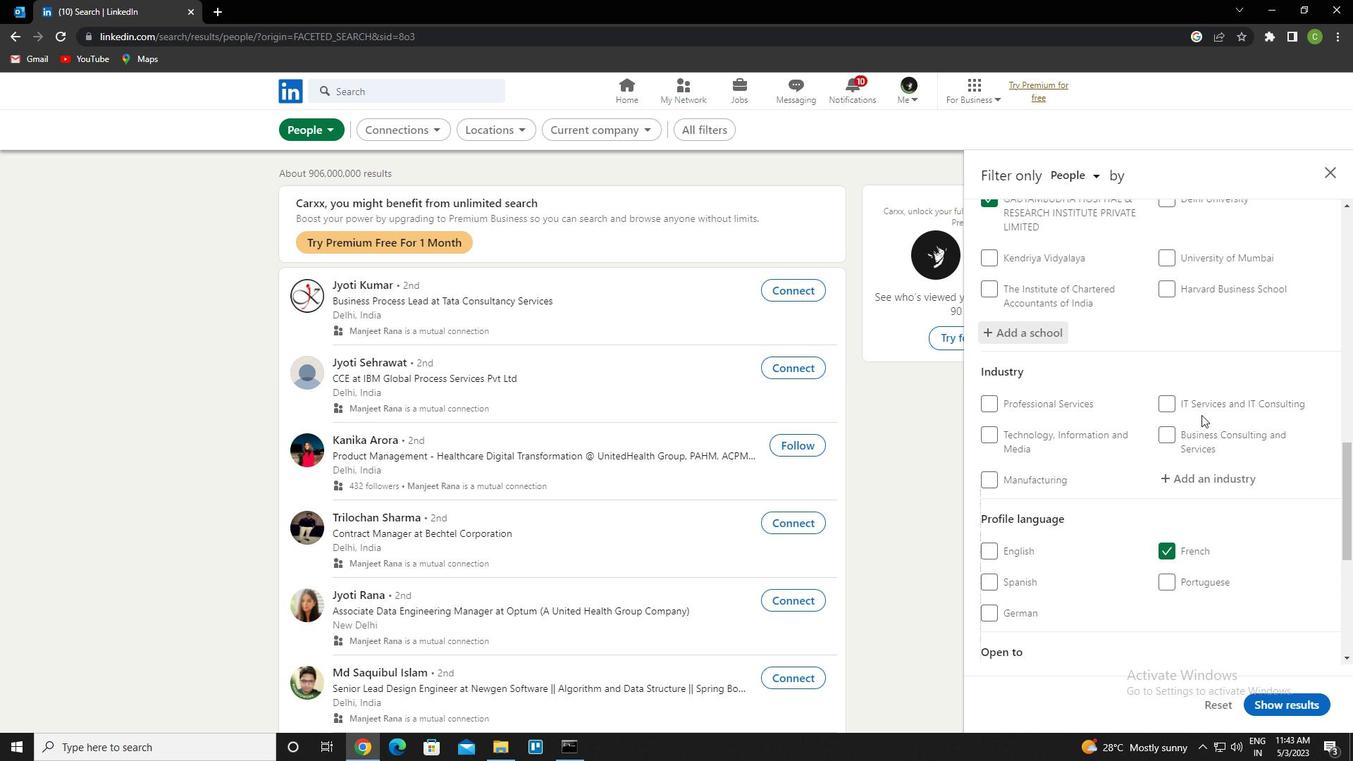 
Action: Mouse scrolled (1210, 420) with delta (0, 0)
Screenshot: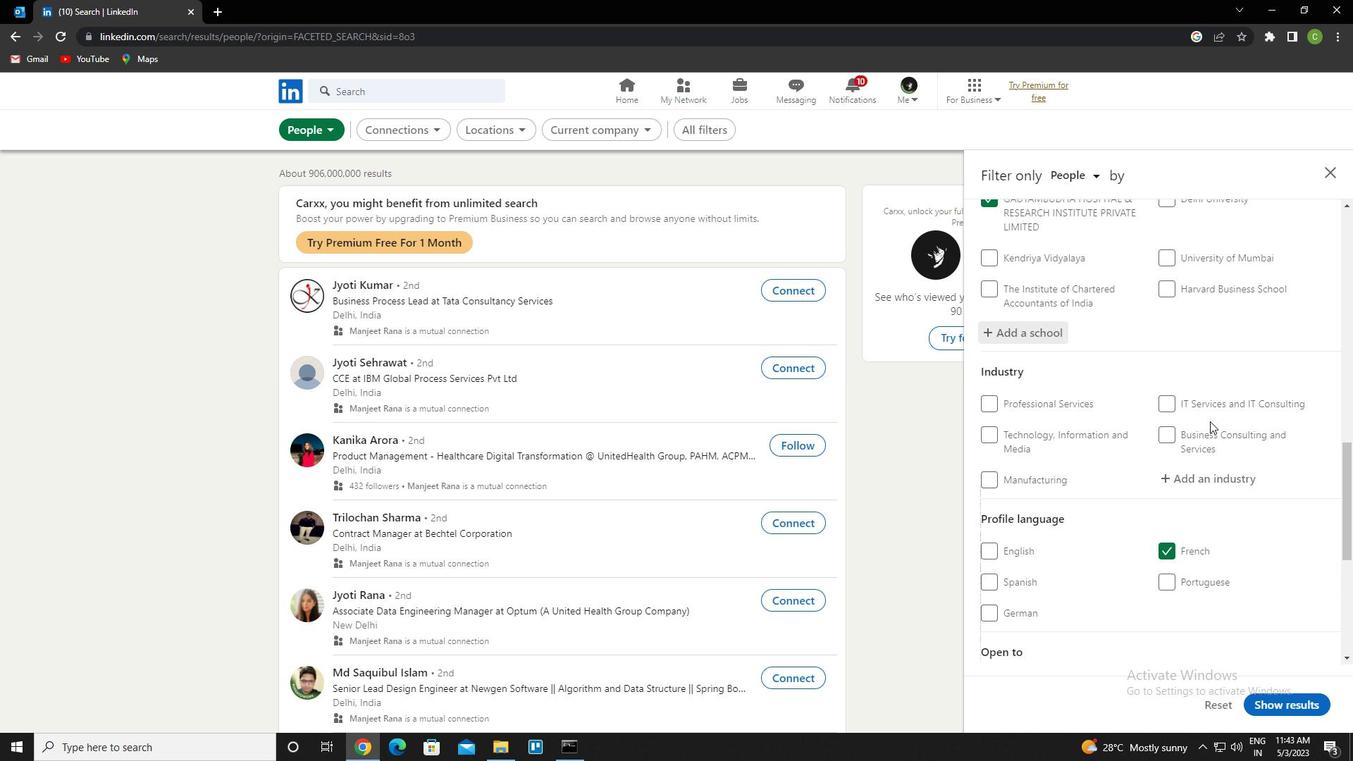 
Action: Mouse moved to (1207, 400)
Screenshot: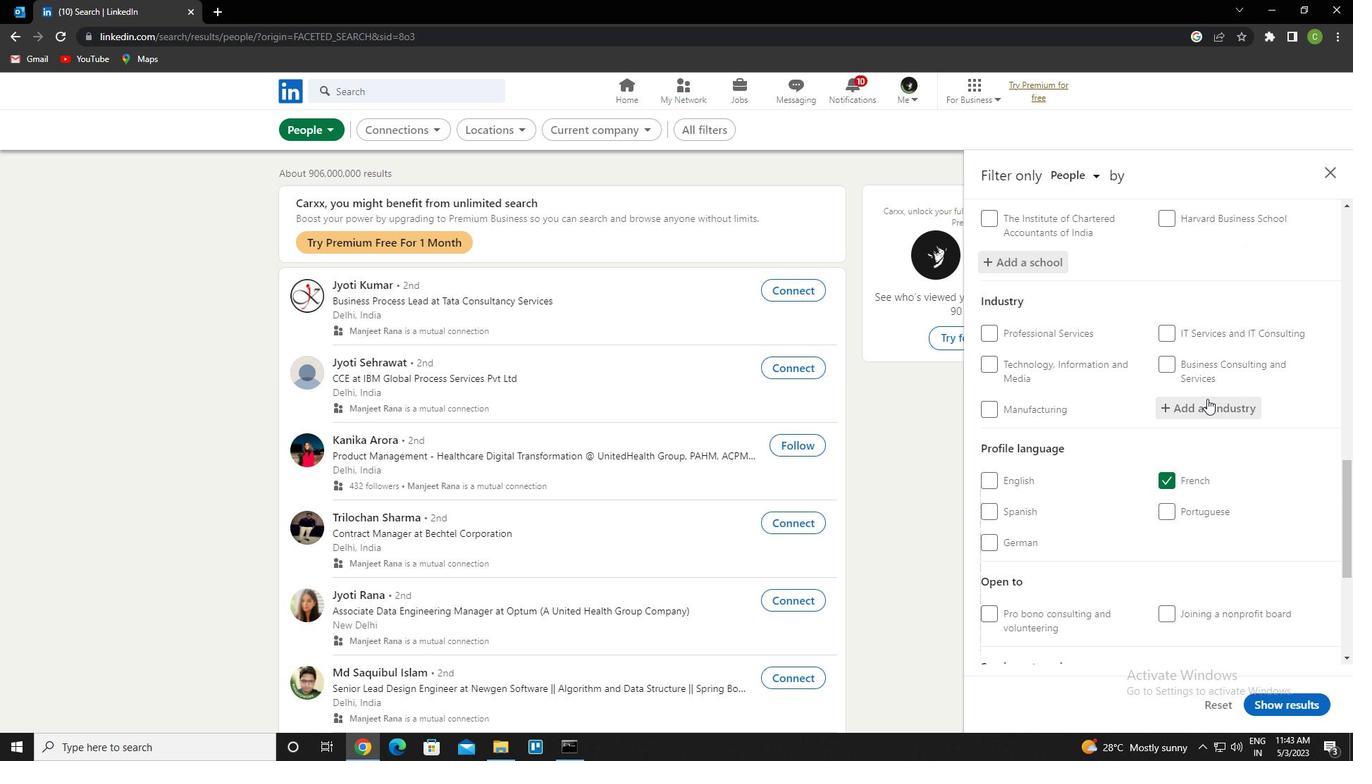
Action: Mouse pressed left at (1207, 400)
Screenshot: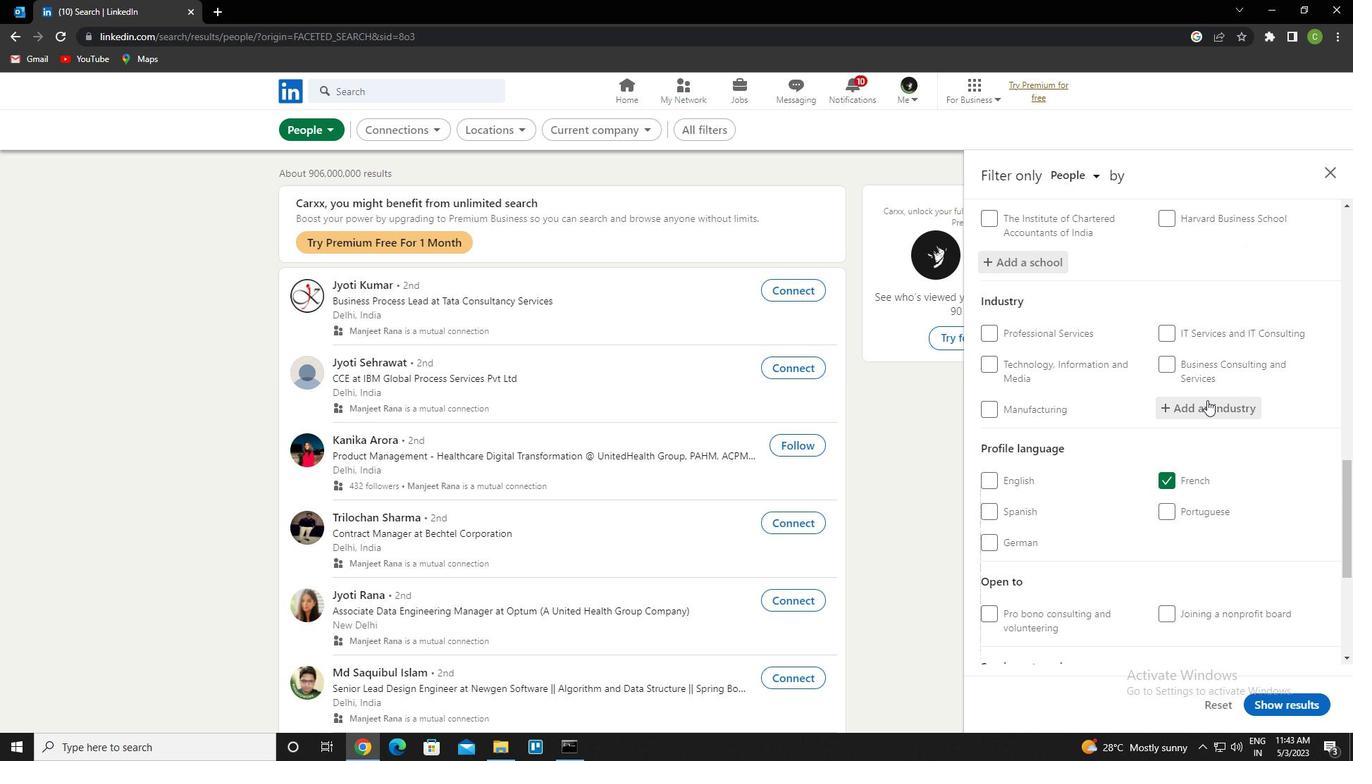 
Action: Key pressed <Key.caps_lock>u<Key.caps_lock>tilities<Key.down><Key.enter>
Screenshot: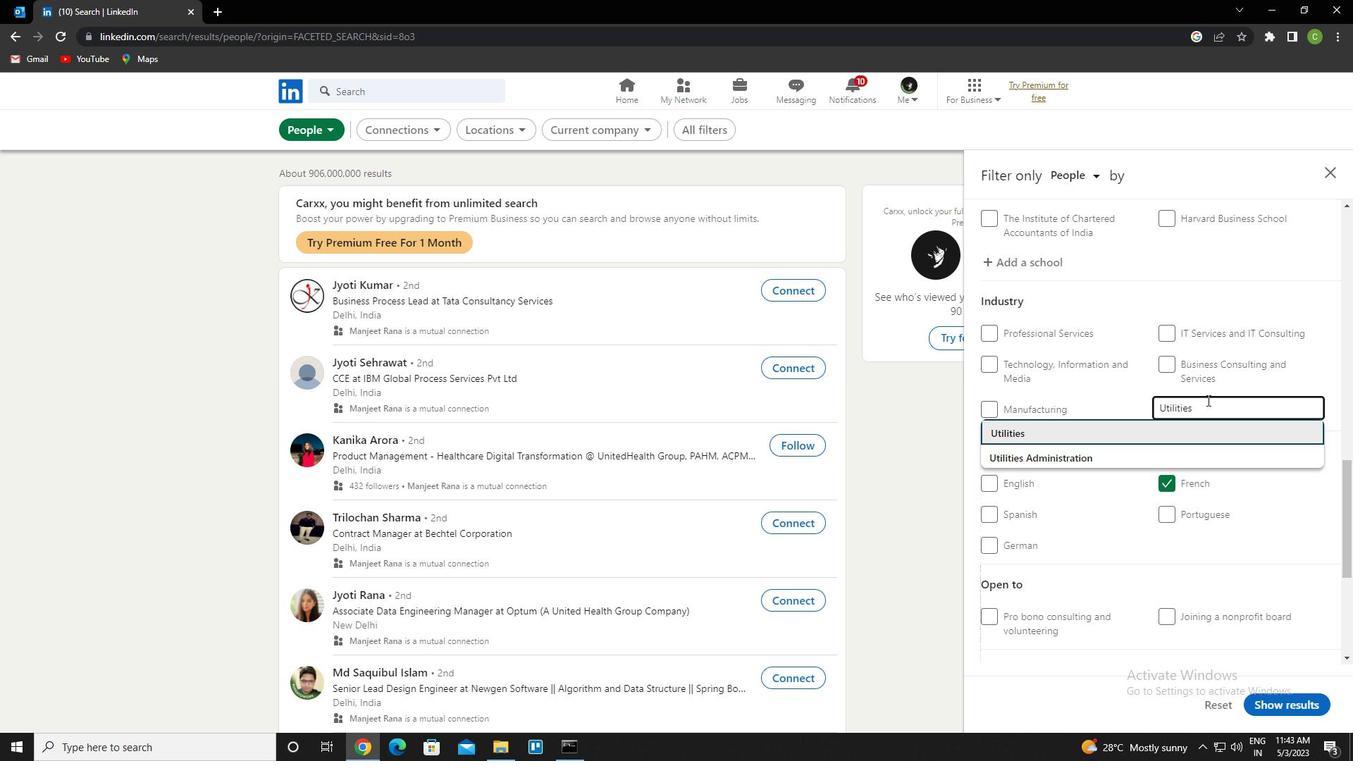 
Action: Mouse scrolled (1207, 399) with delta (0, 0)
Screenshot: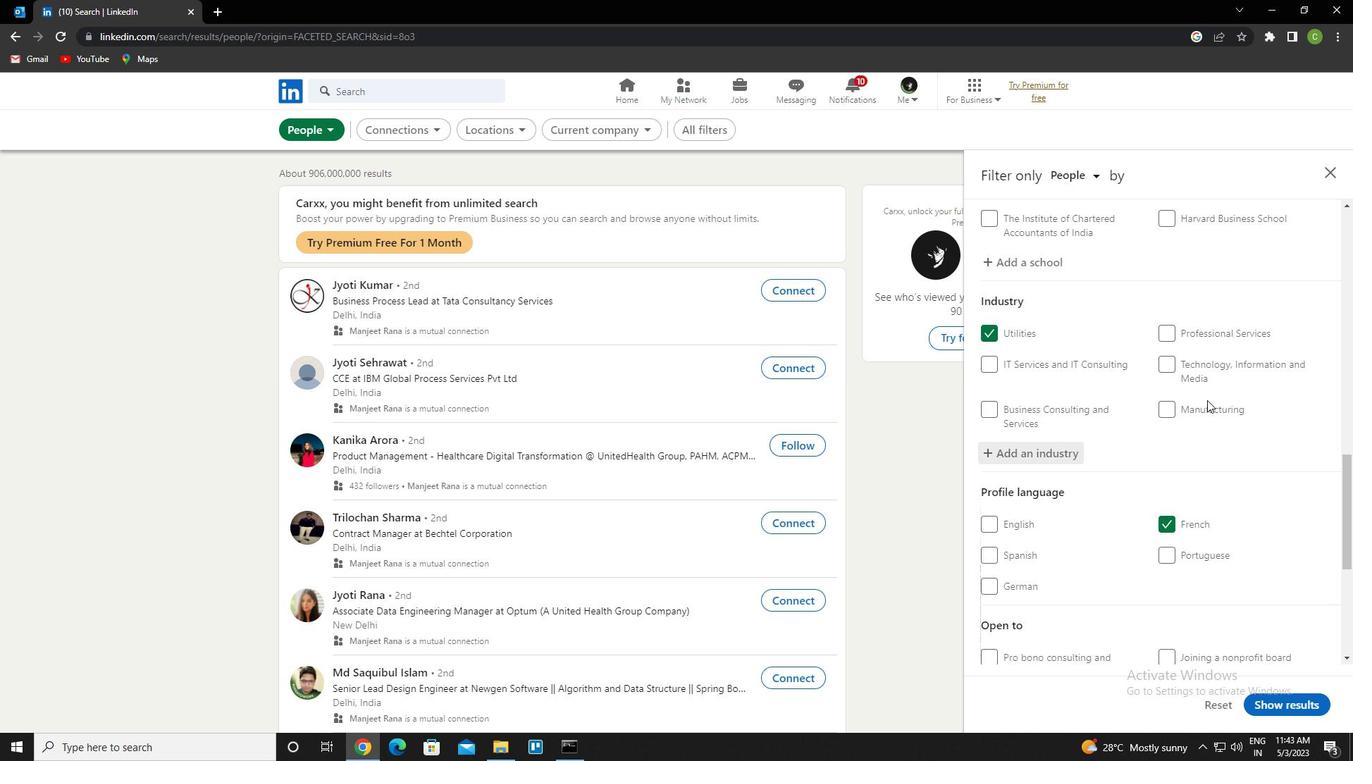 
Action: Mouse scrolled (1207, 399) with delta (0, 0)
Screenshot: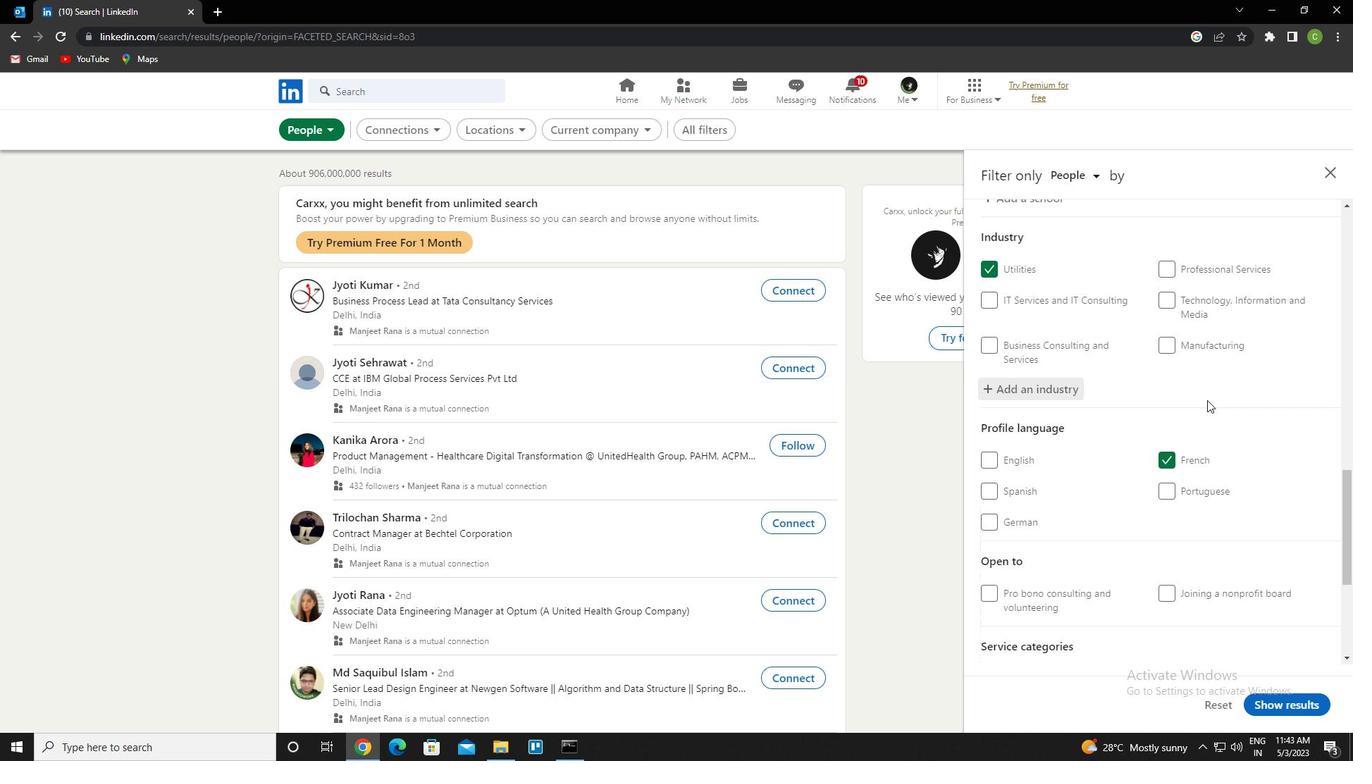 
Action: Mouse scrolled (1207, 399) with delta (0, 0)
Screenshot: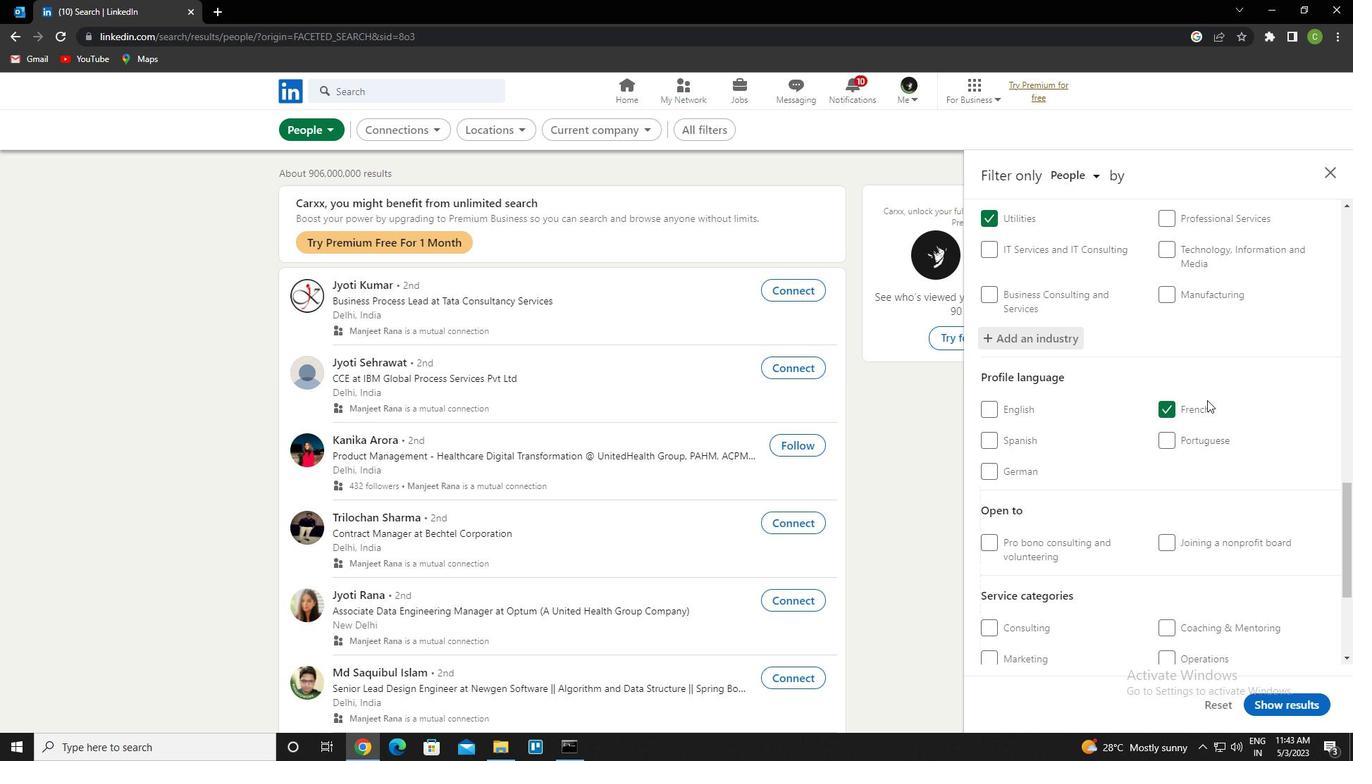 
Action: Mouse scrolled (1207, 399) with delta (0, 0)
Screenshot: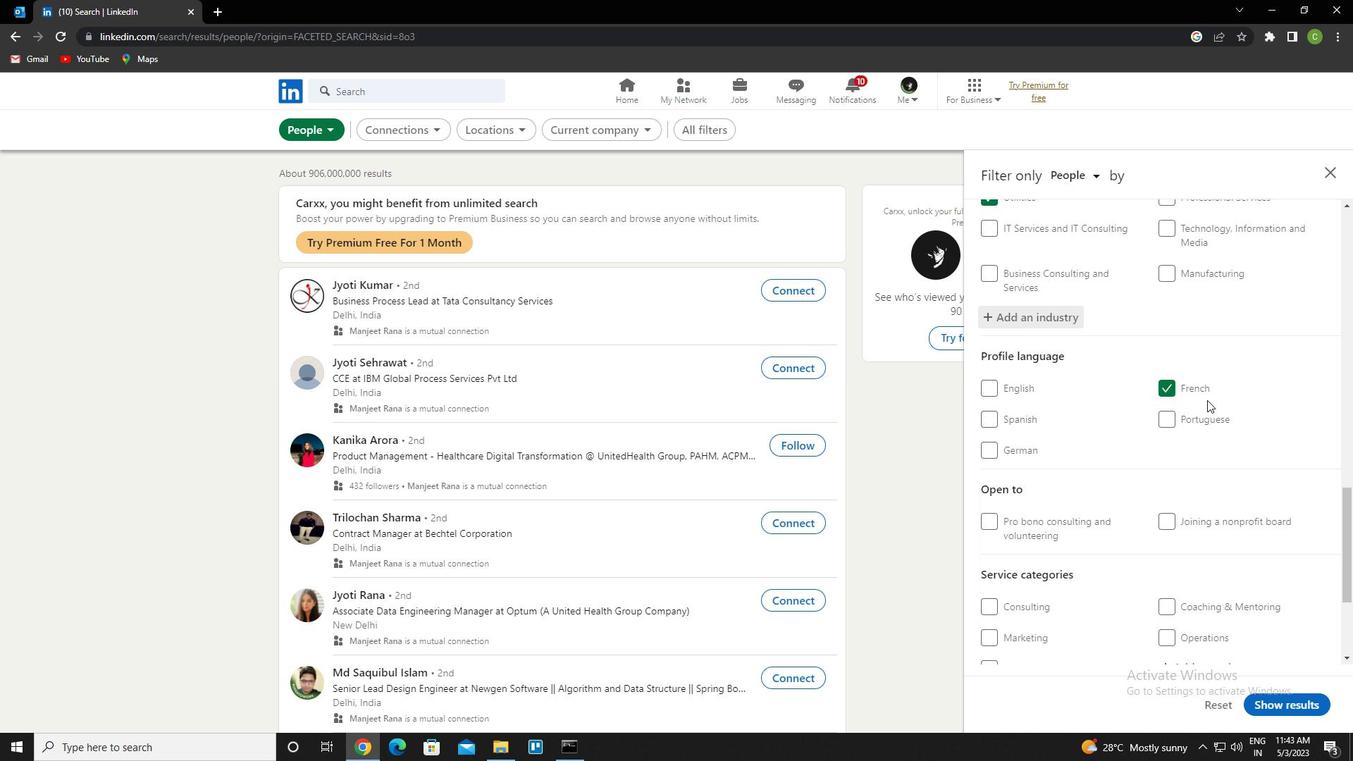 
Action: Mouse scrolled (1207, 399) with delta (0, 0)
Screenshot: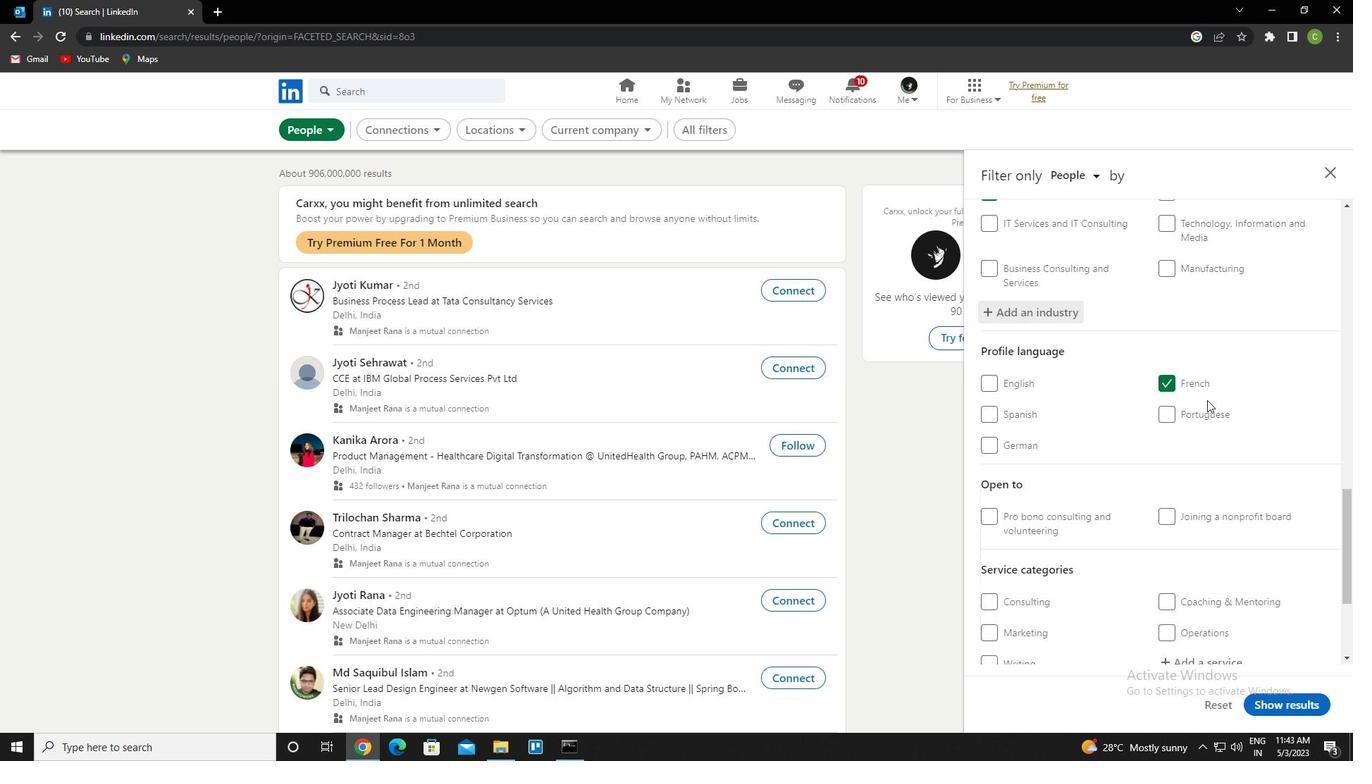
Action: Mouse moved to (1199, 429)
Screenshot: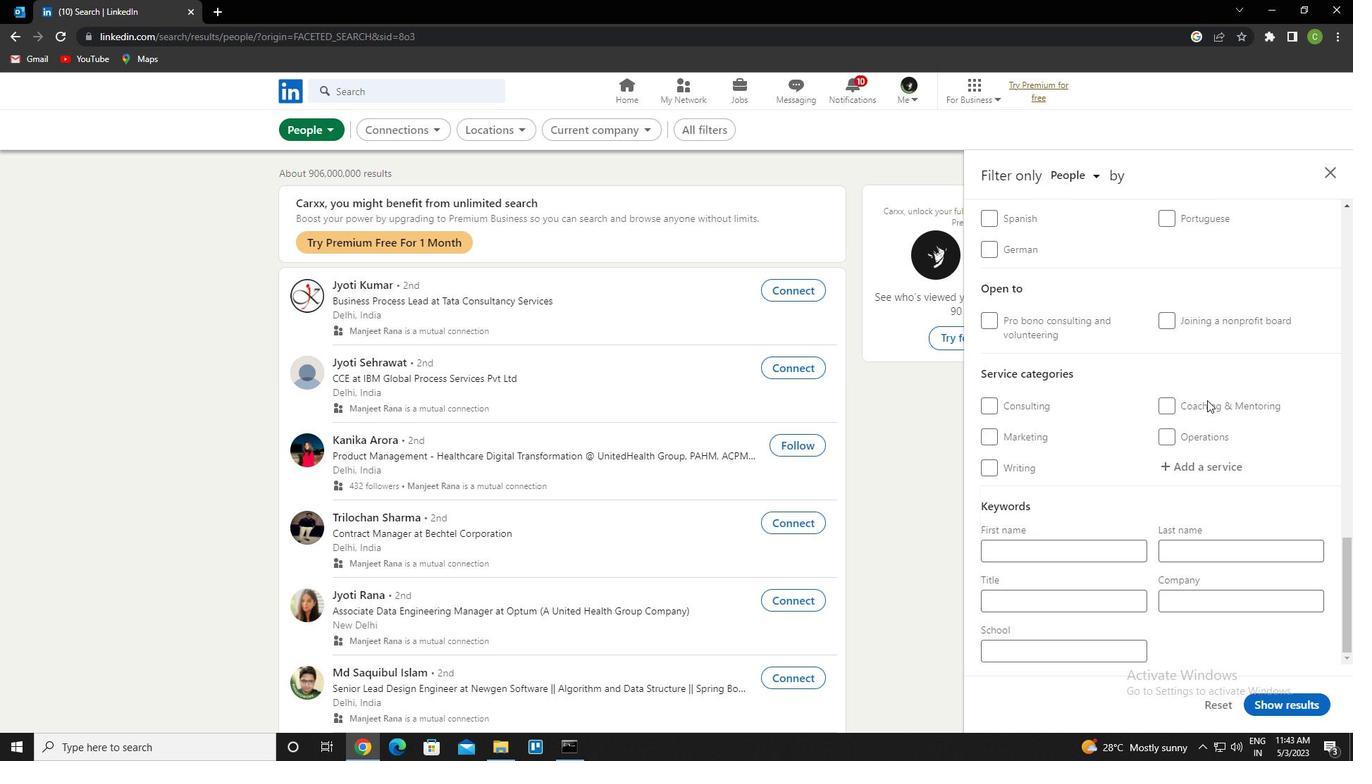 
Action: Mouse scrolled (1199, 428) with delta (0, 0)
Screenshot: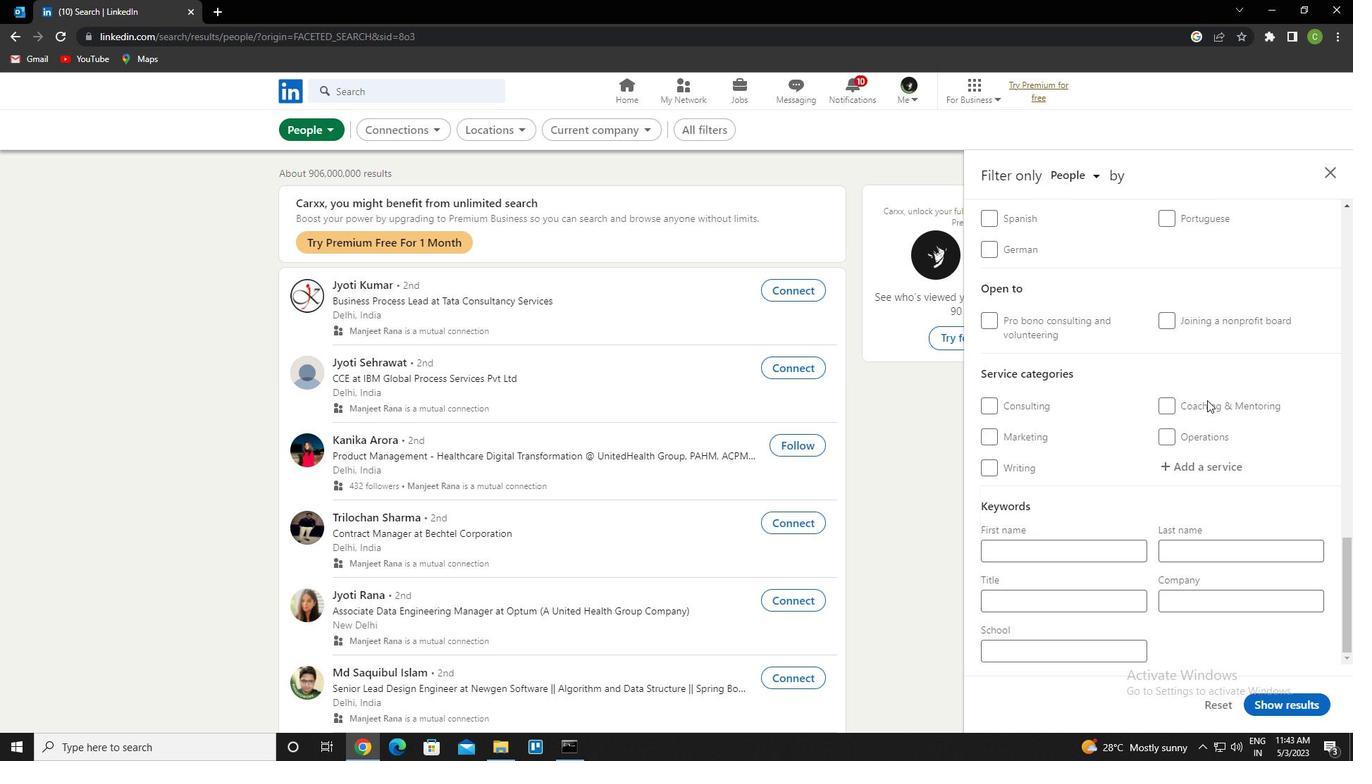 
Action: Mouse moved to (1199, 434)
Screenshot: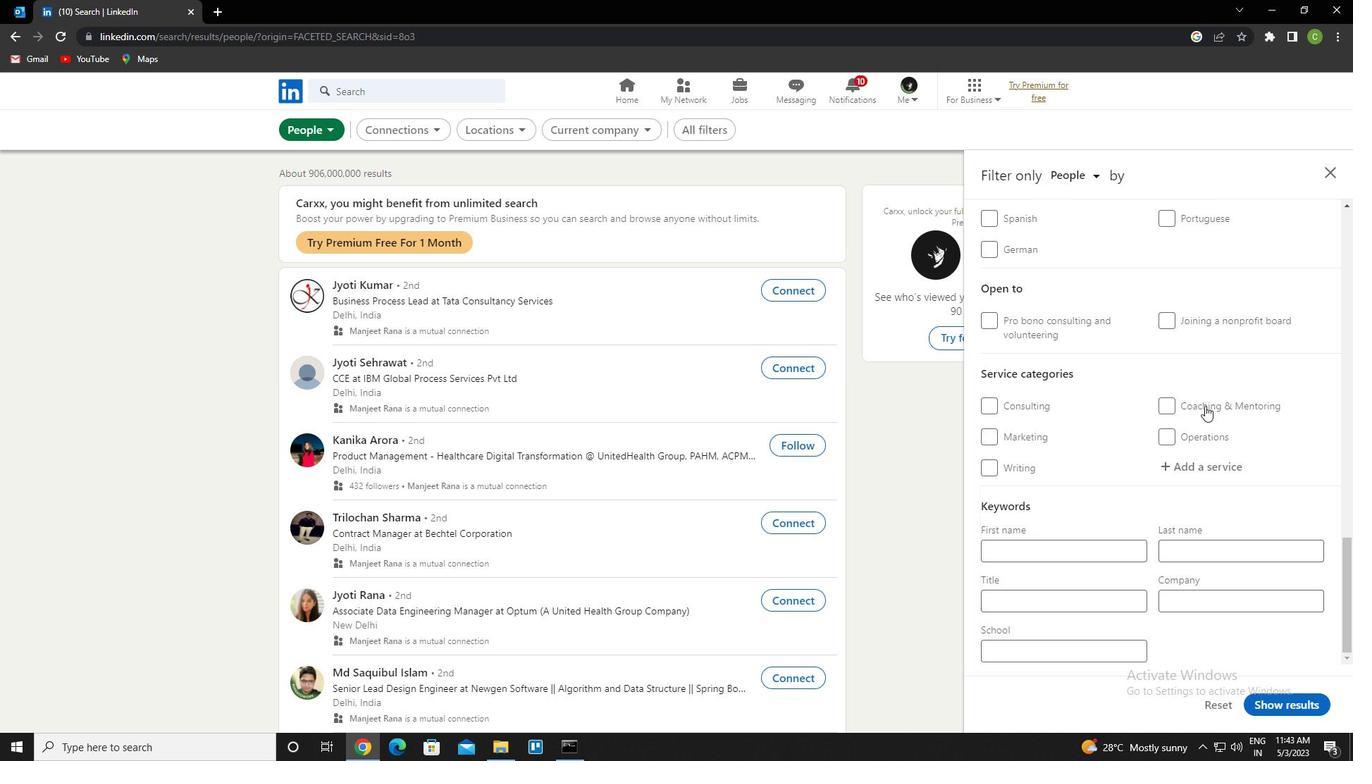 
Action: Mouse scrolled (1199, 433) with delta (0, 0)
Screenshot: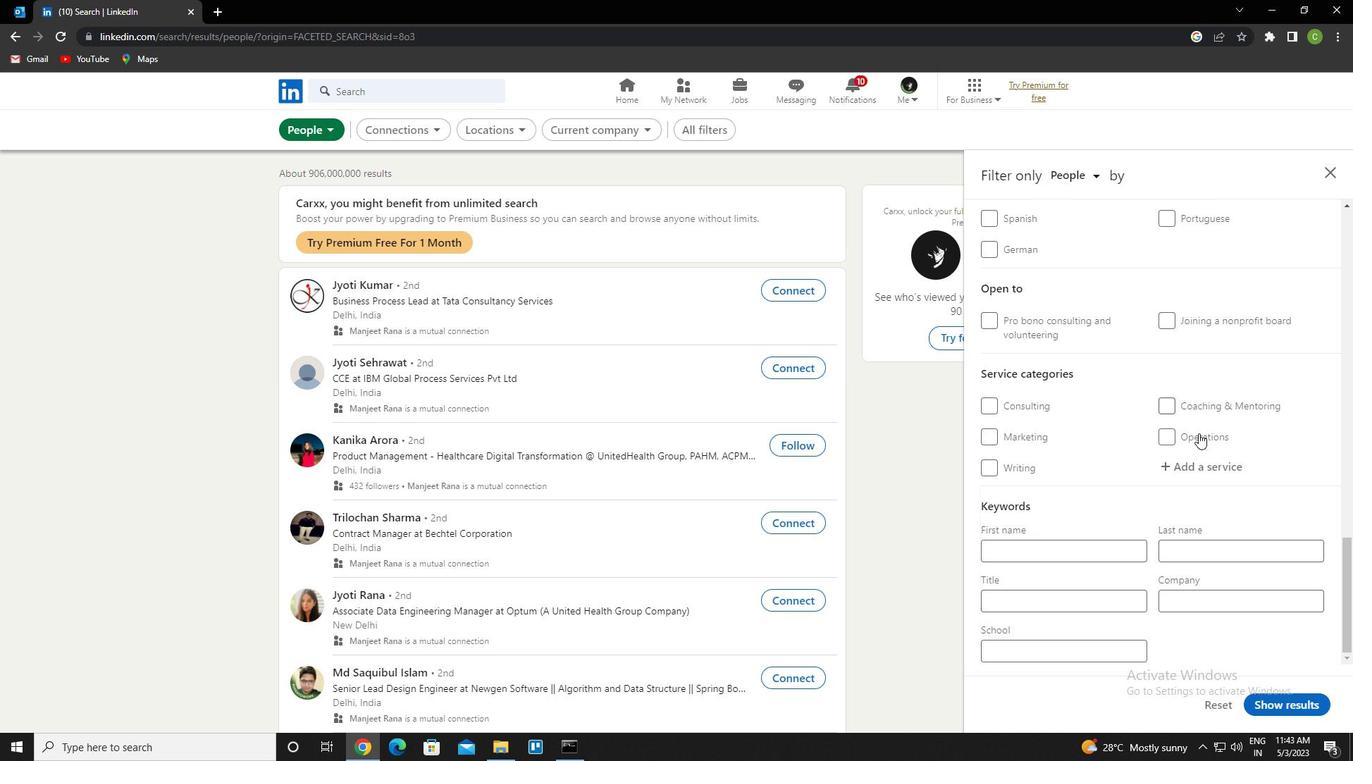 
Action: Mouse moved to (1211, 465)
Screenshot: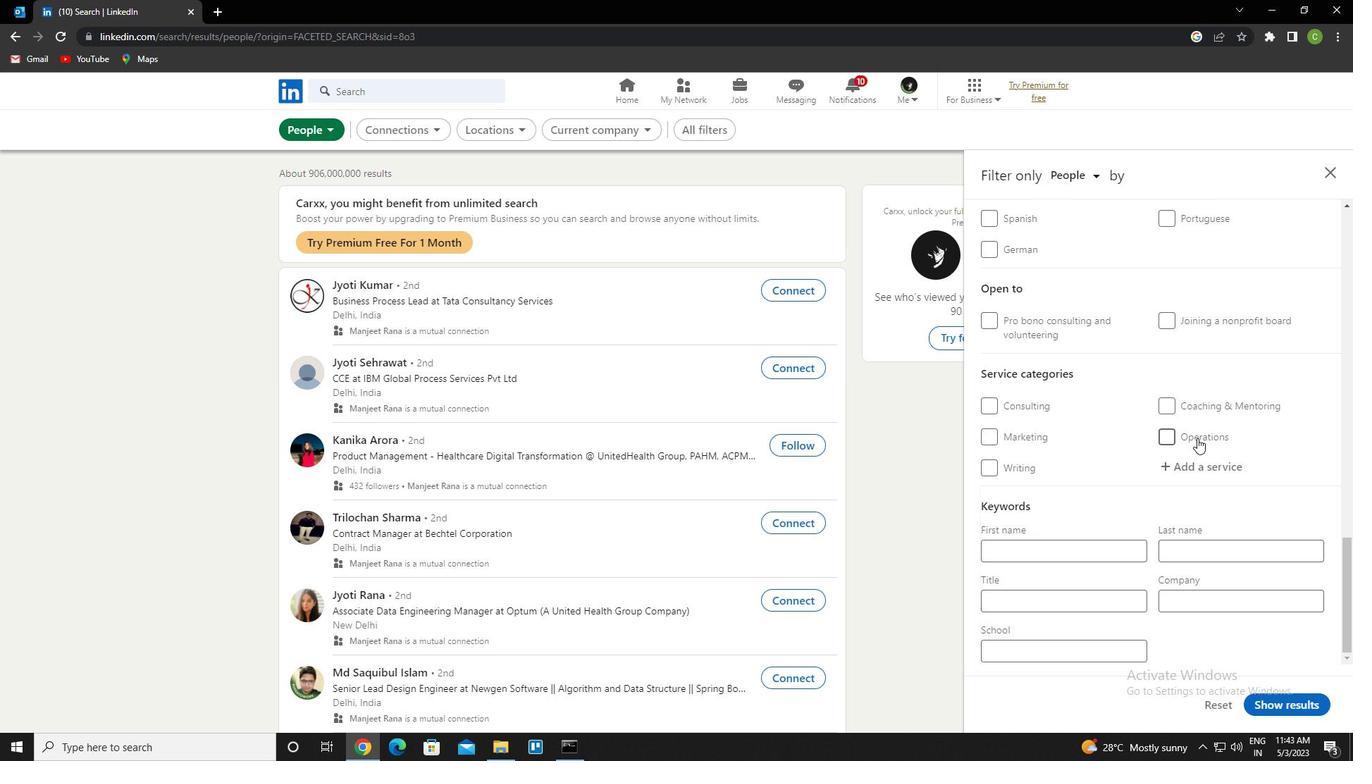 
Action: Mouse pressed left at (1211, 465)
Screenshot: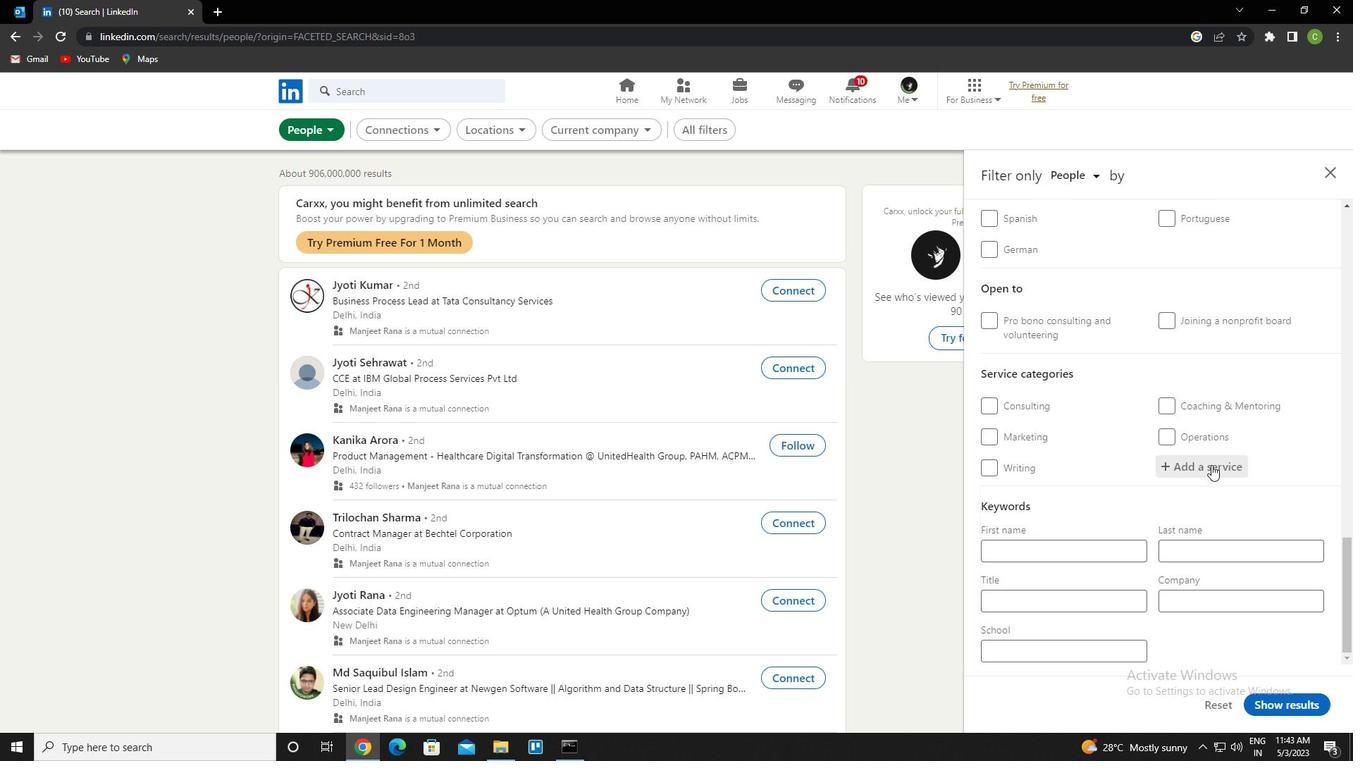 
Action: Key pressed <Key.caps_lock>r<Key.caps_lock>Elocation<Key.down><Key.enter>
Screenshot: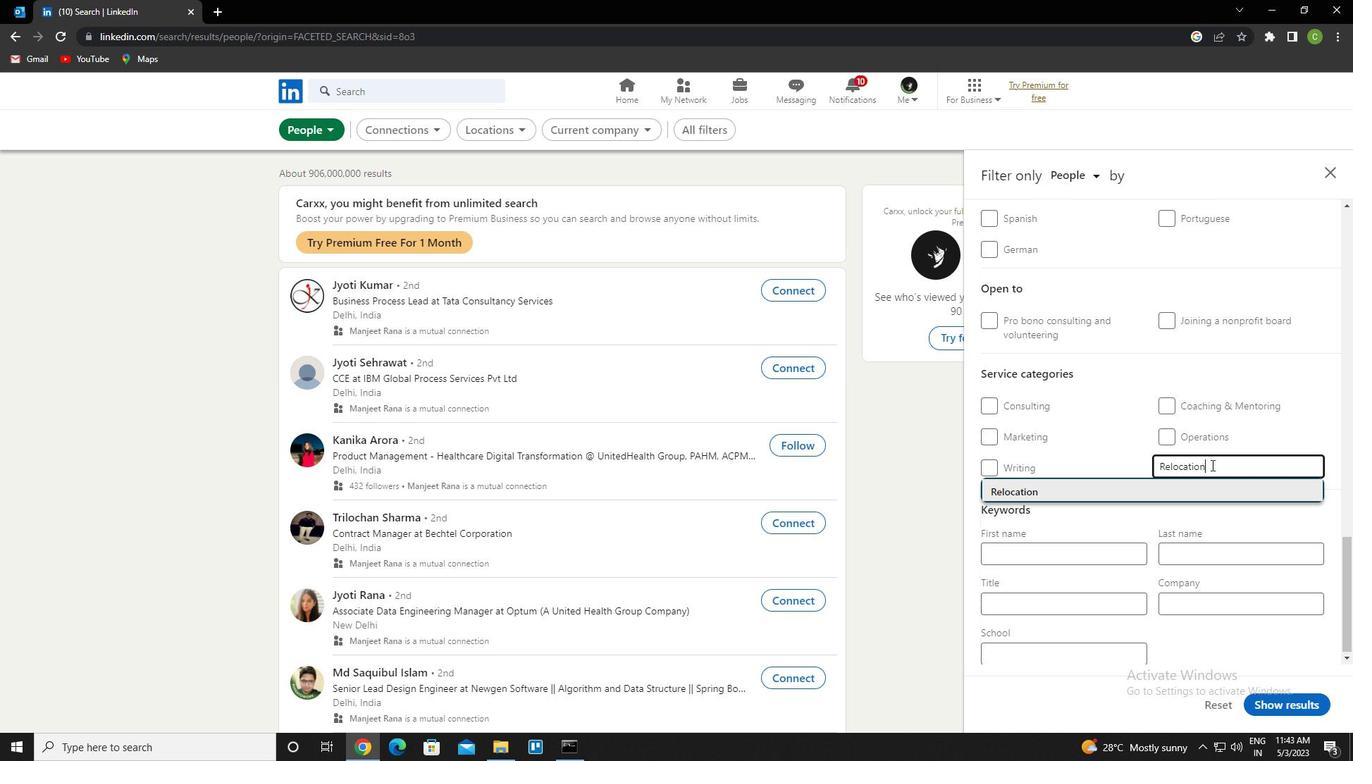 
Action: Mouse scrolled (1211, 464) with delta (0, 0)
Screenshot: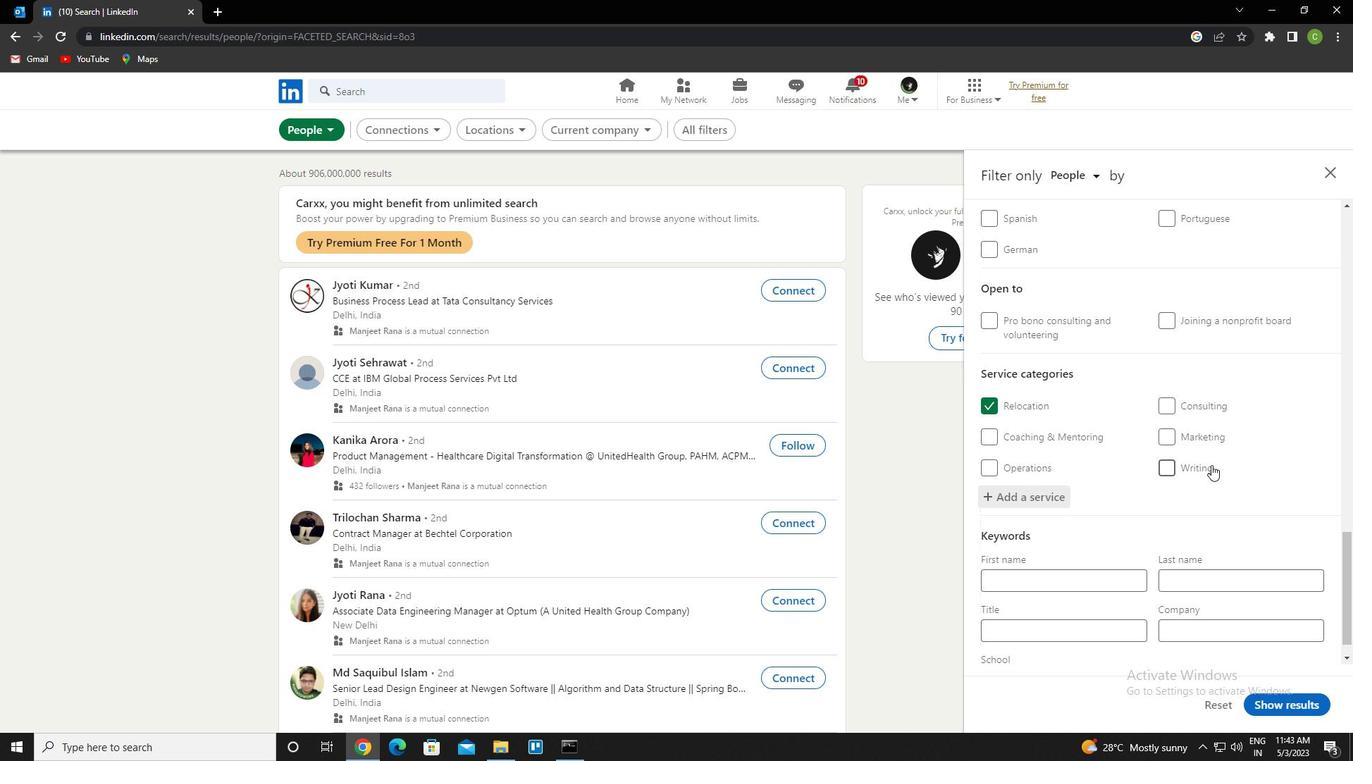 
Action: Mouse scrolled (1211, 464) with delta (0, 0)
Screenshot: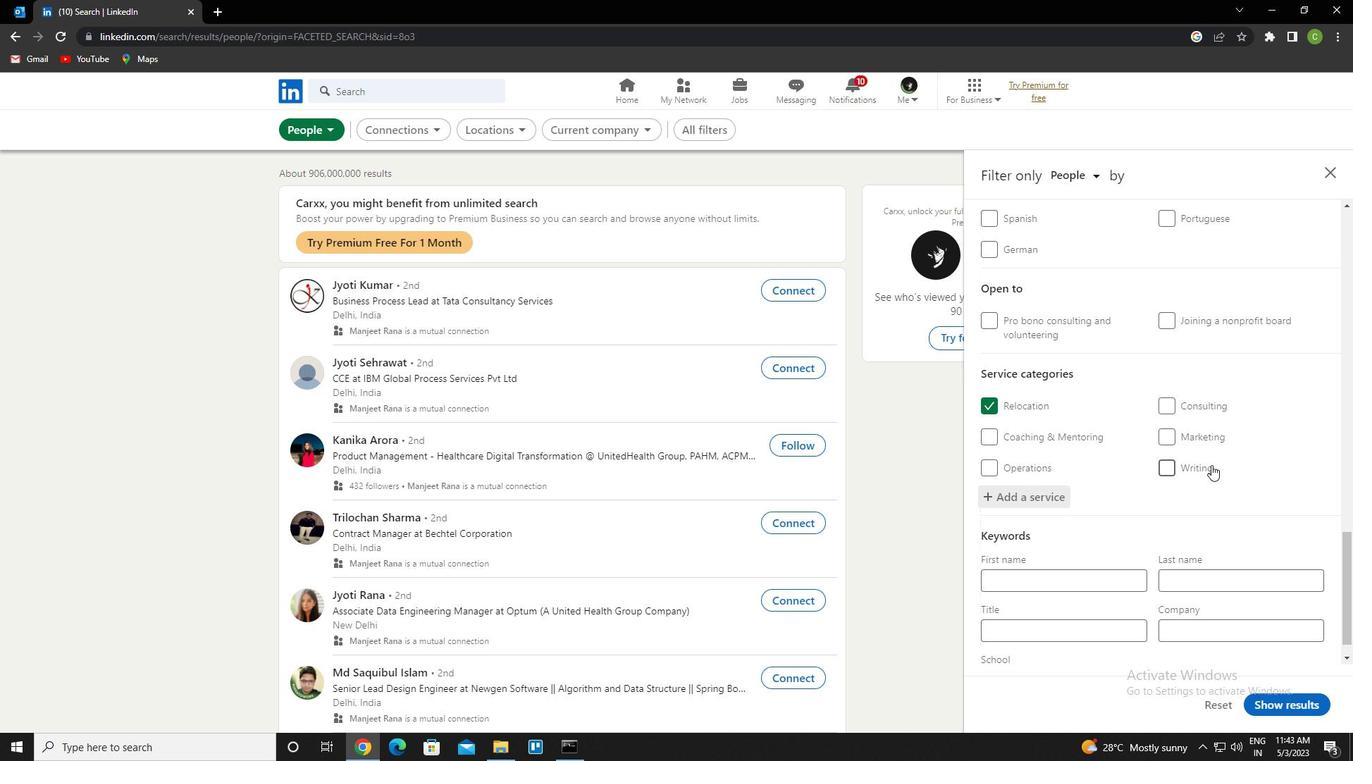 
Action: Mouse scrolled (1211, 464) with delta (0, 0)
Screenshot: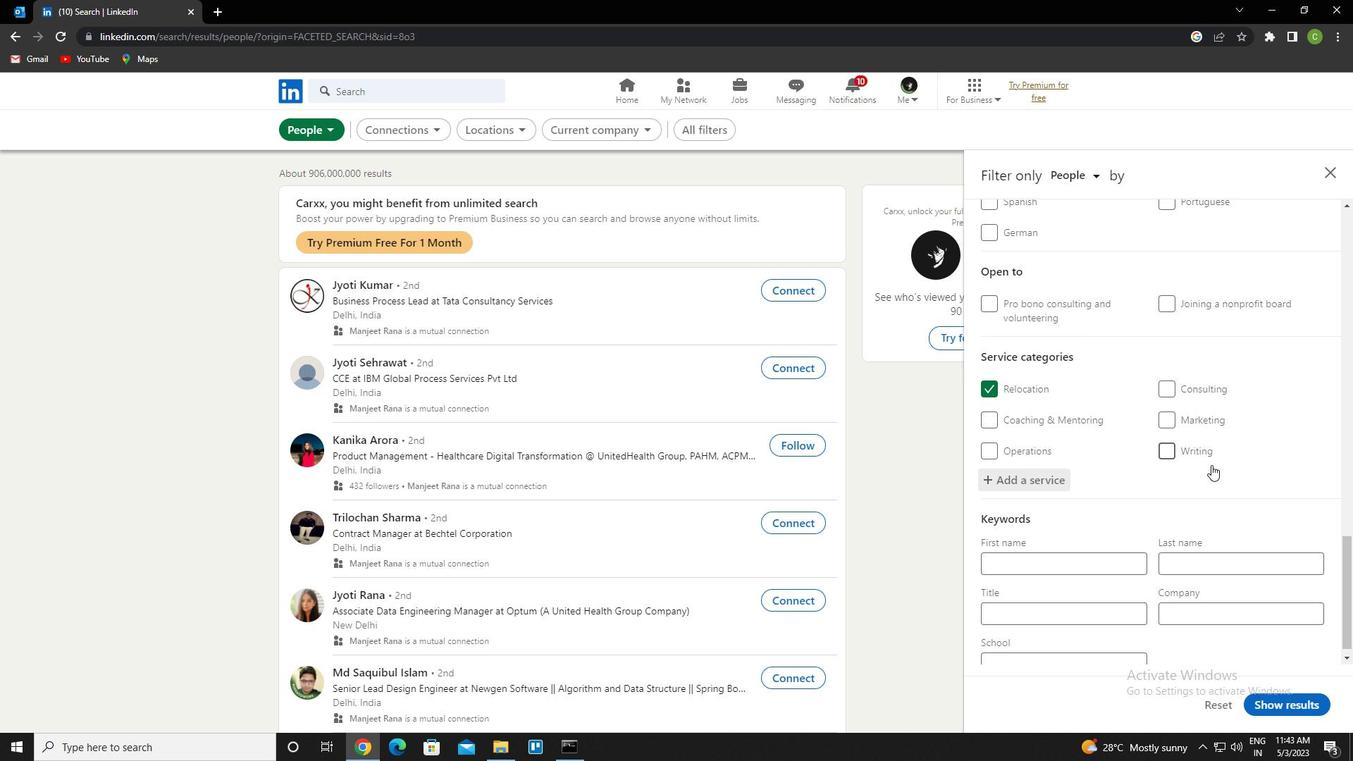 
Action: Mouse scrolled (1211, 464) with delta (0, 0)
Screenshot: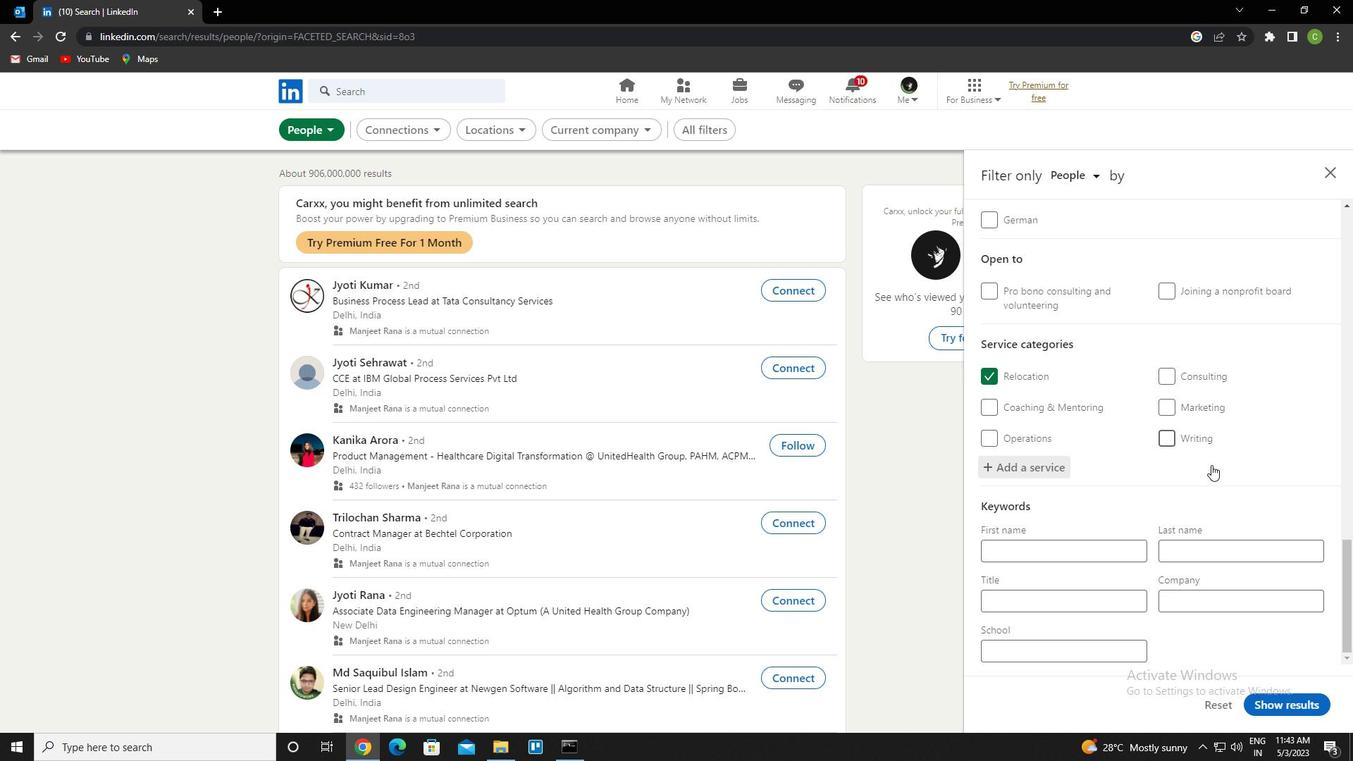 
Action: Mouse scrolled (1211, 464) with delta (0, 0)
Screenshot: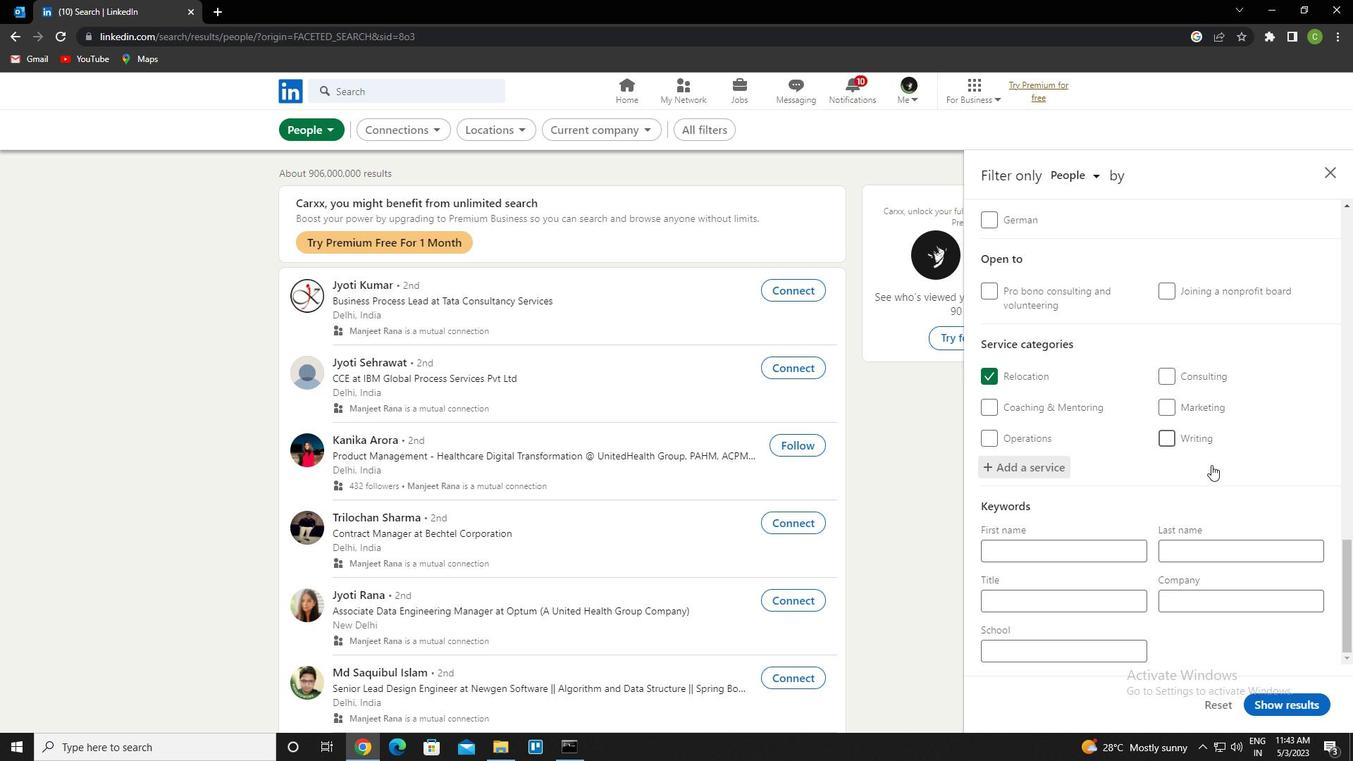 
Action: Mouse moved to (1036, 598)
Screenshot: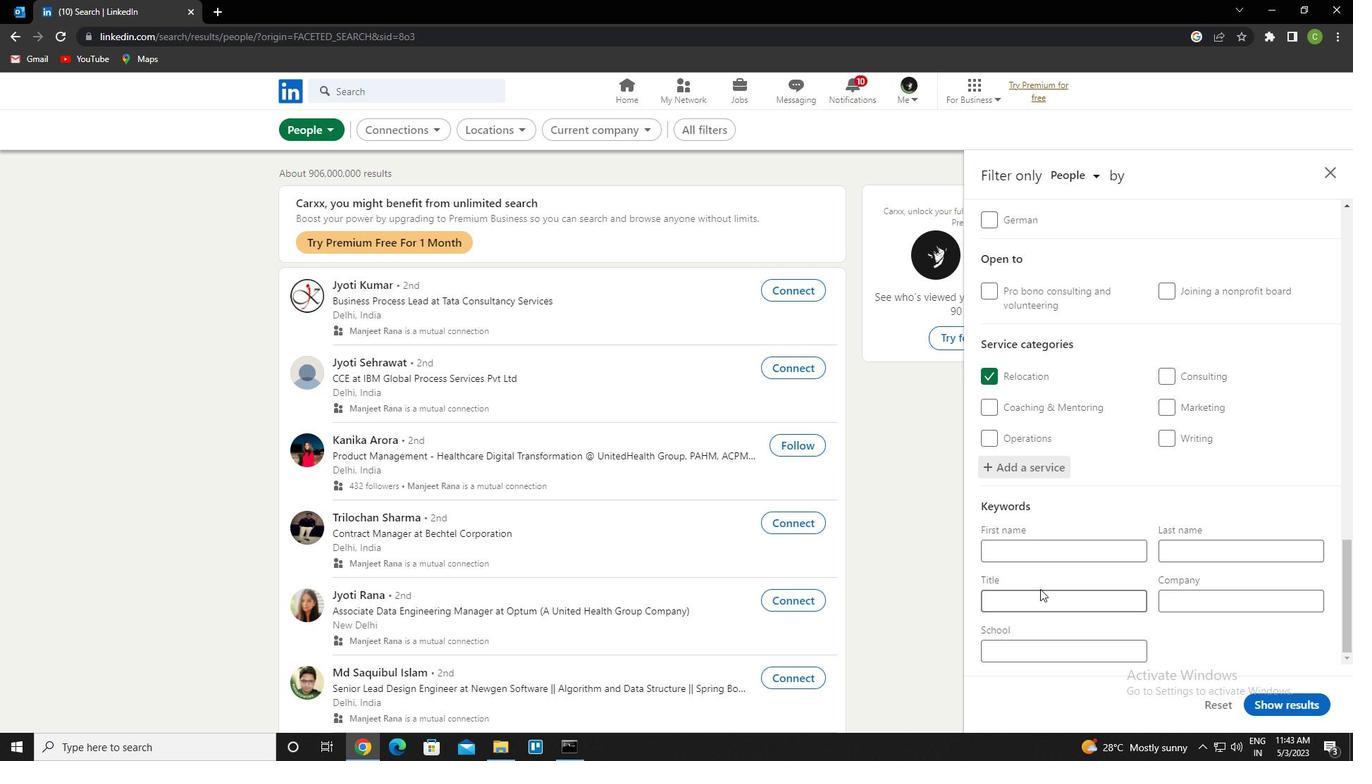 
Action: Mouse pressed left at (1036, 598)
Screenshot: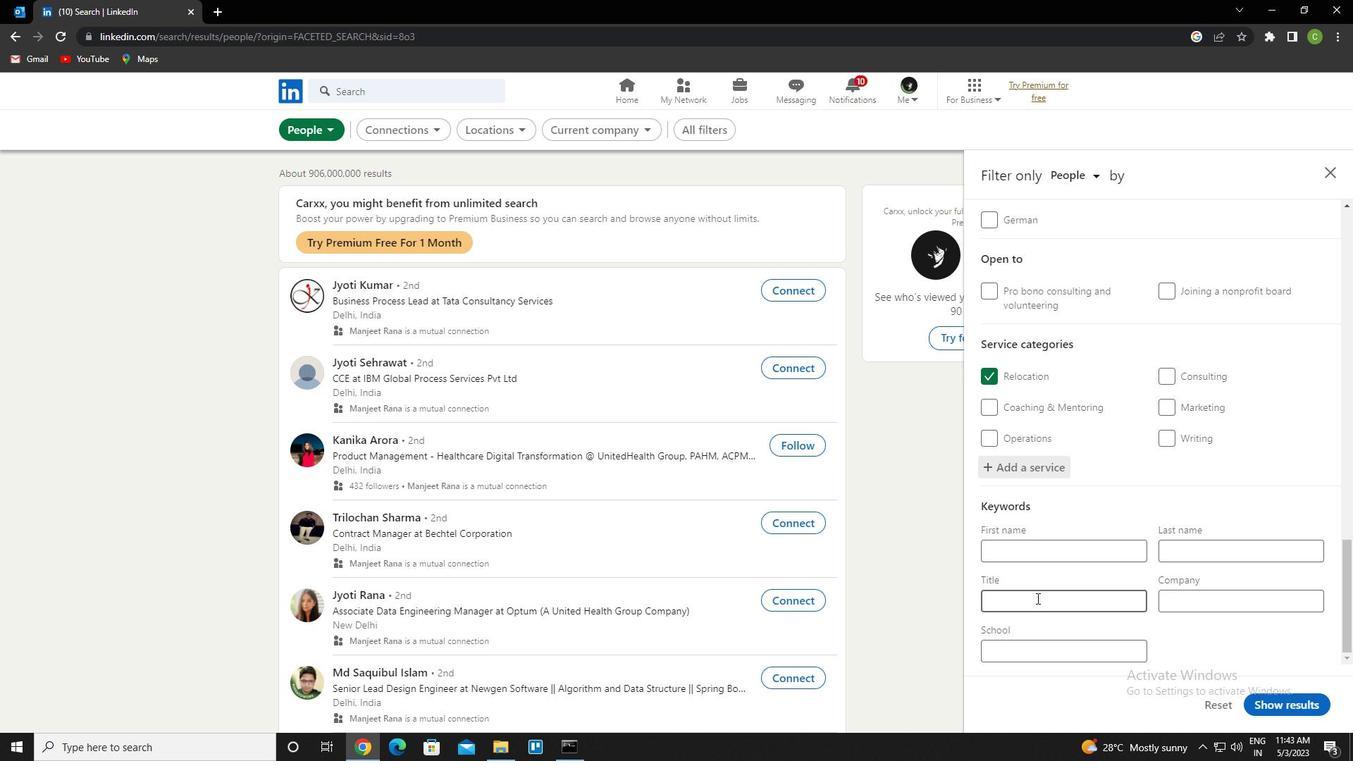 
Action: Key pressed <Key.caps_lock>s<Key.caps_lock>hareholder
Screenshot: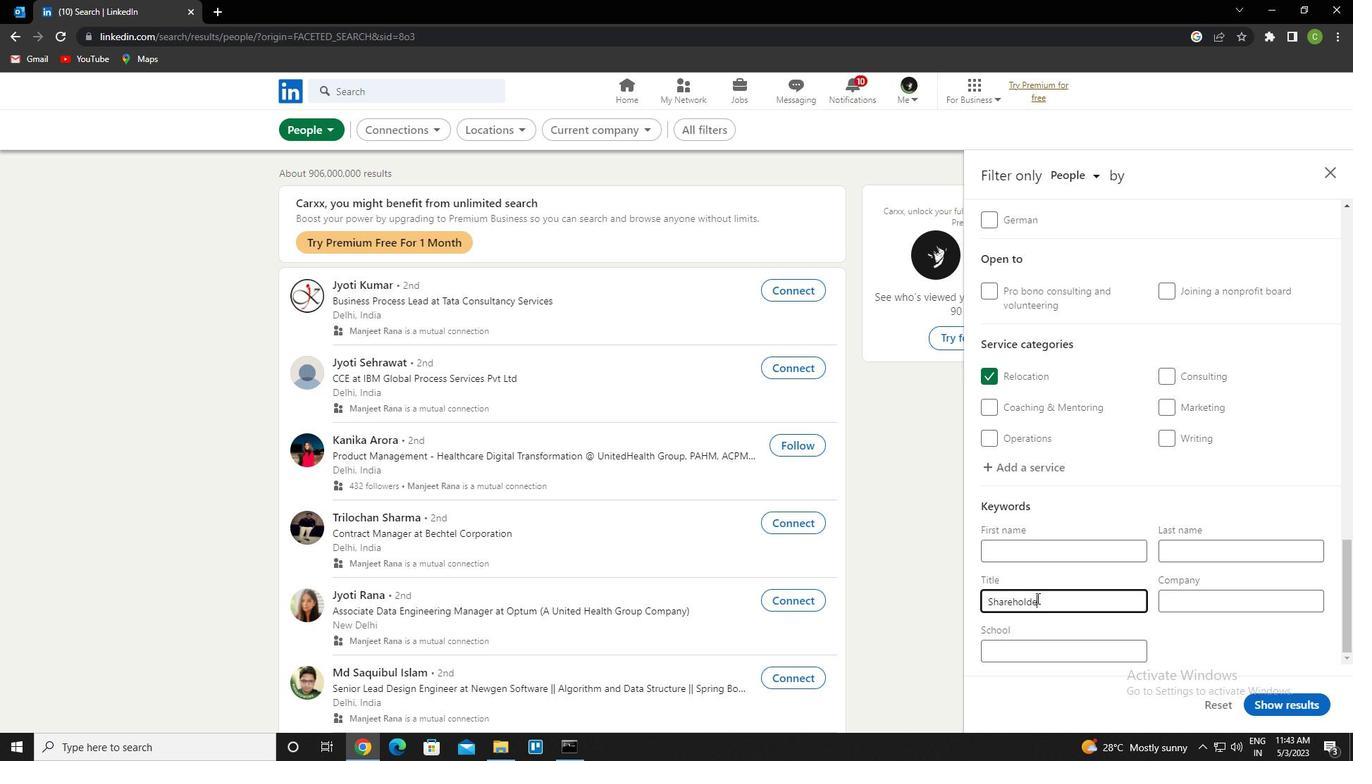 
Action: Mouse moved to (1053, 621)
Screenshot: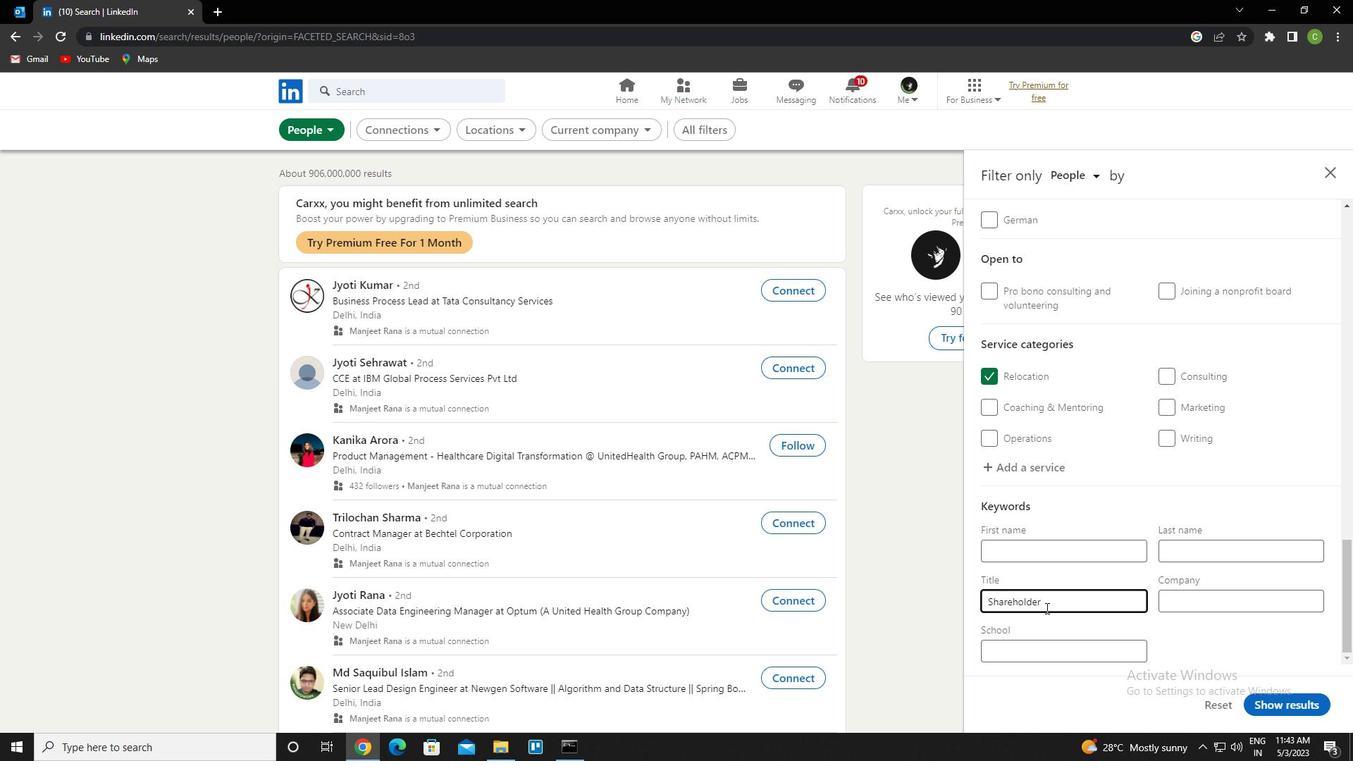 
Action: Key pressed s
Screenshot: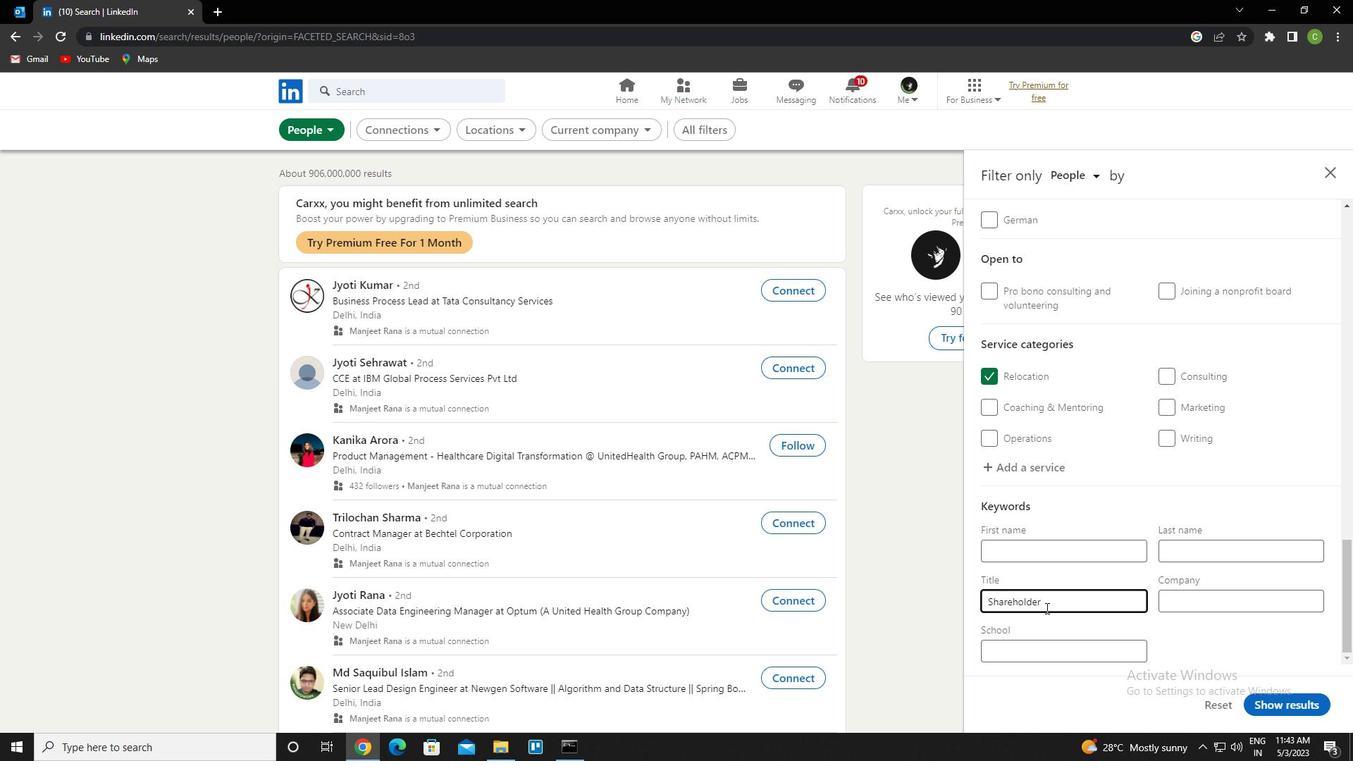 
Action: Mouse moved to (1313, 702)
Screenshot: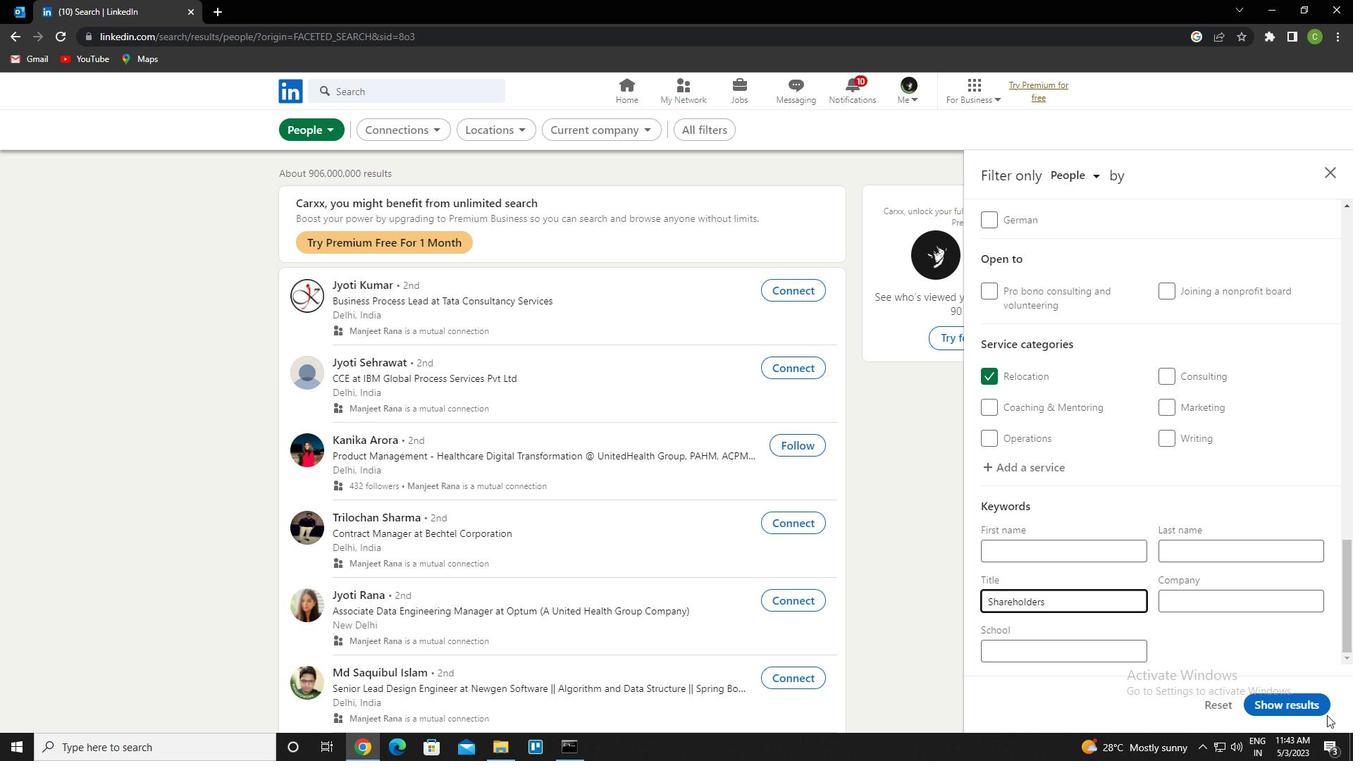 
Action: Mouse pressed left at (1313, 702)
Screenshot: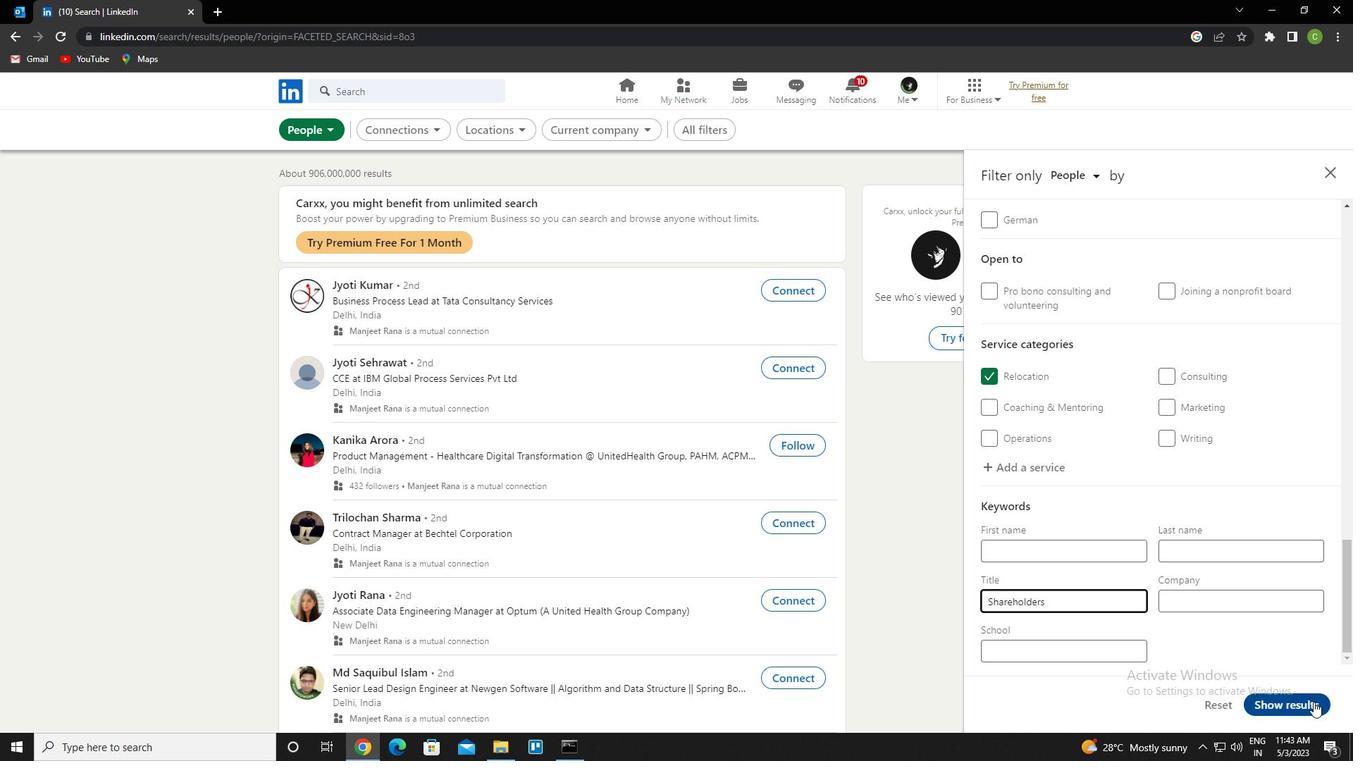 
Action: Mouse moved to (615, 633)
Screenshot: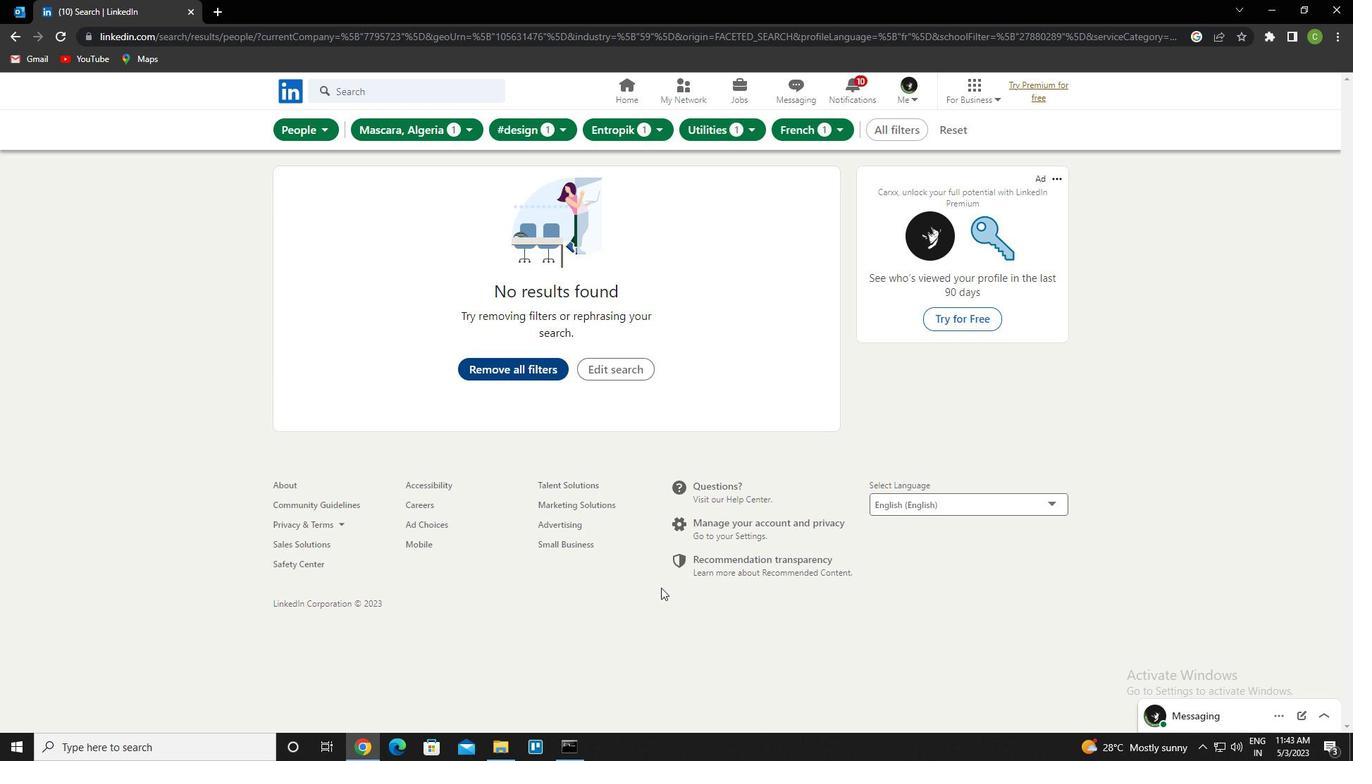 
